 Task: Find a one-way flight from Hurghada to Jakarta for 2 adults in first class on June 29, using Emirates airline, with 1 carry-on bag, departing at 5:00 AM.
Action: Mouse pressed left at (378, 295)
Screenshot: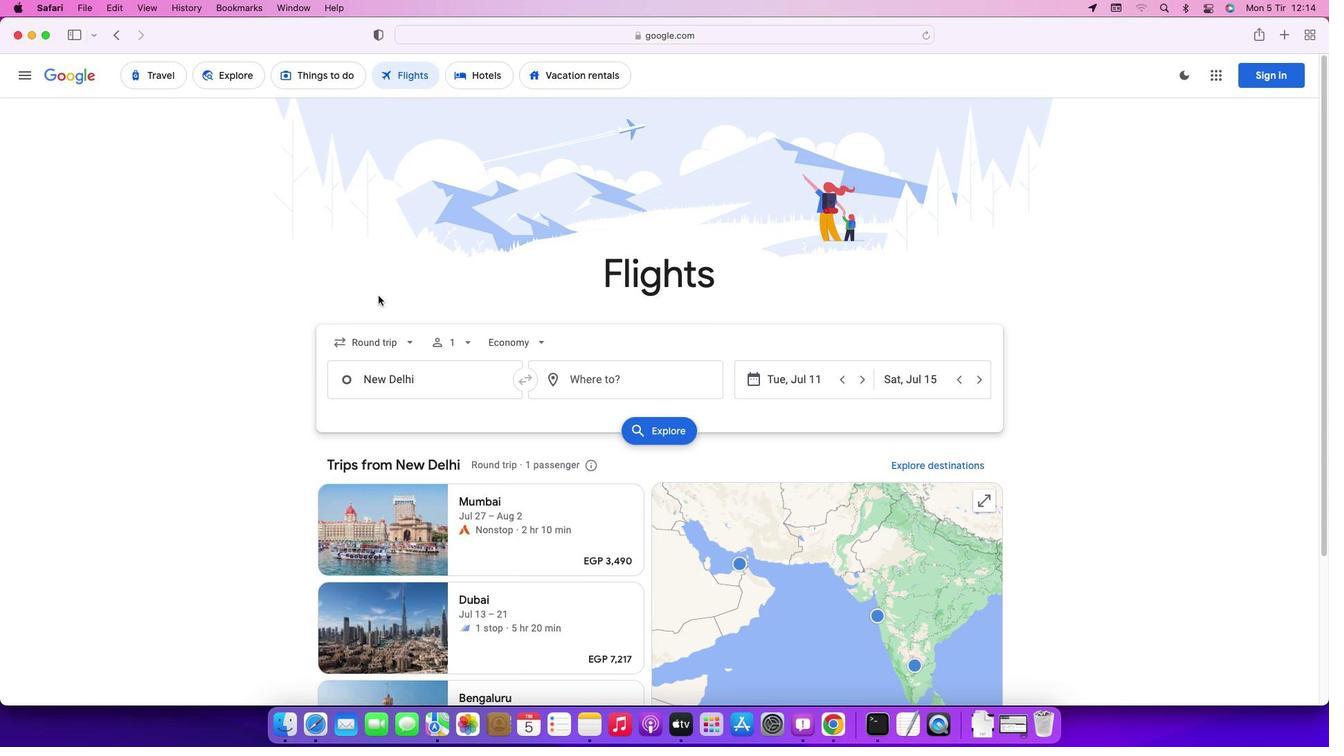 
Action: Mouse moved to (382, 346)
Screenshot: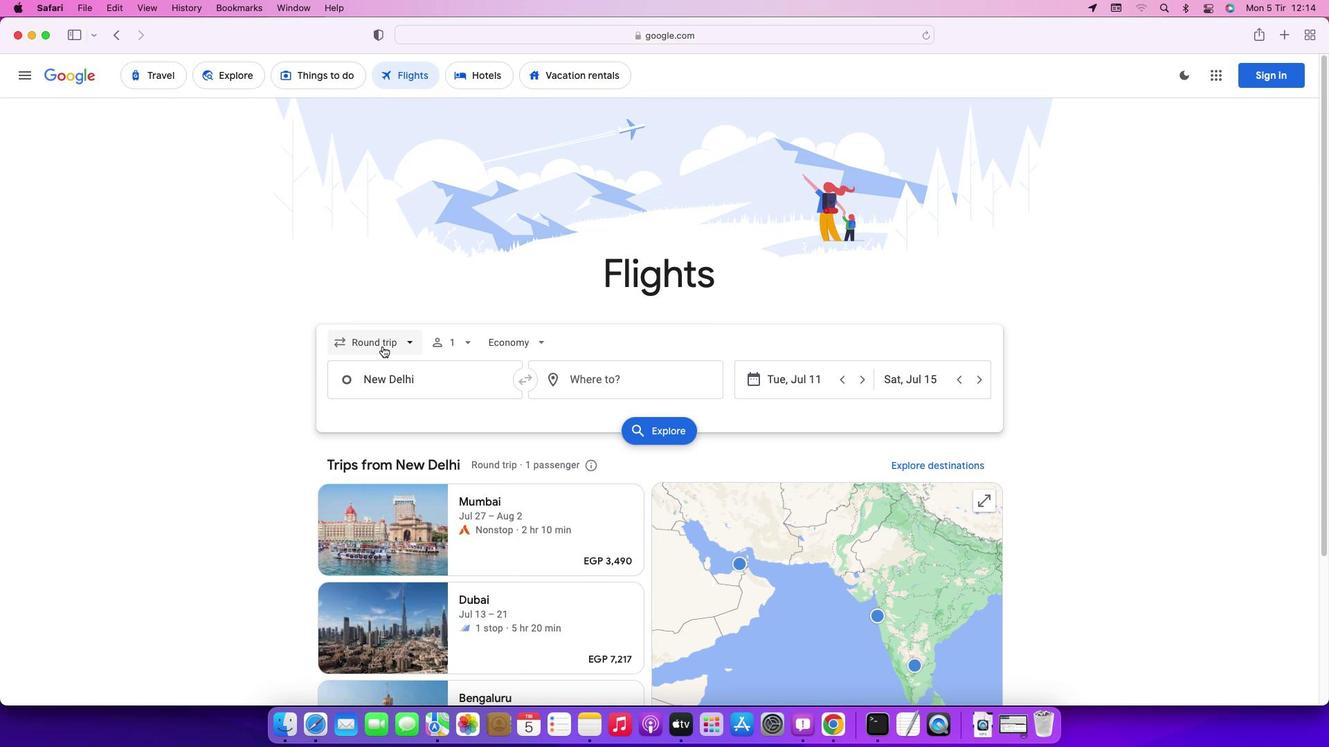 
Action: Mouse pressed left at (382, 346)
Screenshot: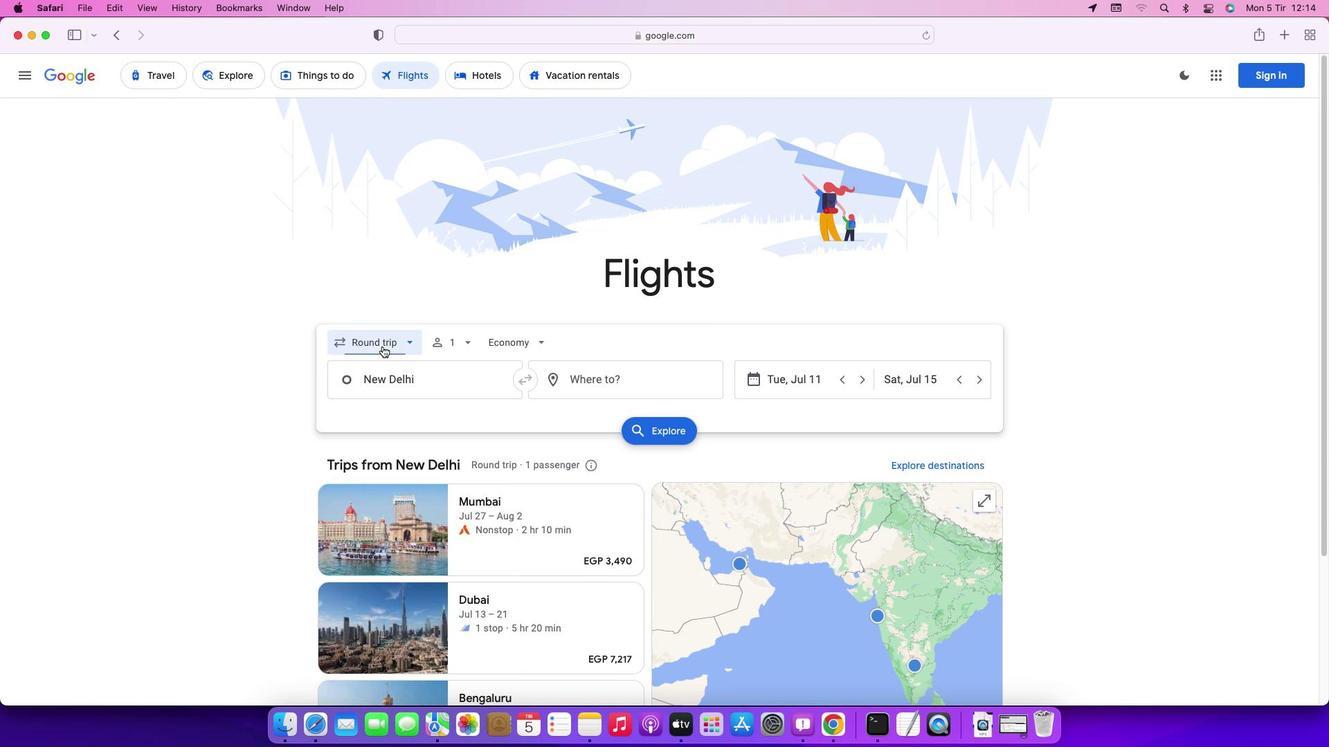 
Action: Mouse moved to (384, 408)
Screenshot: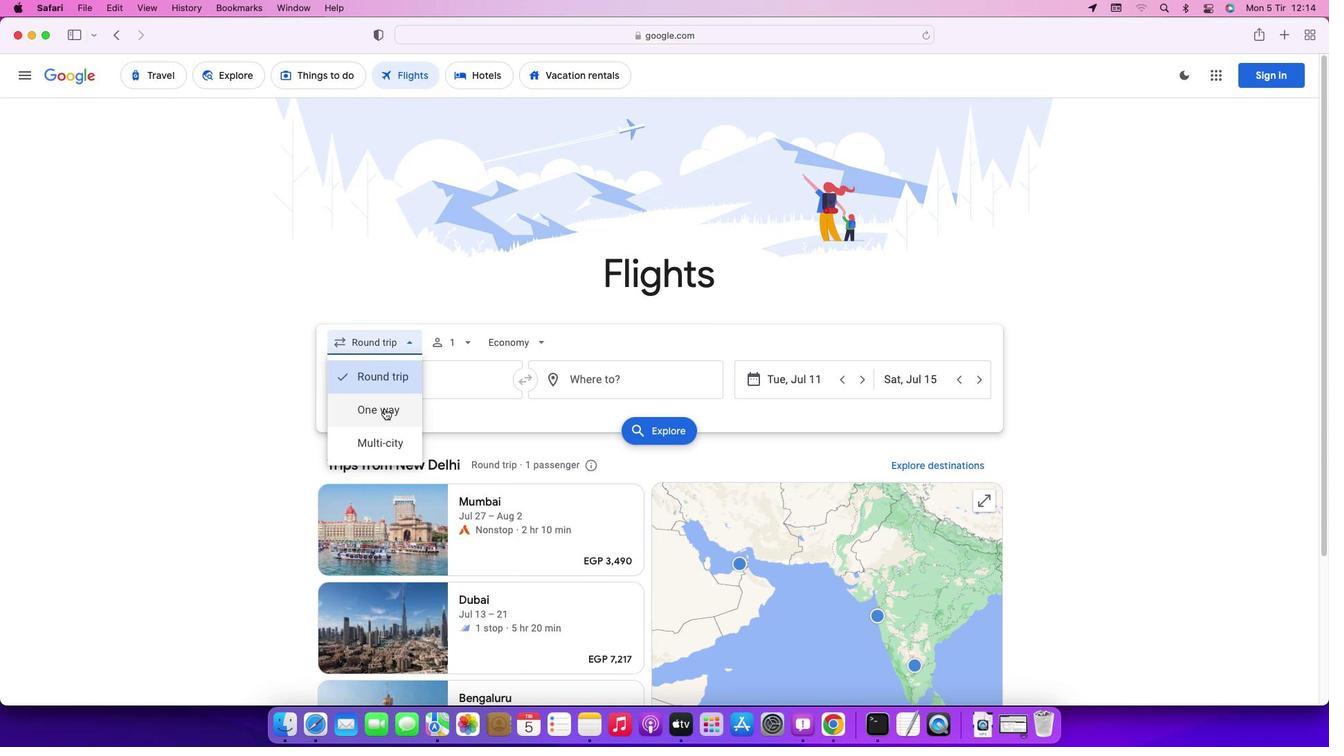 
Action: Mouse pressed left at (384, 408)
Screenshot: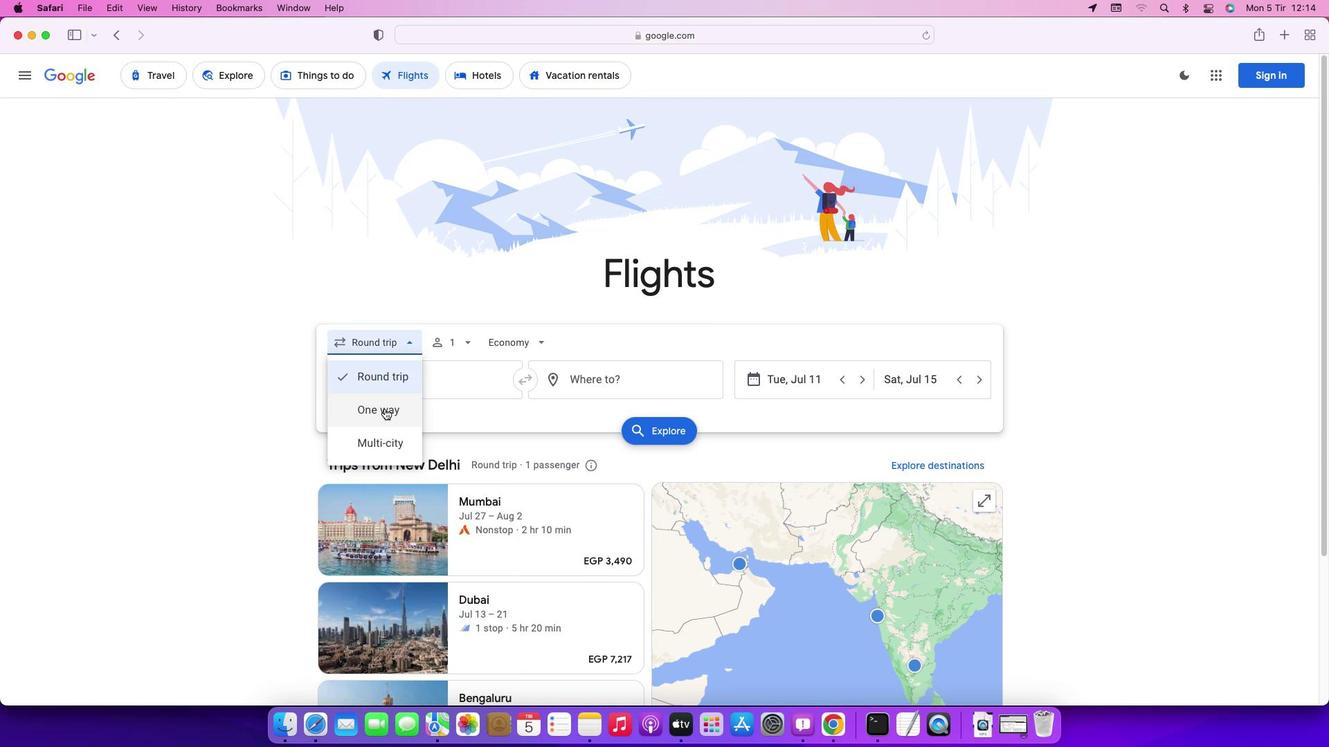 
Action: Mouse moved to (451, 344)
Screenshot: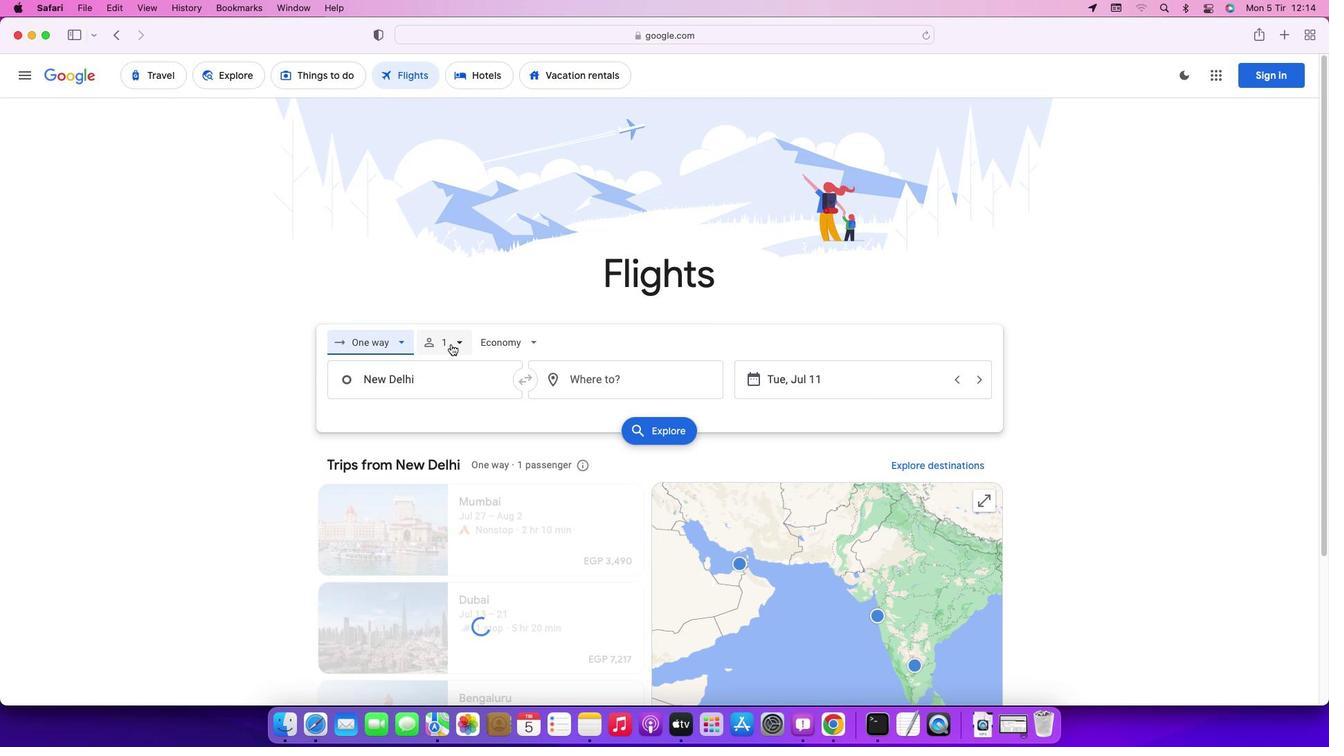 
Action: Mouse pressed left at (451, 344)
Screenshot: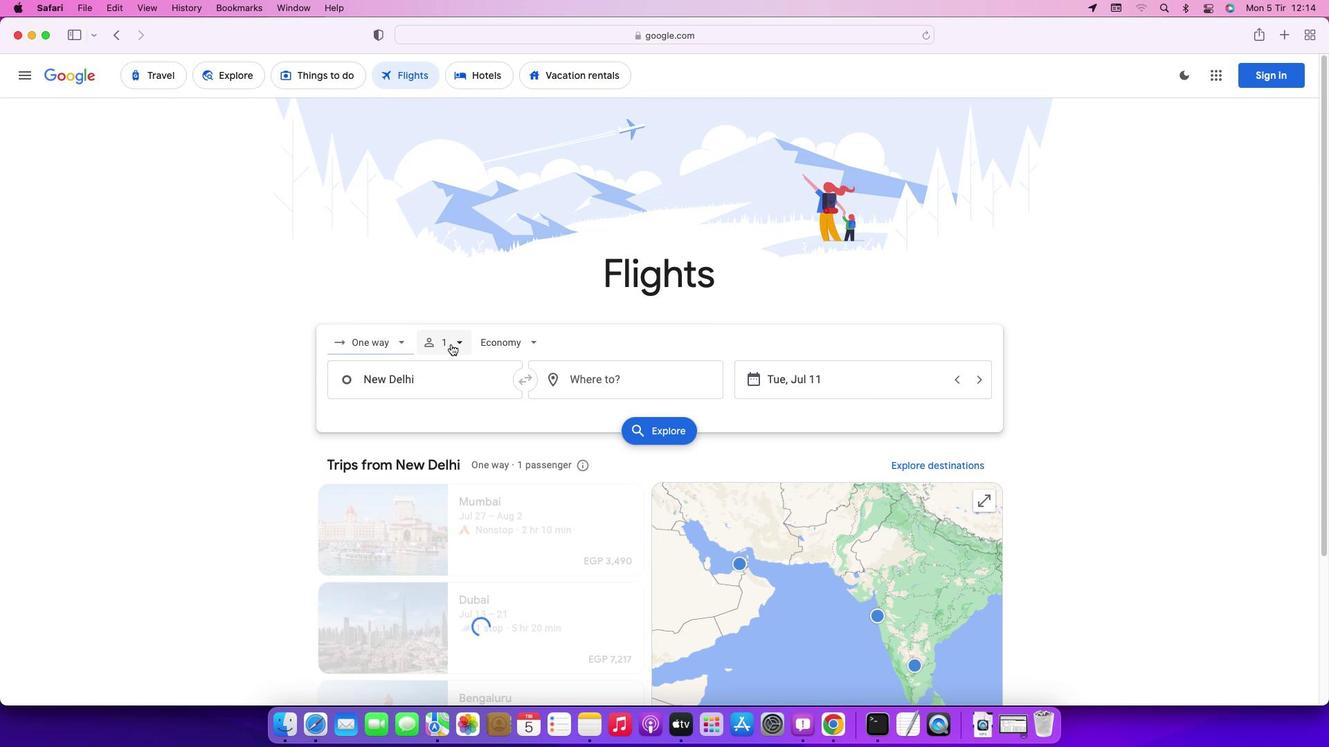 
Action: Mouse moved to (562, 376)
Screenshot: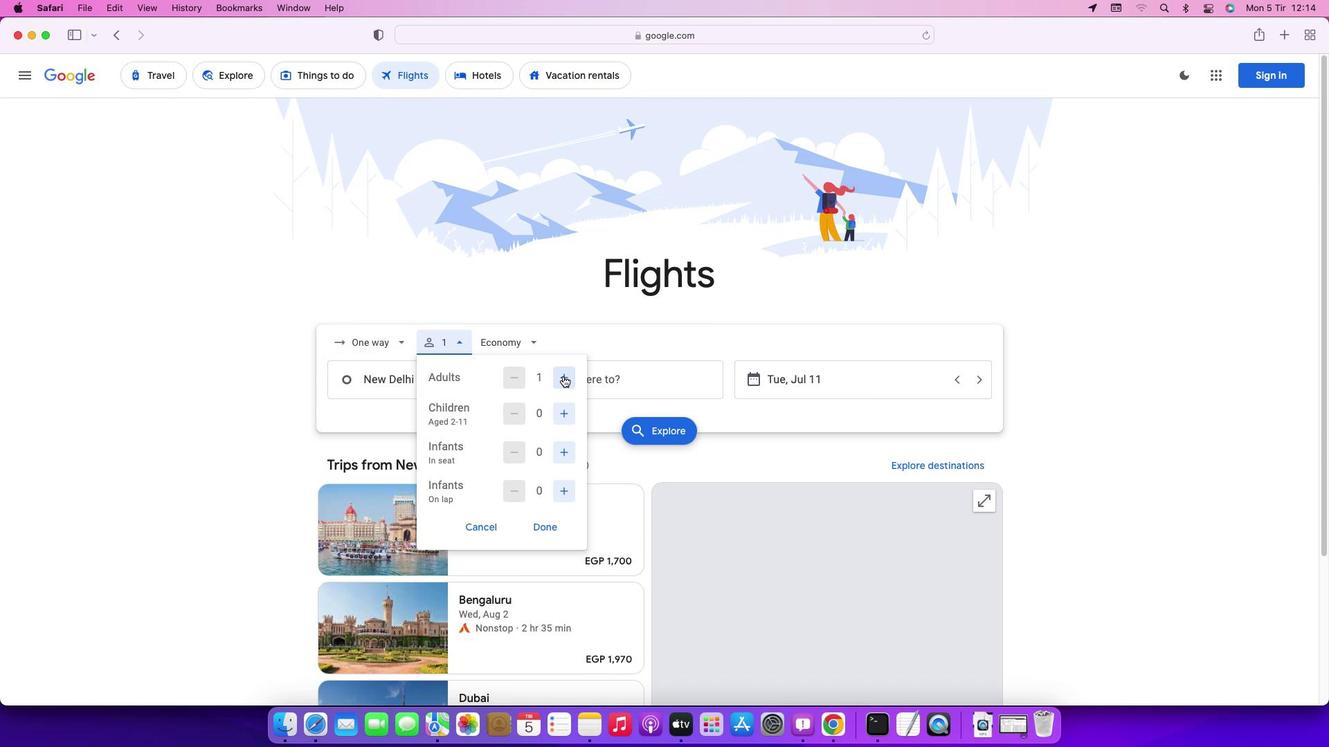 
Action: Mouse pressed left at (562, 376)
Screenshot: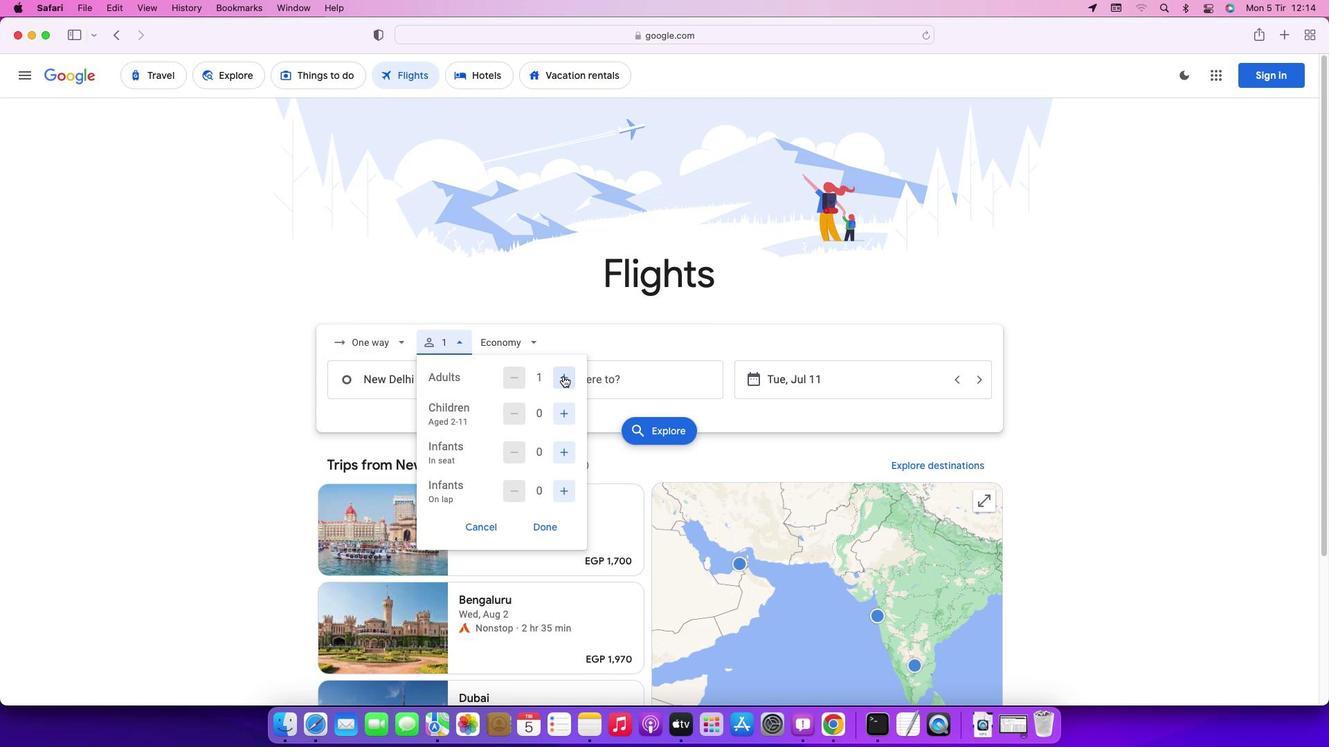 
Action: Mouse moved to (540, 526)
Screenshot: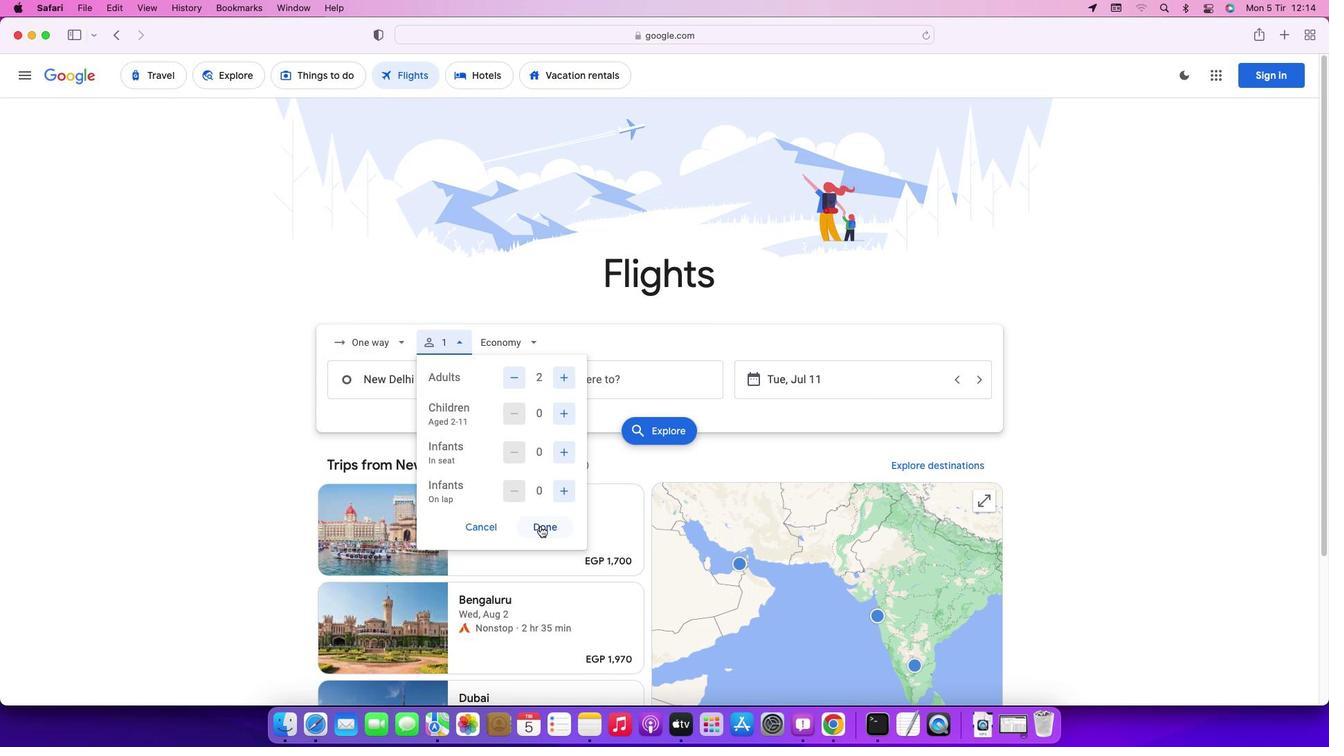 
Action: Mouse pressed left at (540, 526)
Screenshot: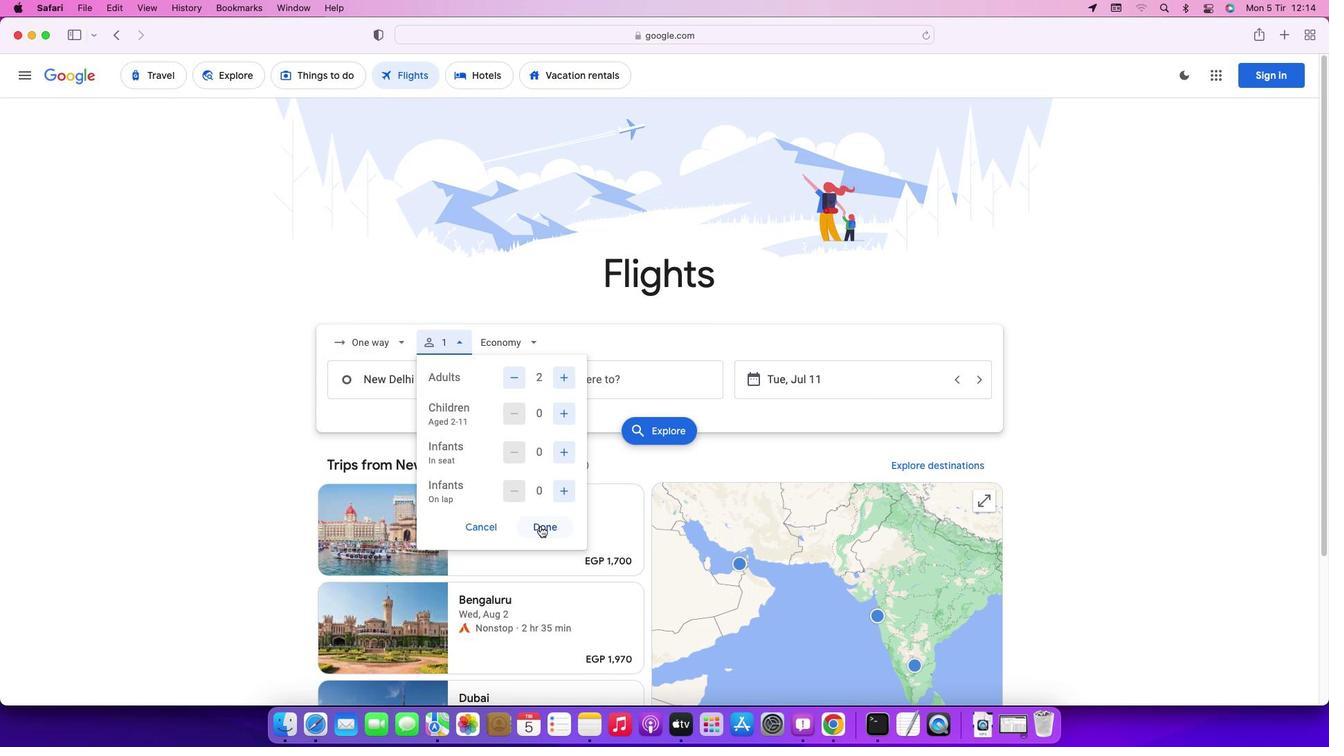 
Action: Mouse moved to (520, 340)
Screenshot: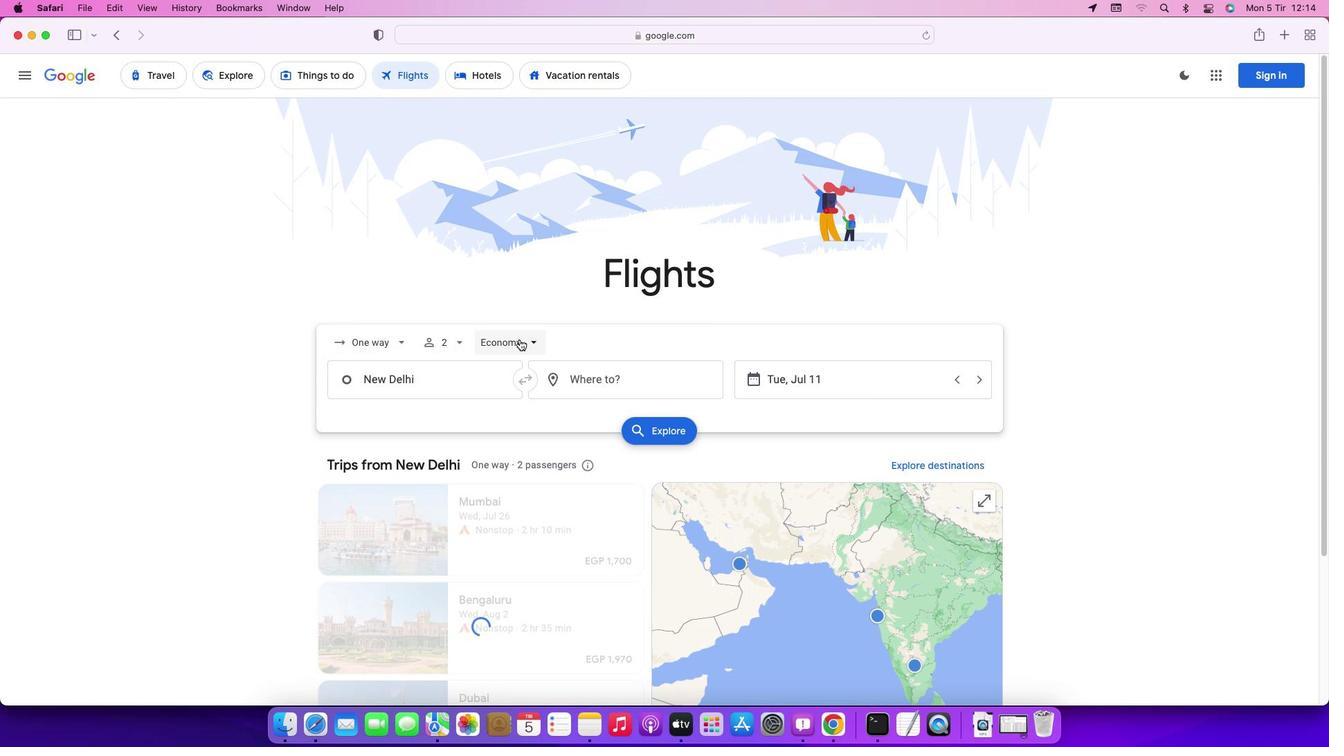 
Action: Mouse pressed left at (520, 340)
Screenshot: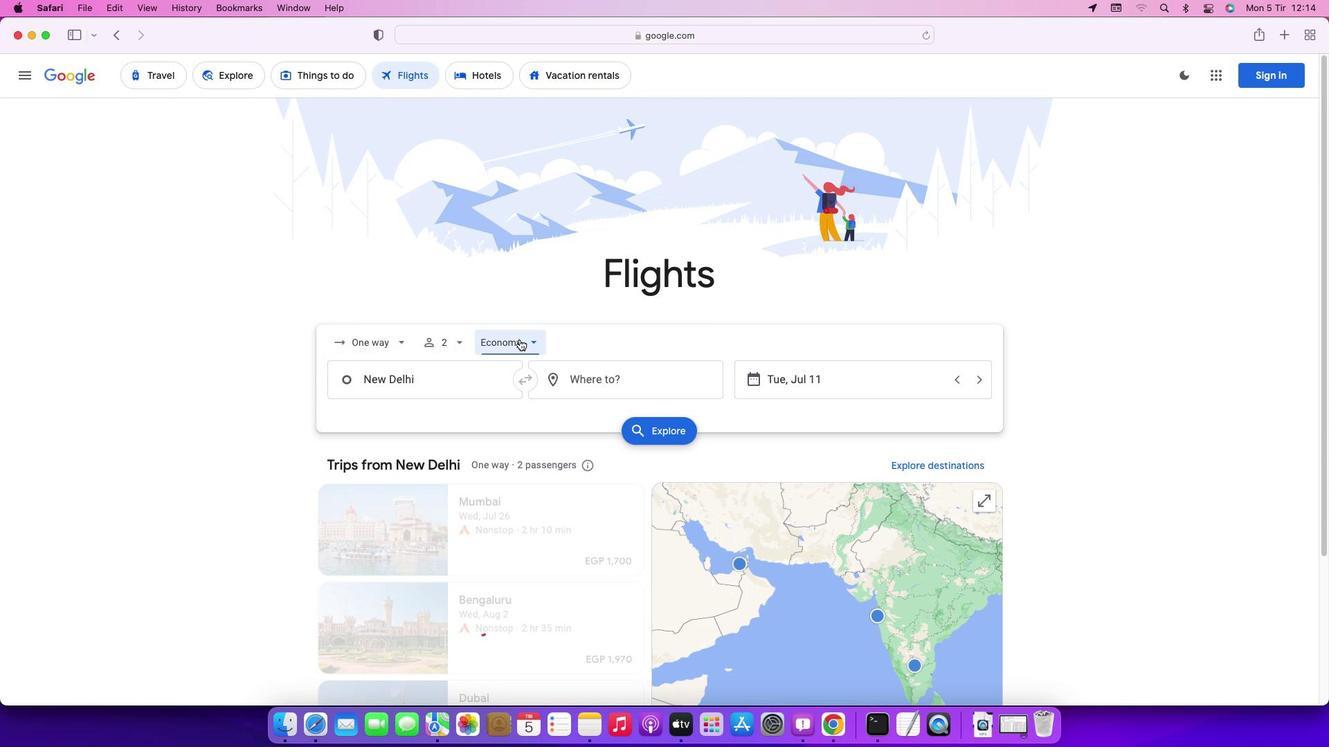 
Action: Mouse moved to (530, 488)
Screenshot: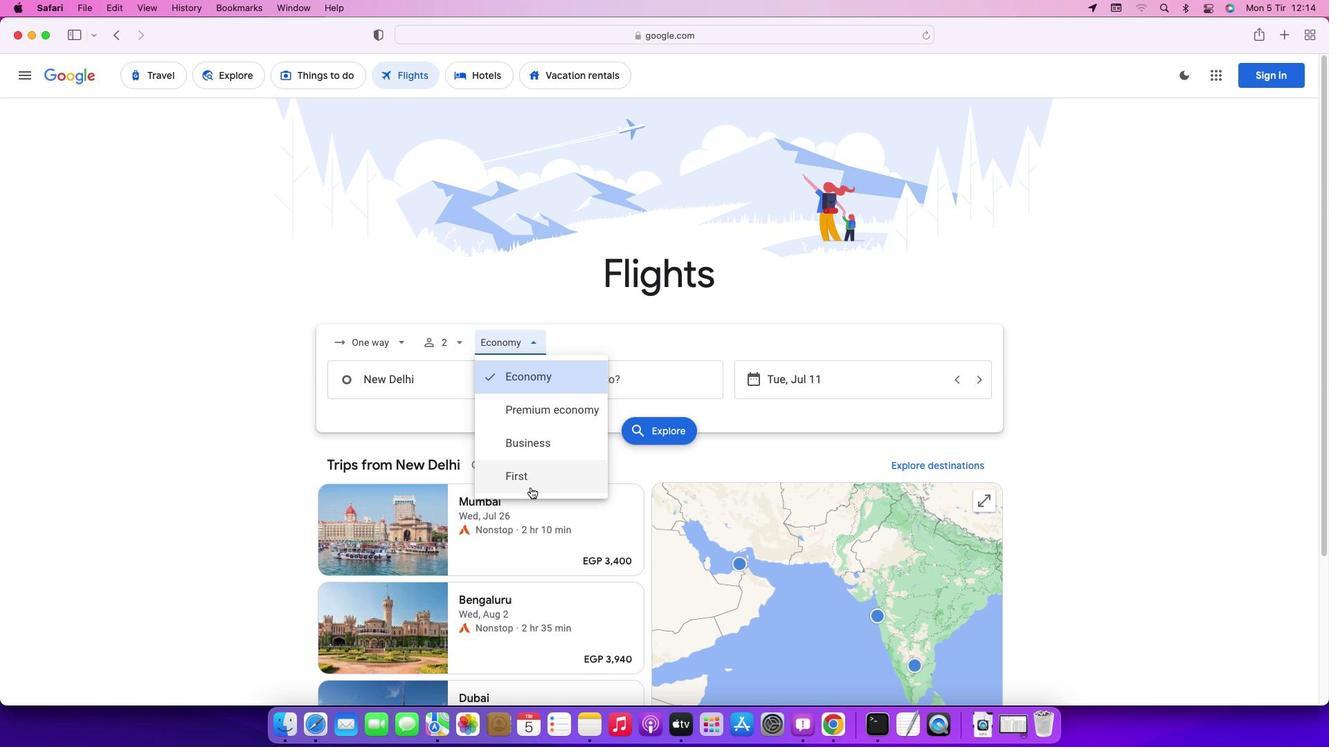 
Action: Mouse pressed left at (530, 488)
Screenshot: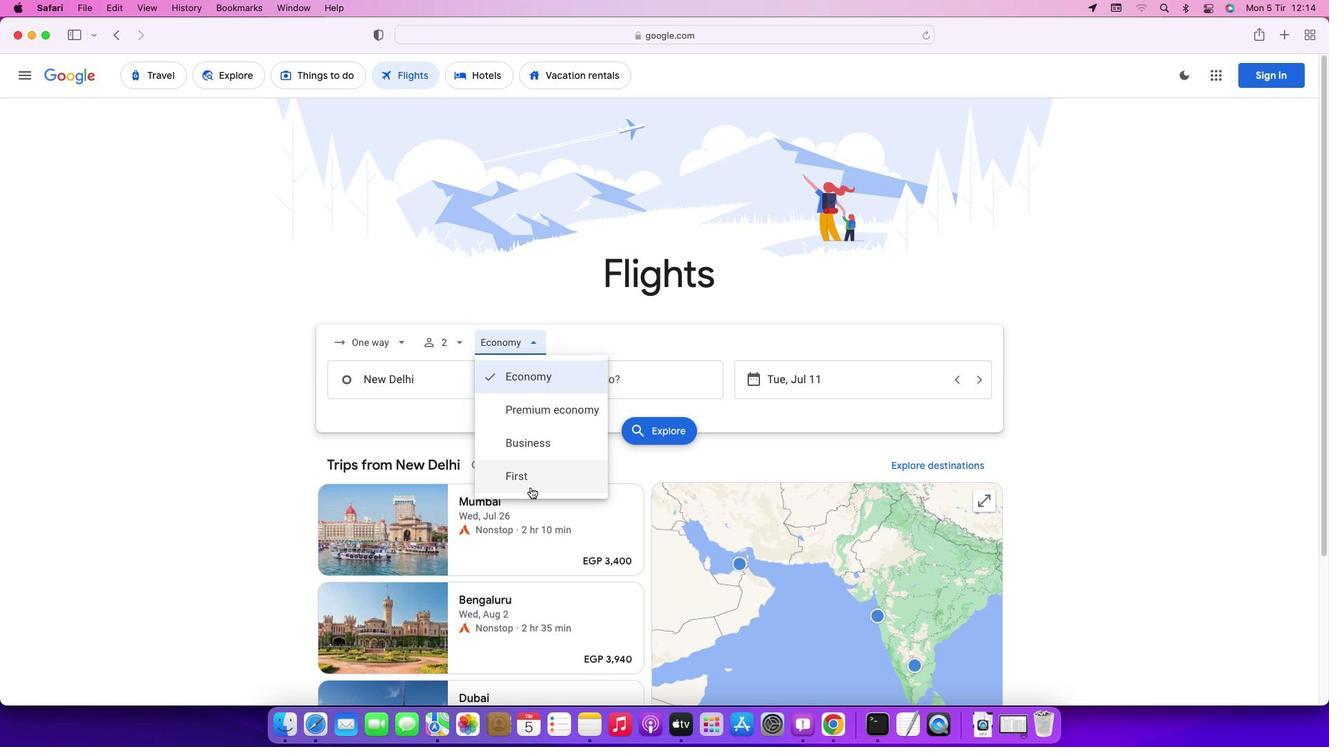 
Action: Mouse moved to (451, 386)
Screenshot: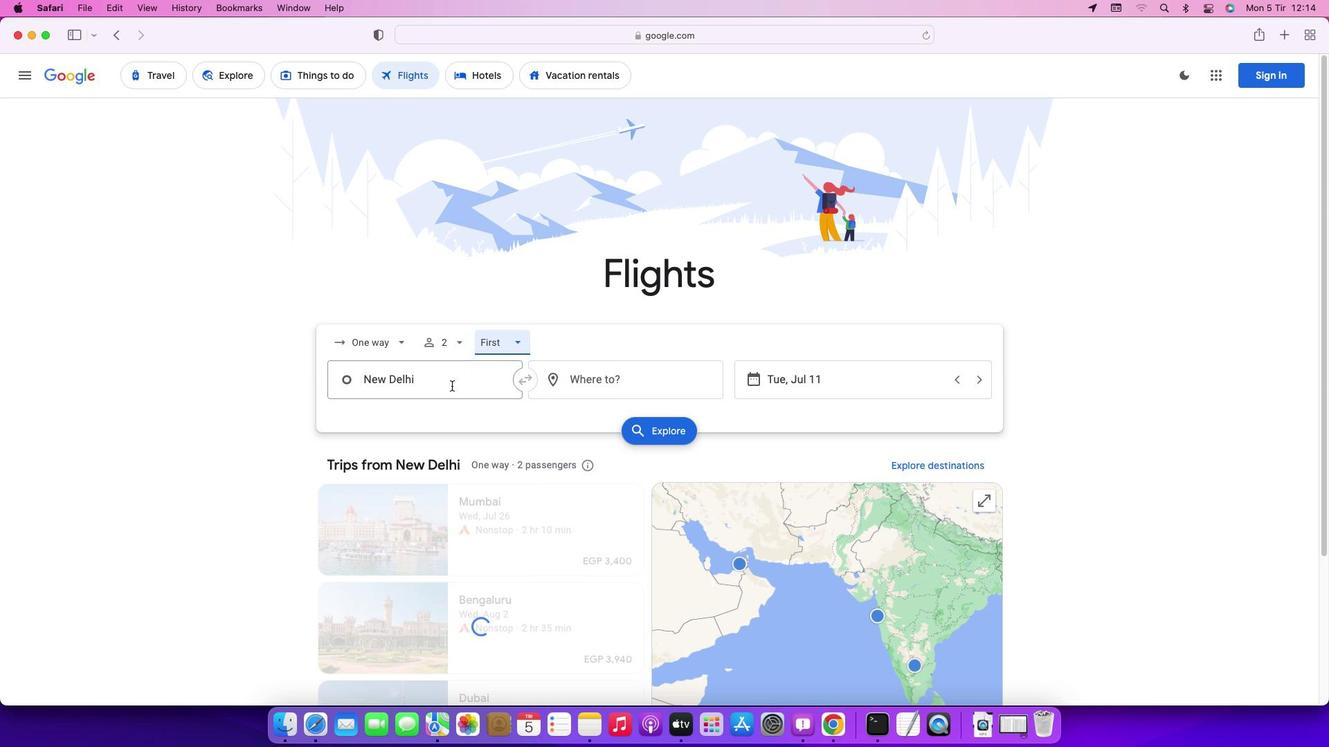 
Action: Mouse pressed left at (451, 386)
Screenshot: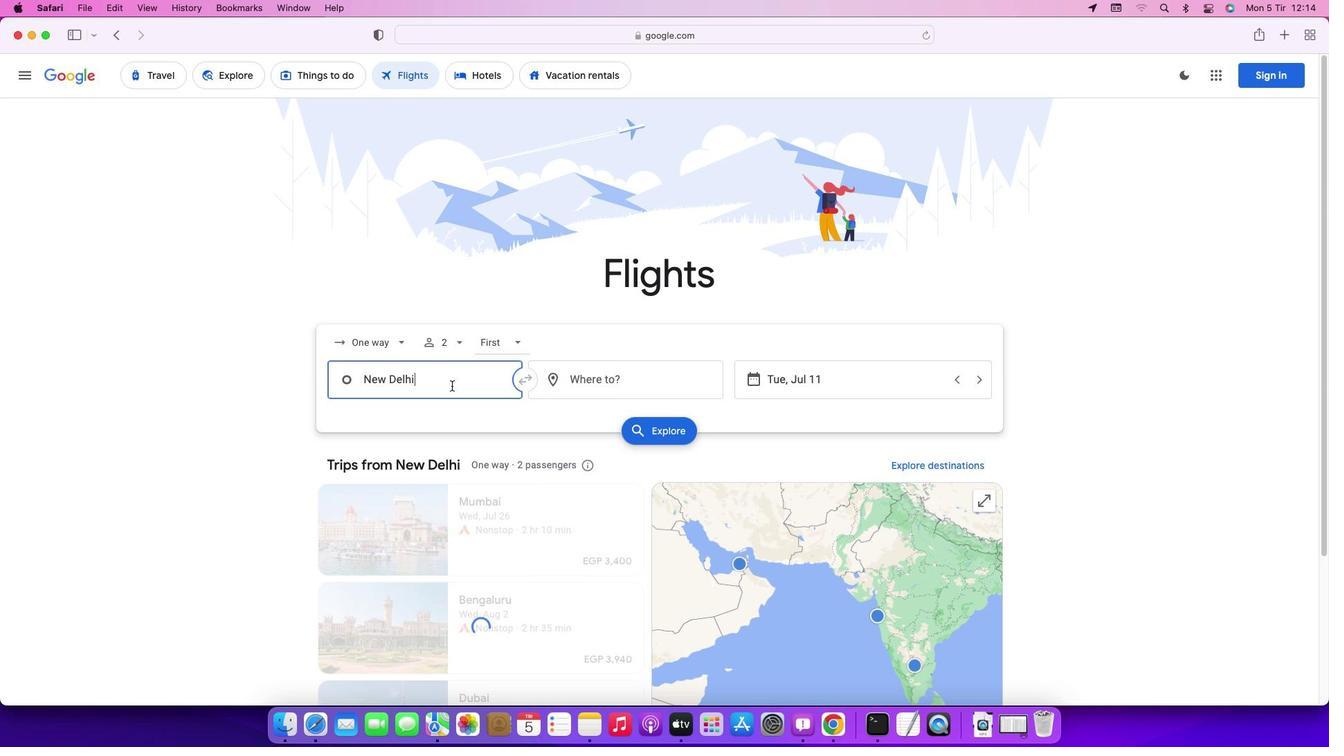 
Action: Key pressed Key.backspaceKey.caps_lock'H'Key.caps_lock'u''r''g''h''a''d''a'Key.enter
Screenshot: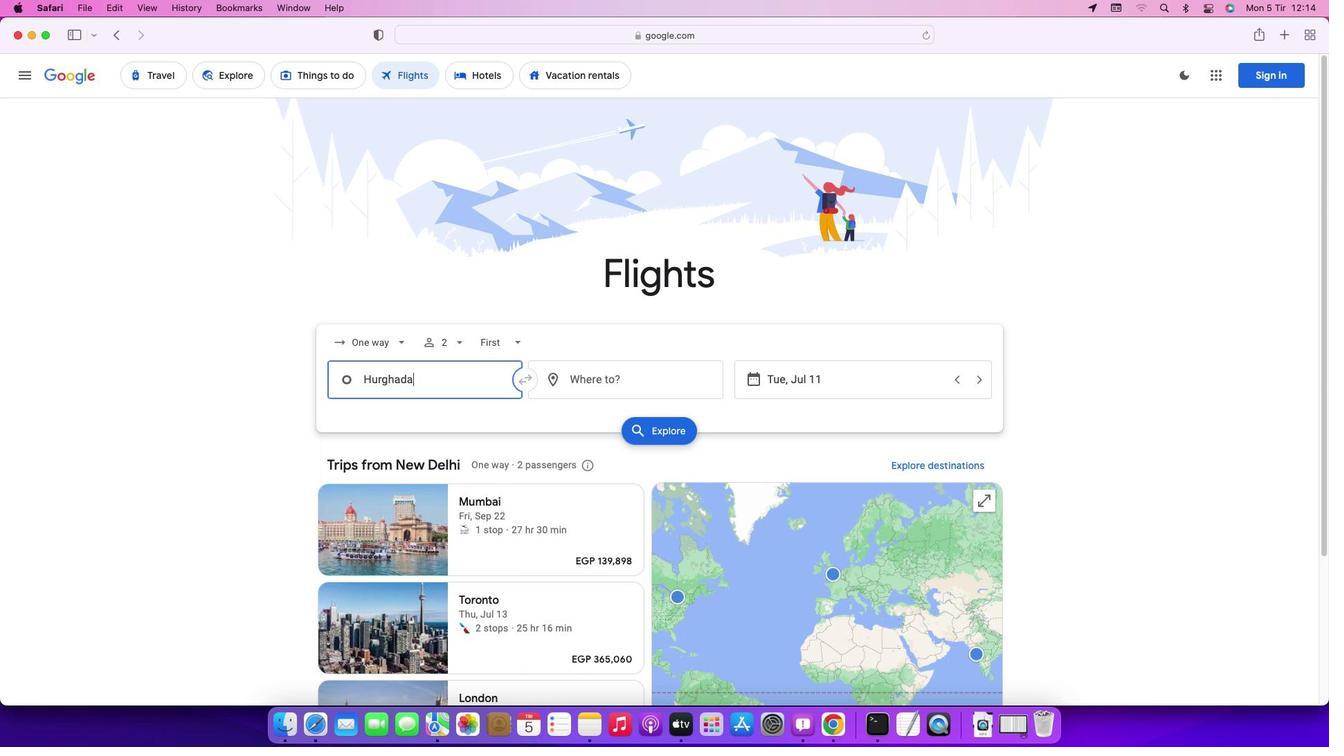 
Action: Mouse moved to (606, 385)
Screenshot: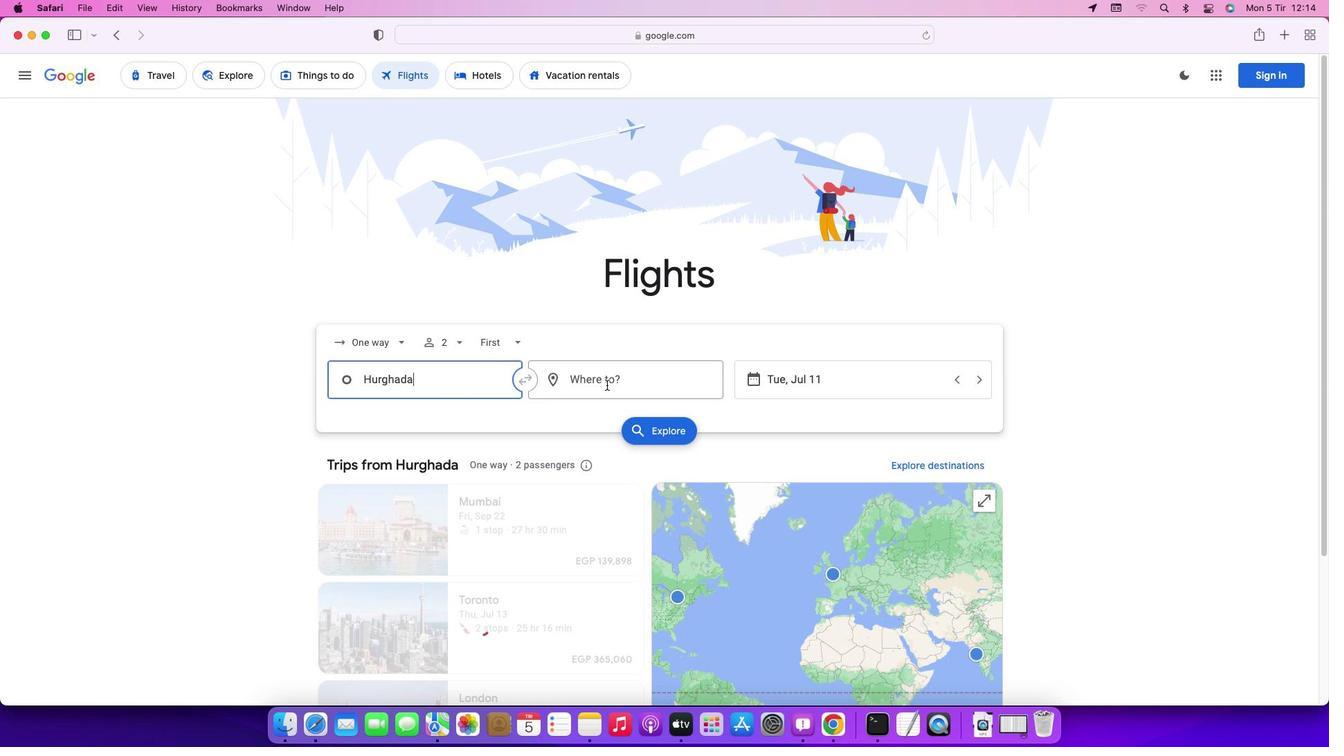 
Action: Mouse pressed left at (606, 385)
Screenshot: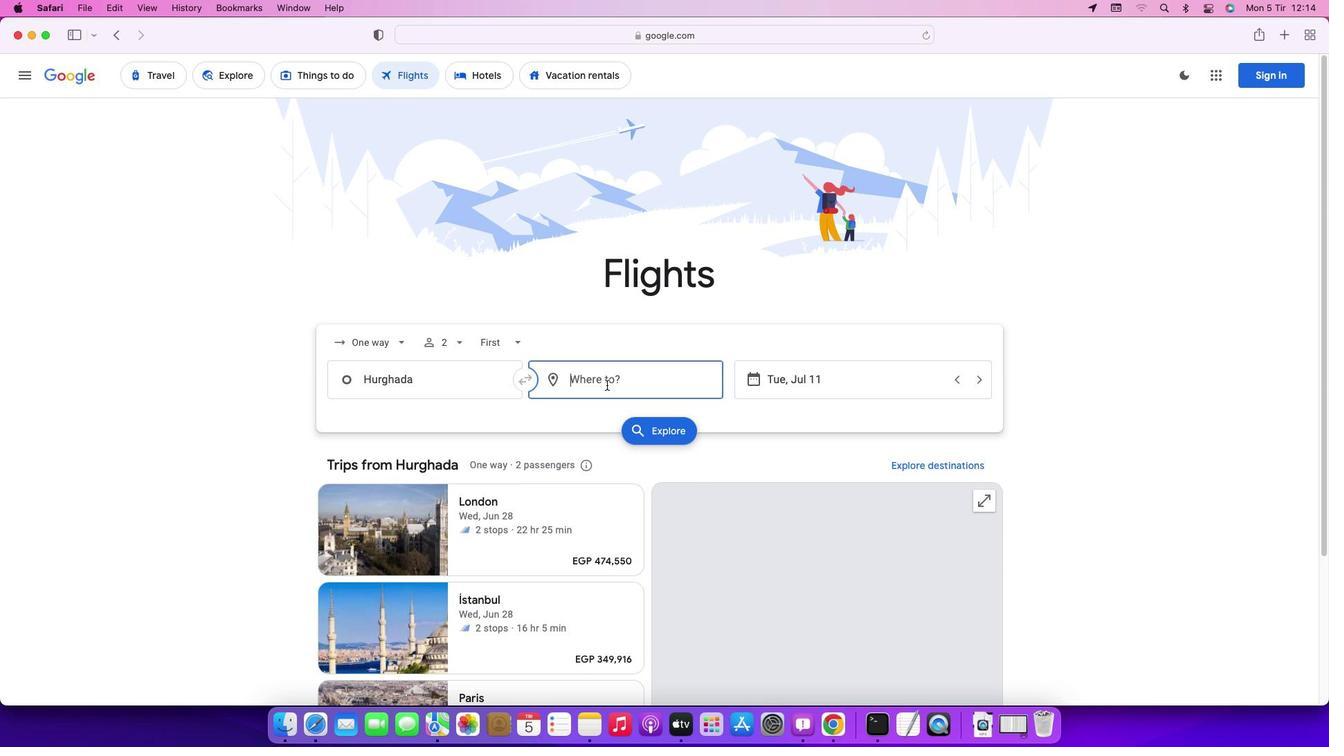 
Action: Key pressed Key.caps_lock'J'Key.caps_lock'a''k''a''r''t''a'Key.enter
Screenshot: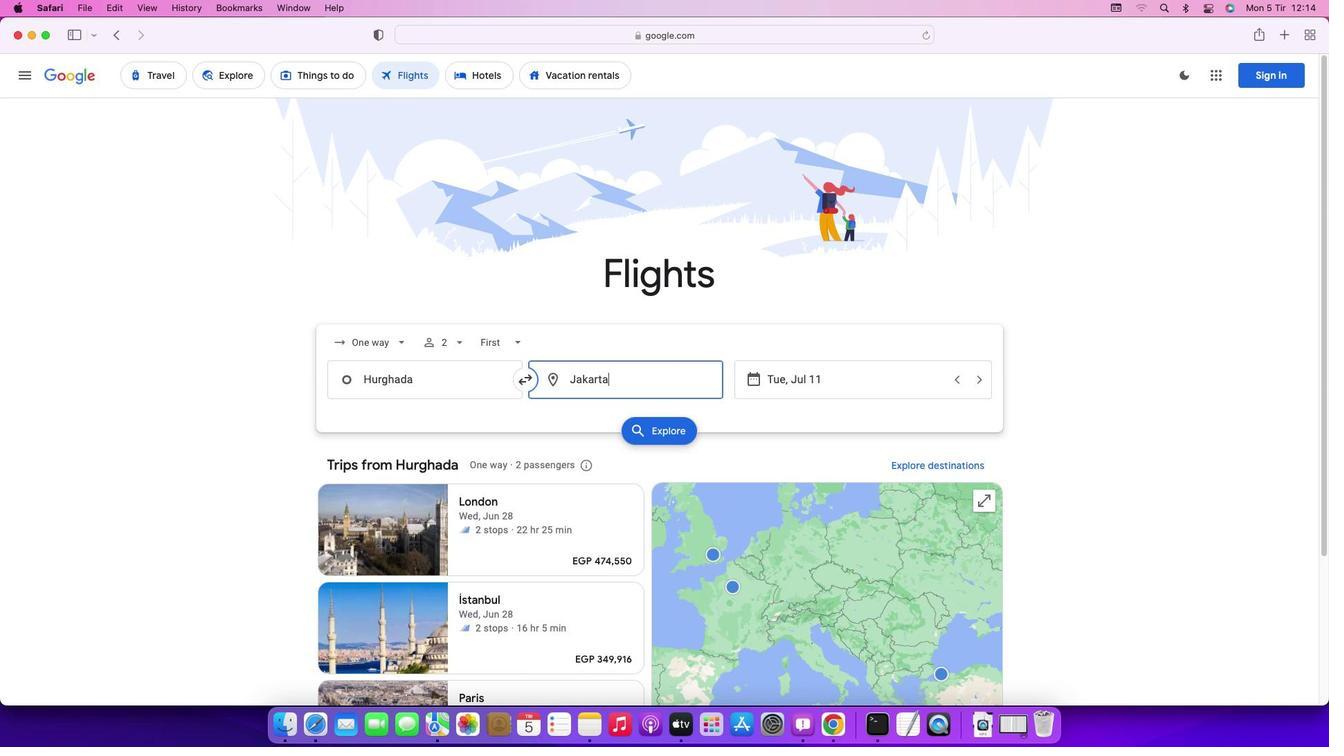 
Action: Mouse moved to (841, 382)
Screenshot: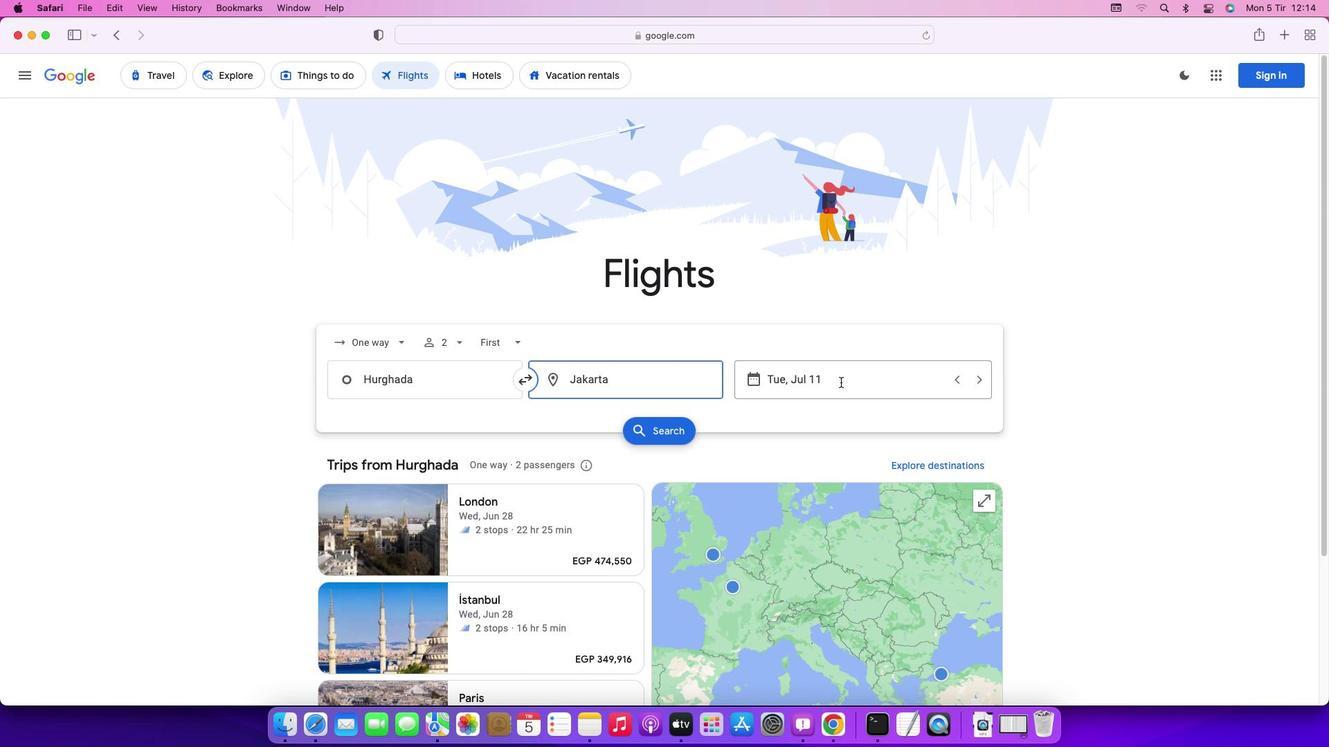 
Action: Mouse pressed left at (841, 382)
Screenshot: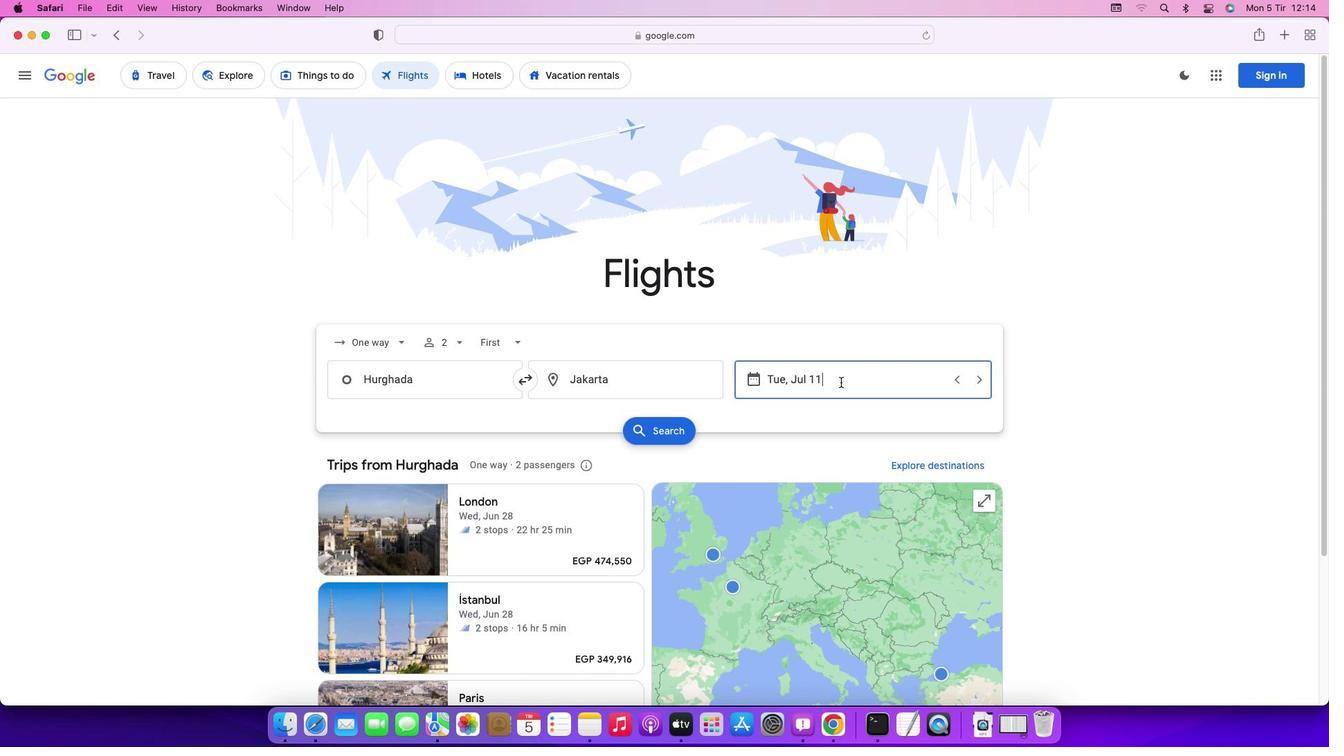 
Action: Mouse moved to (635, 600)
Screenshot: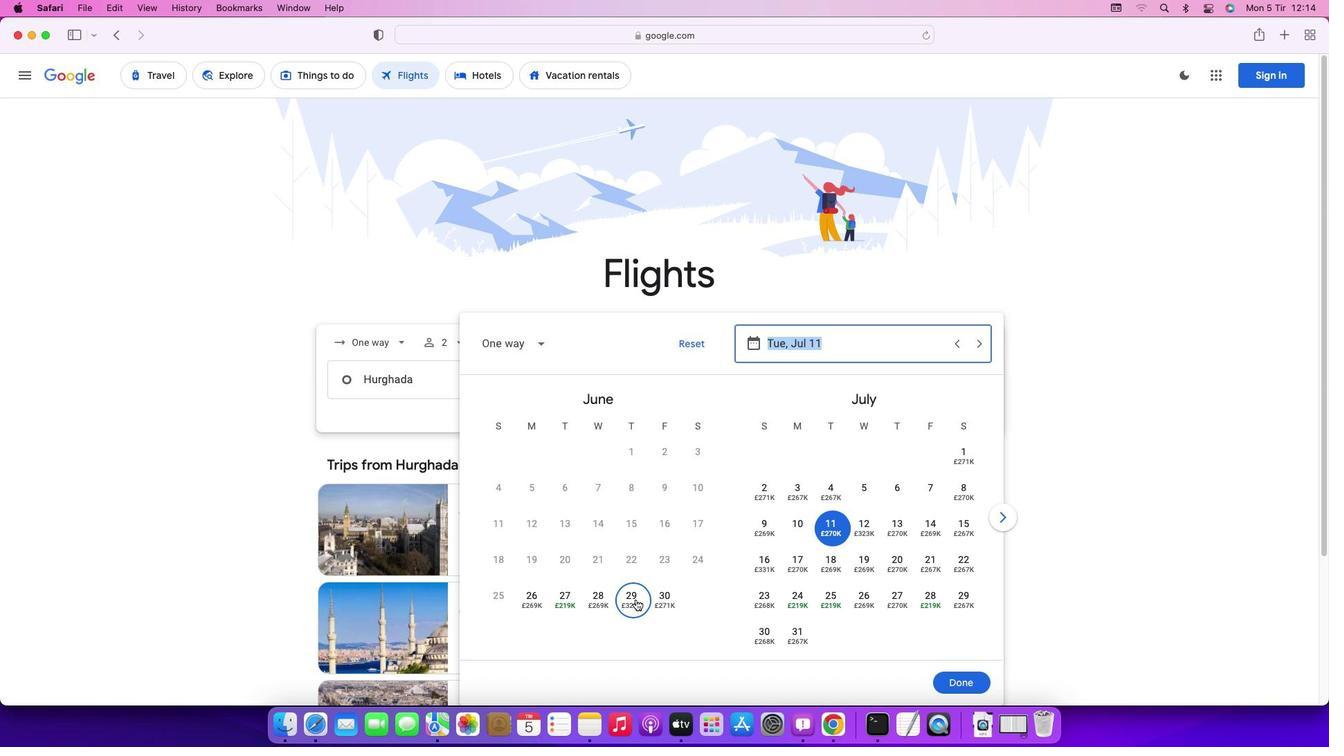 
Action: Mouse pressed left at (635, 600)
Screenshot: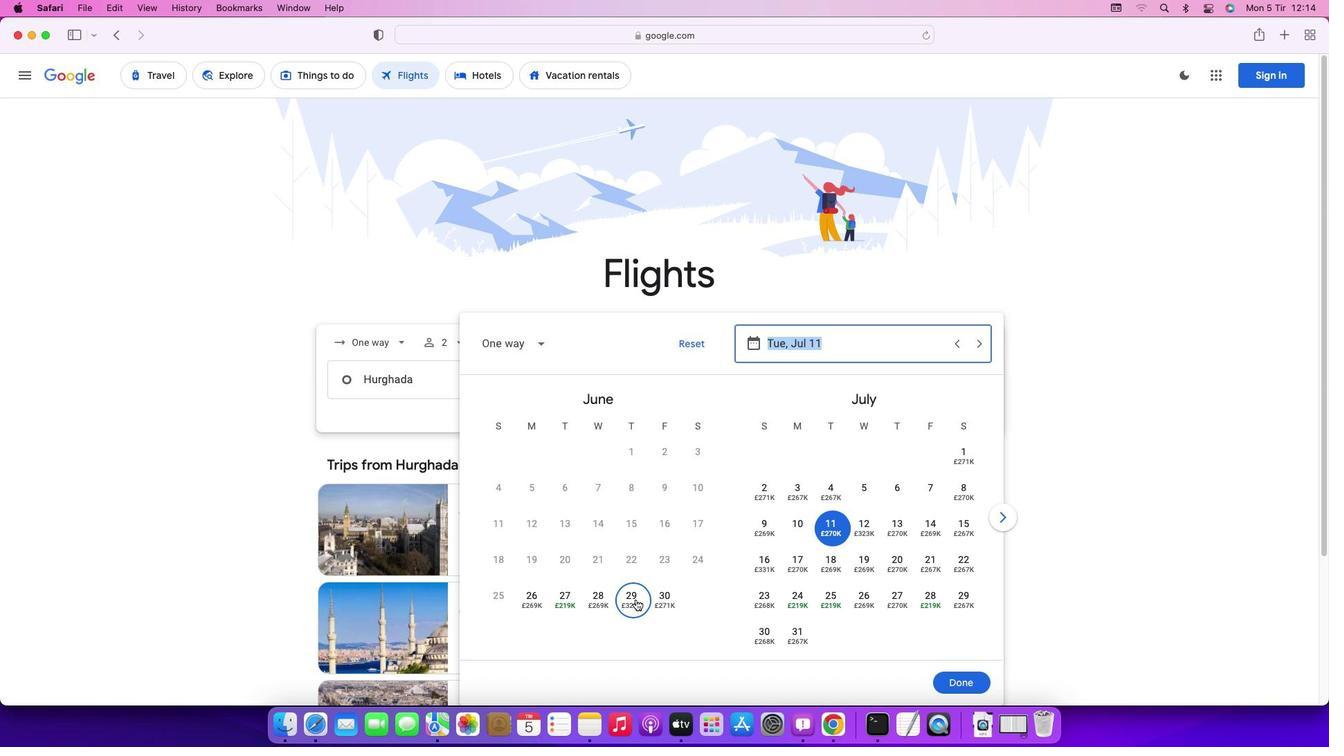 
Action: Mouse moved to (962, 680)
Screenshot: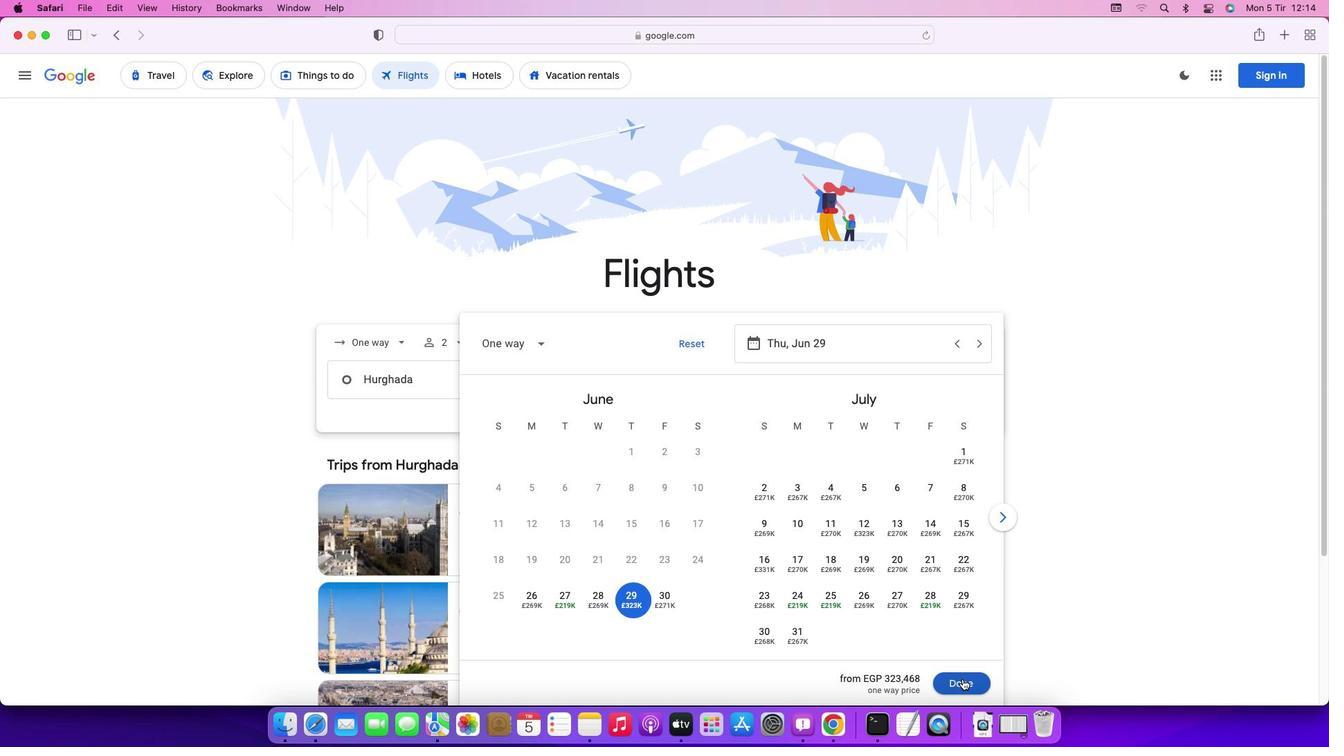 
Action: Mouse pressed left at (962, 680)
Screenshot: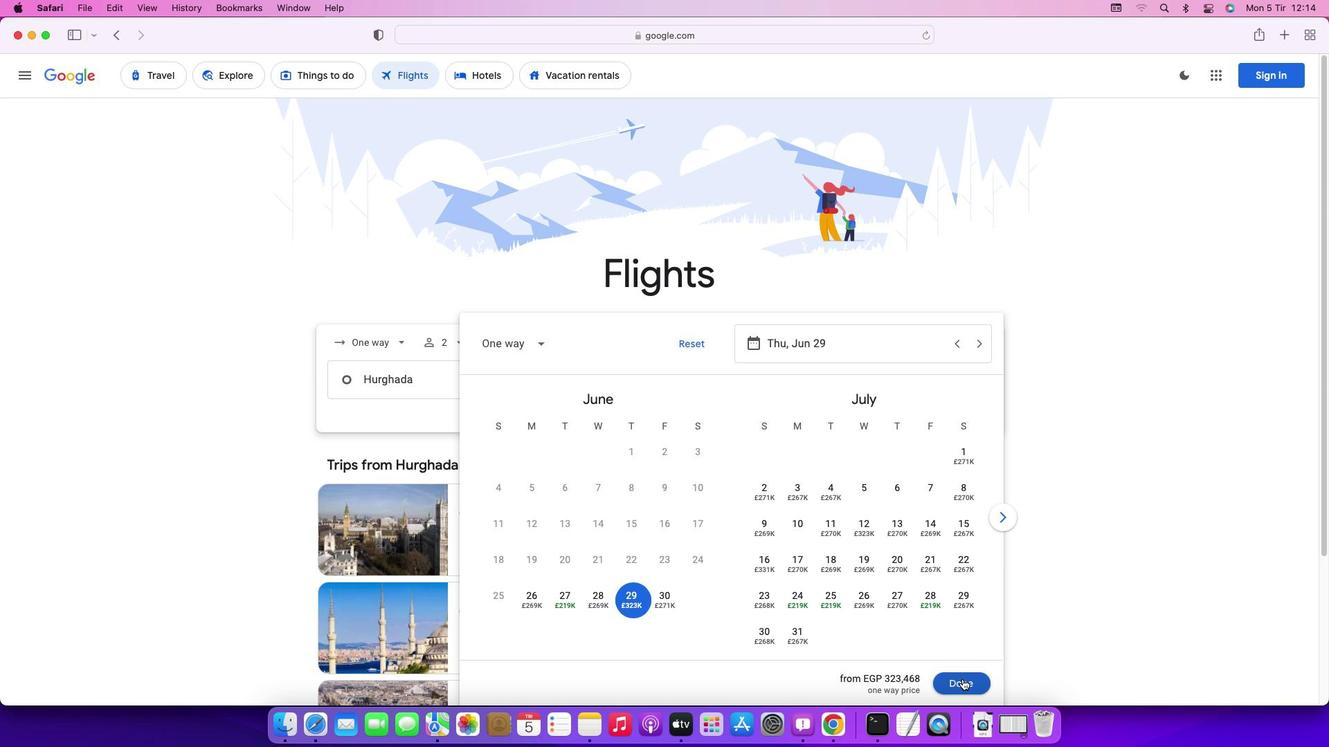 
Action: Mouse moved to (665, 433)
Screenshot: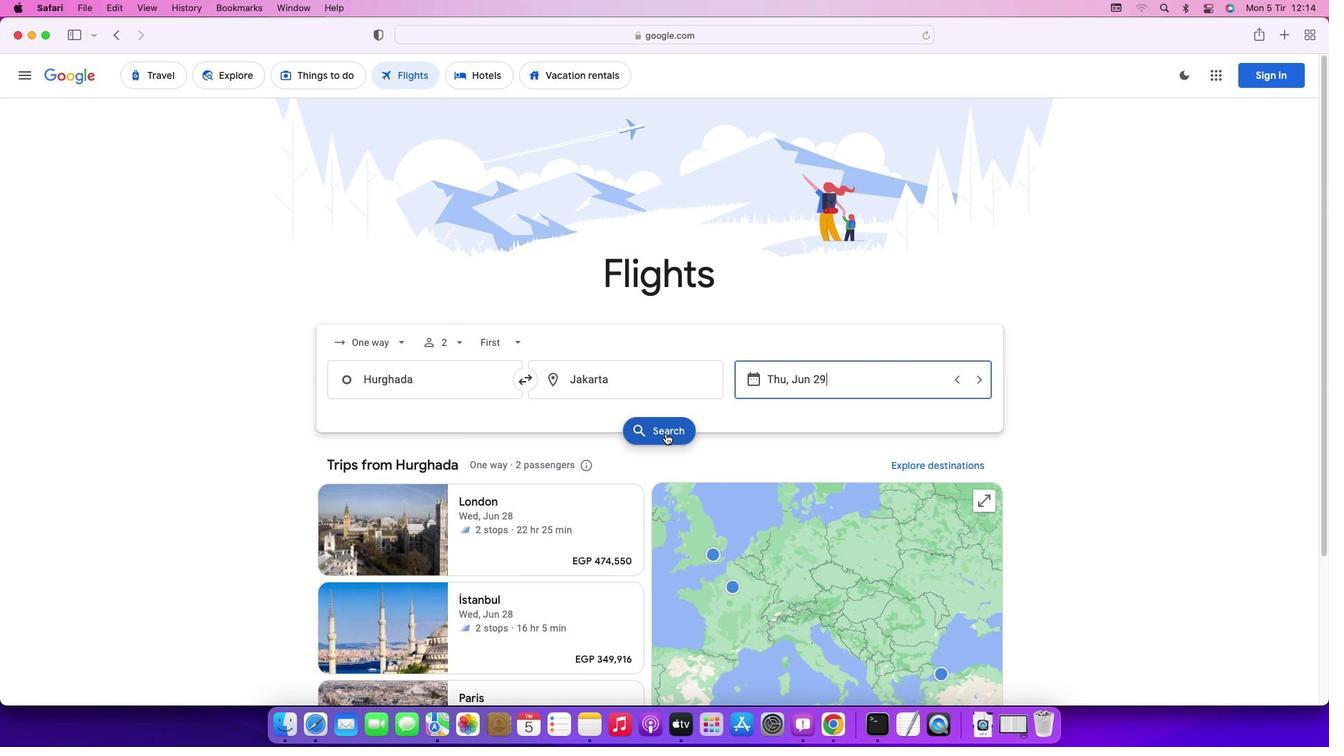 
Action: Mouse pressed left at (665, 433)
Screenshot: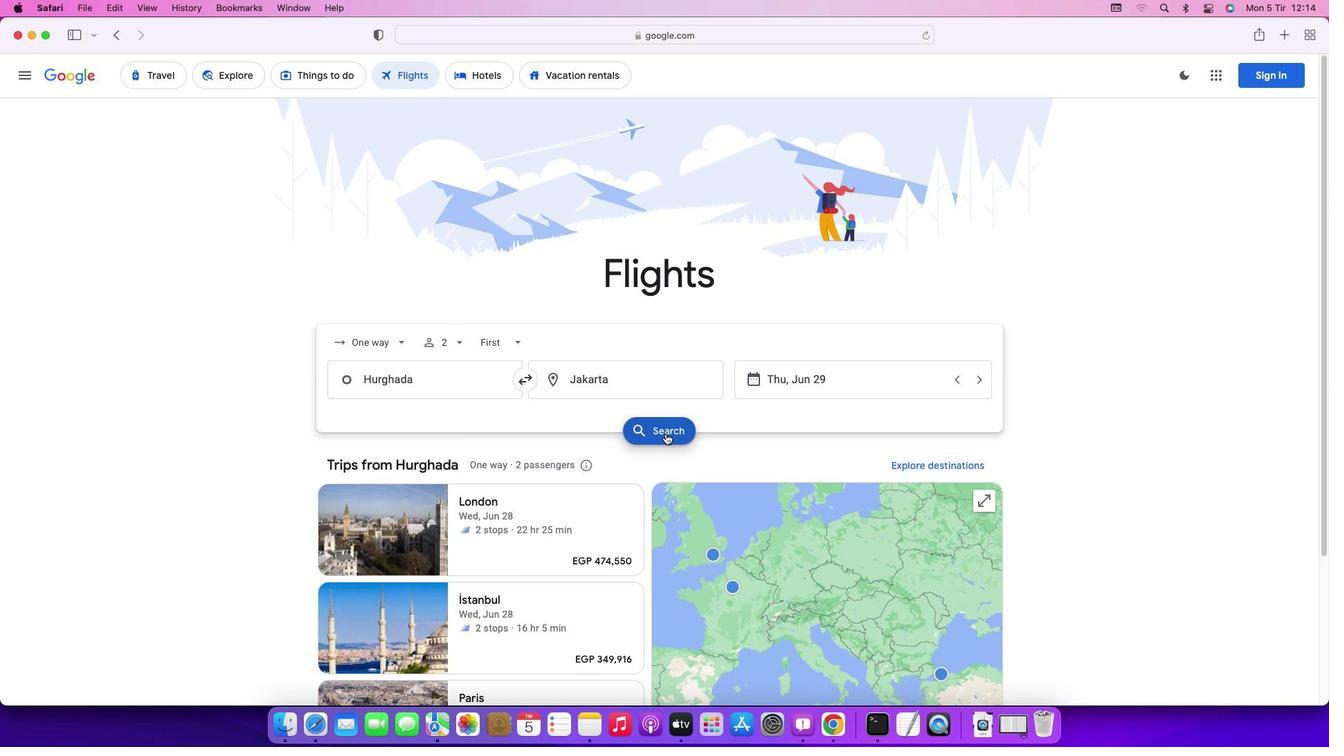 
Action: Mouse moved to (434, 207)
Screenshot: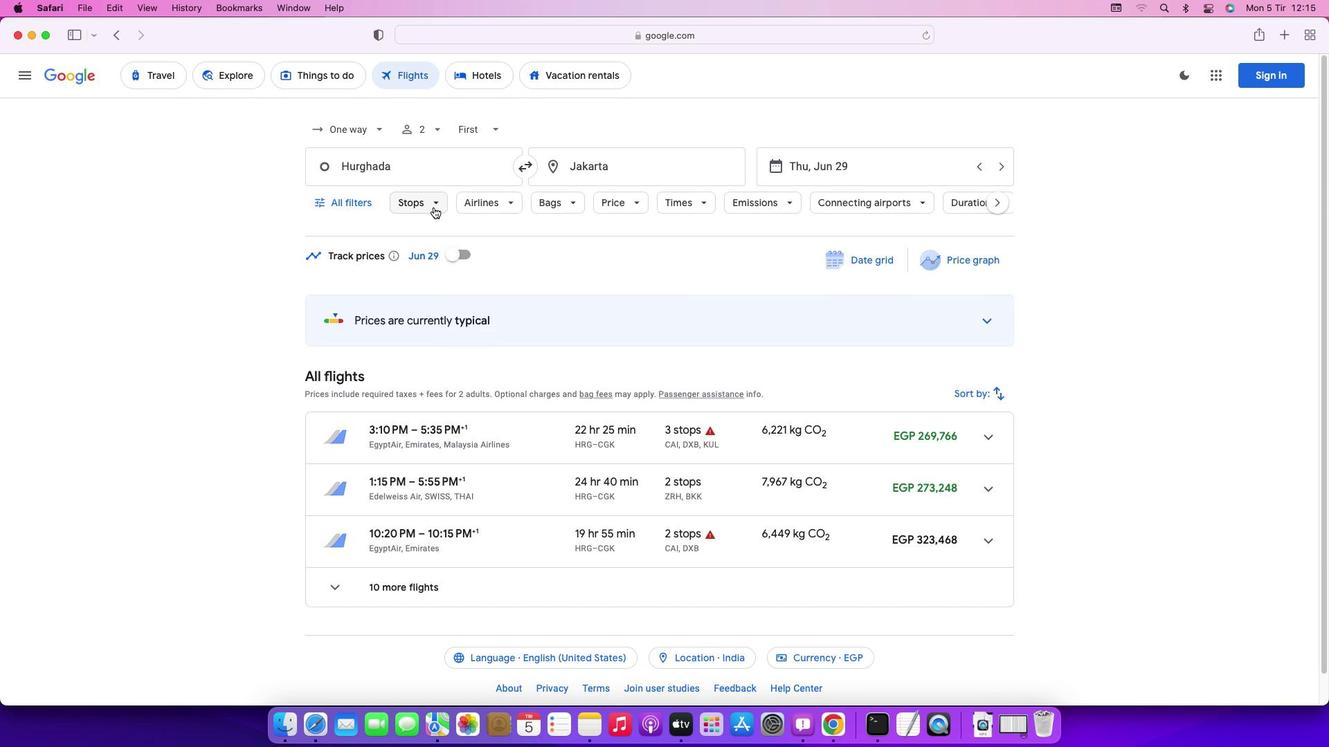 
Action: Mouse pressed left at (434, 207)
Screenshot: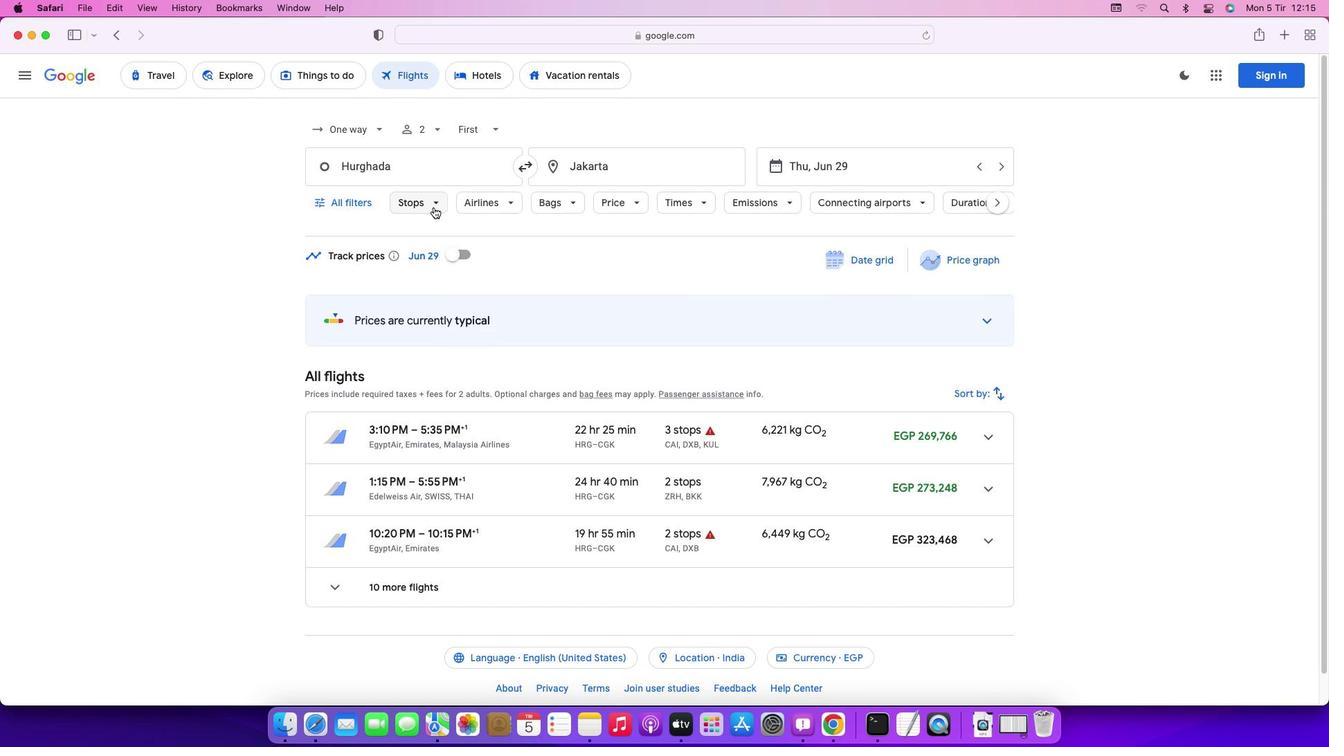 
Action: Mouse moved to (425, 276)
Screenshot: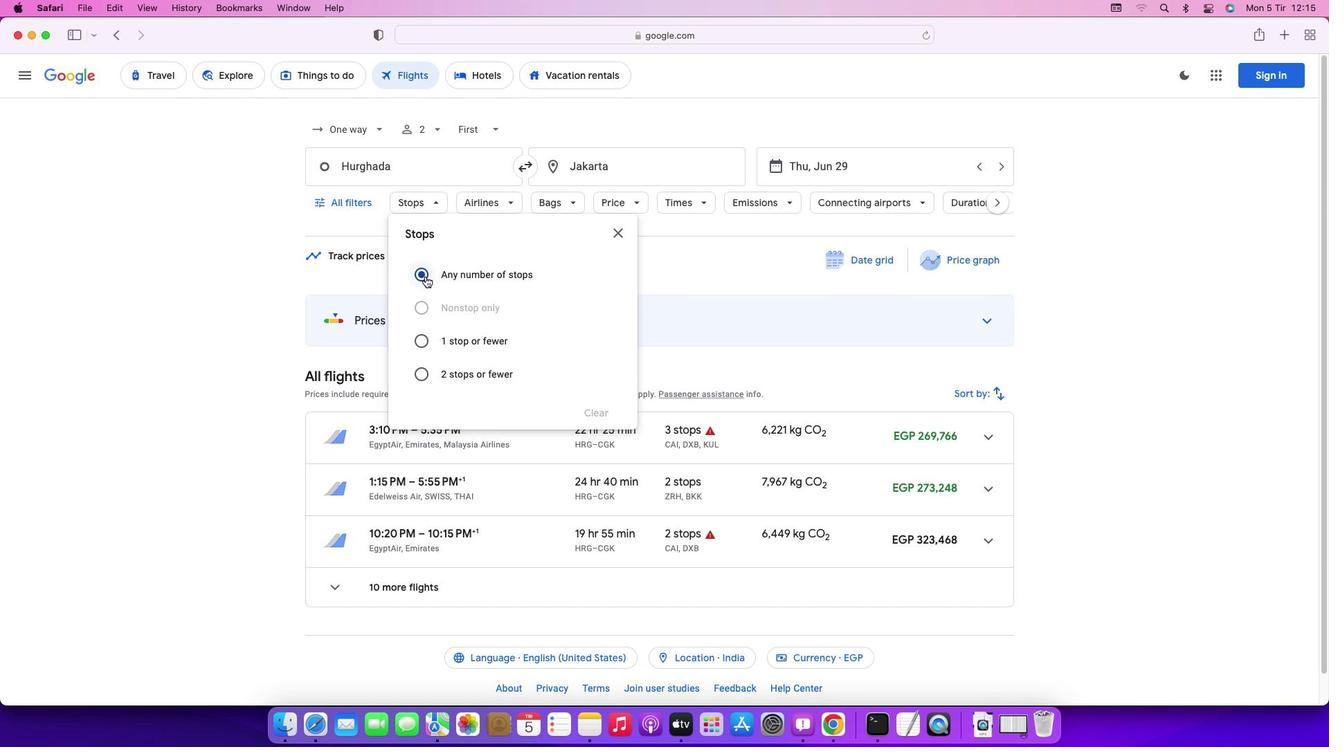 
Action: Mouse pressed left at (425, 276)
Screenshot: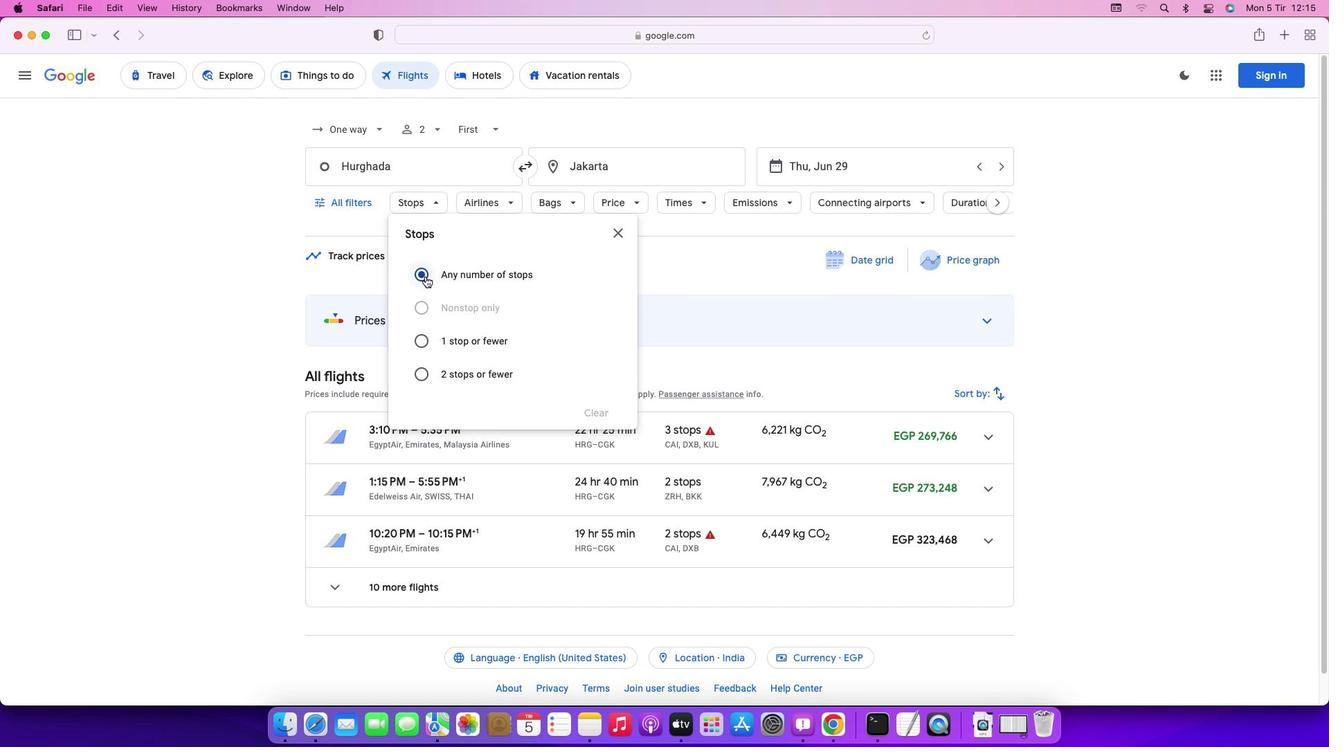 
Action: Mouse moved to (625, 231)
Screenshot: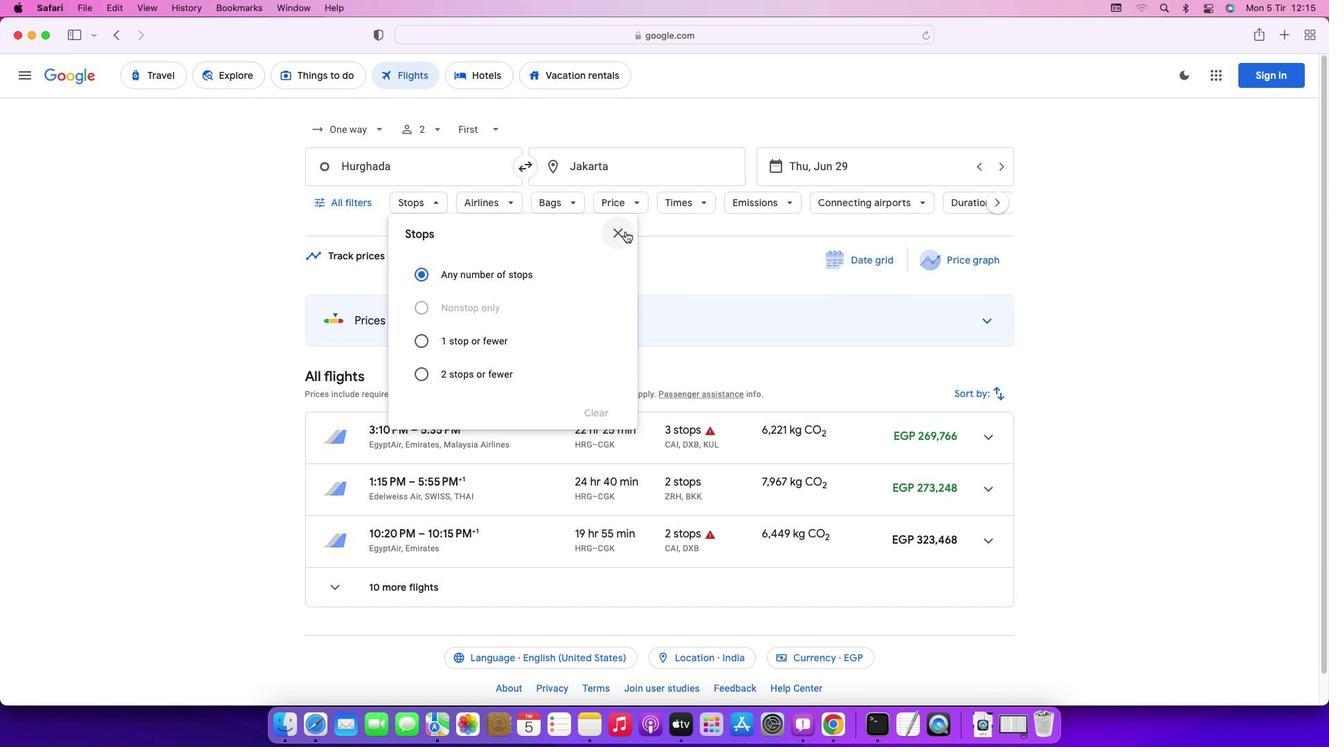 
Action: Mouse pressed left at (625, 231)
Screenshot: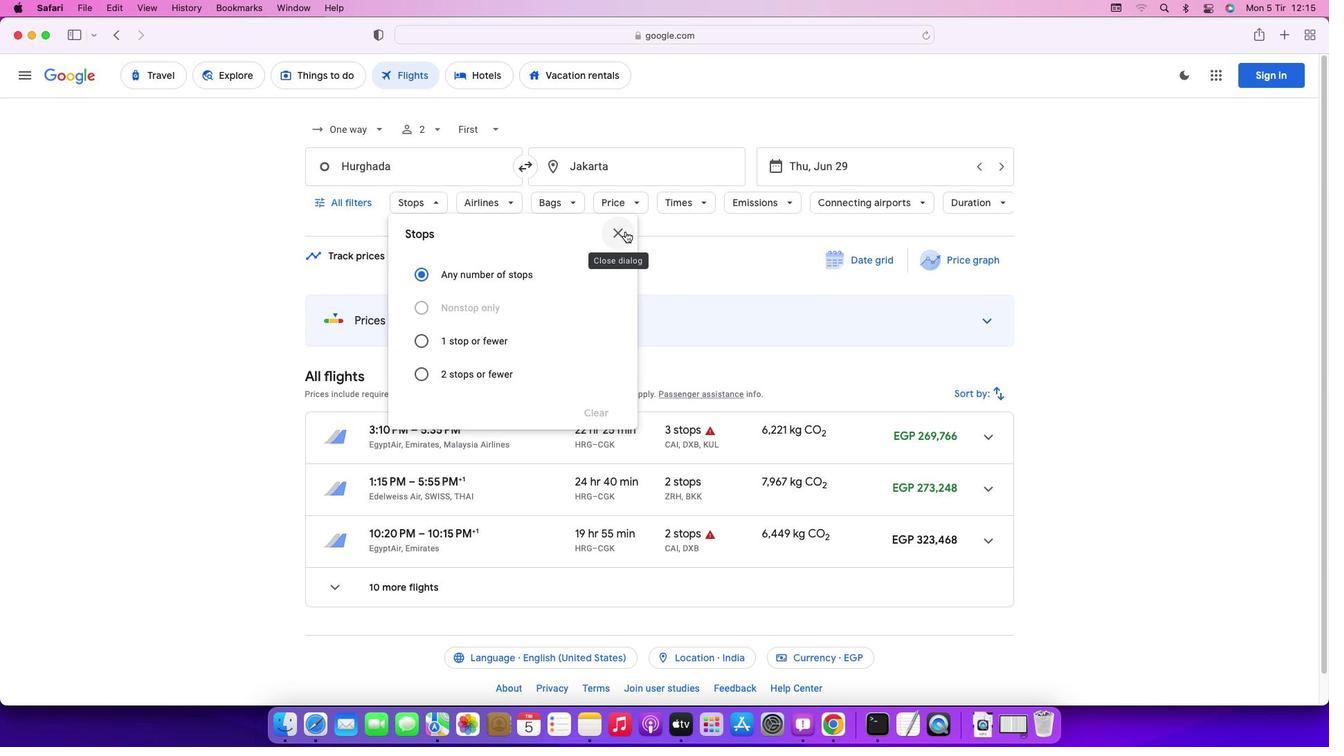 
Action: Mouse moved to (499, 204)
Screenshot: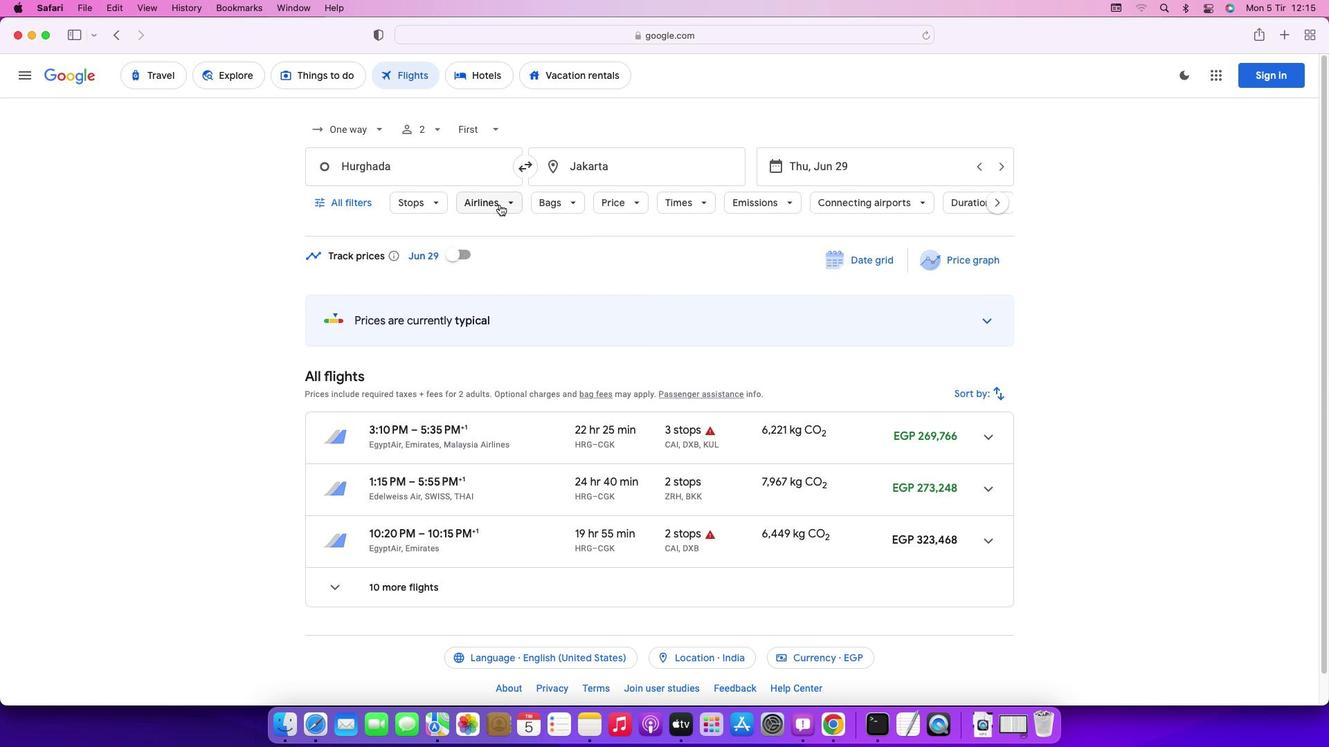 
Action: Mouse pressed left at (499, 204)
Screenshot: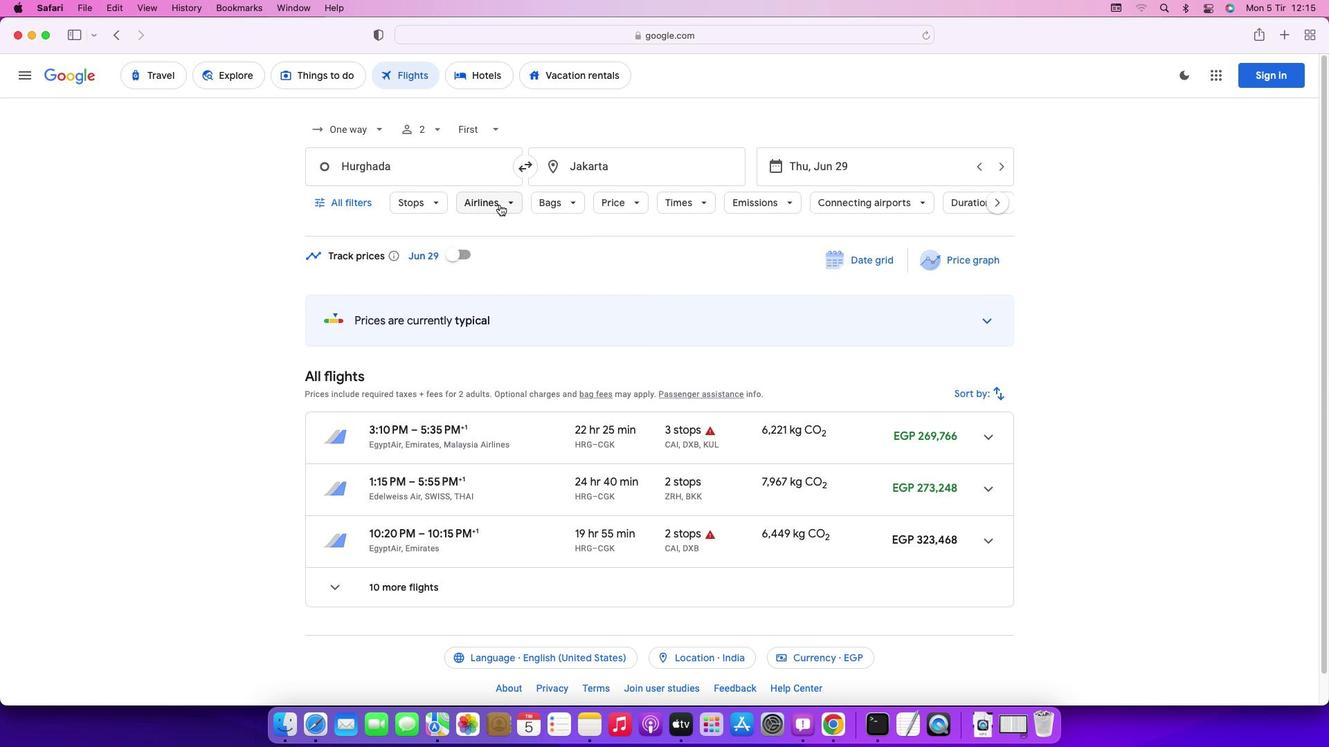 
Action: Mouse moved to (666, 275)
Screenshot: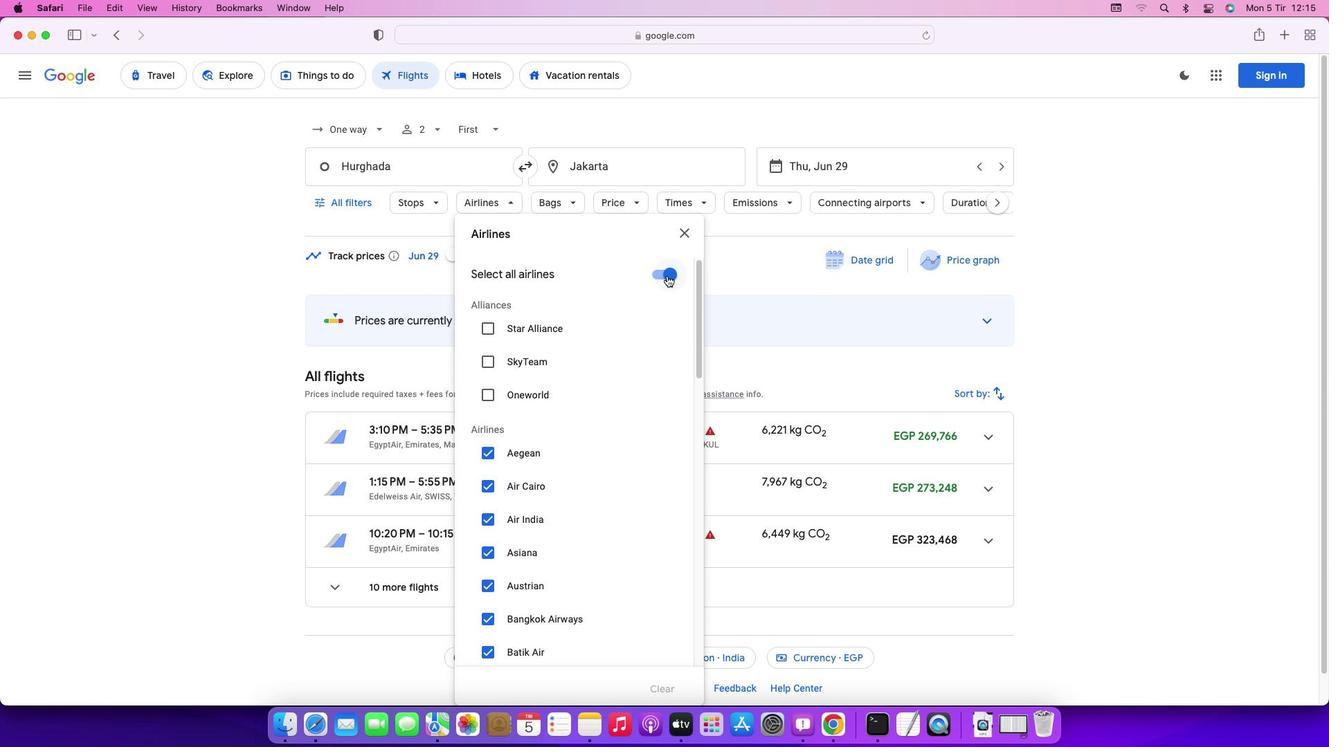 
Action: Mouse pressed left at (666, 275)
Screenshot: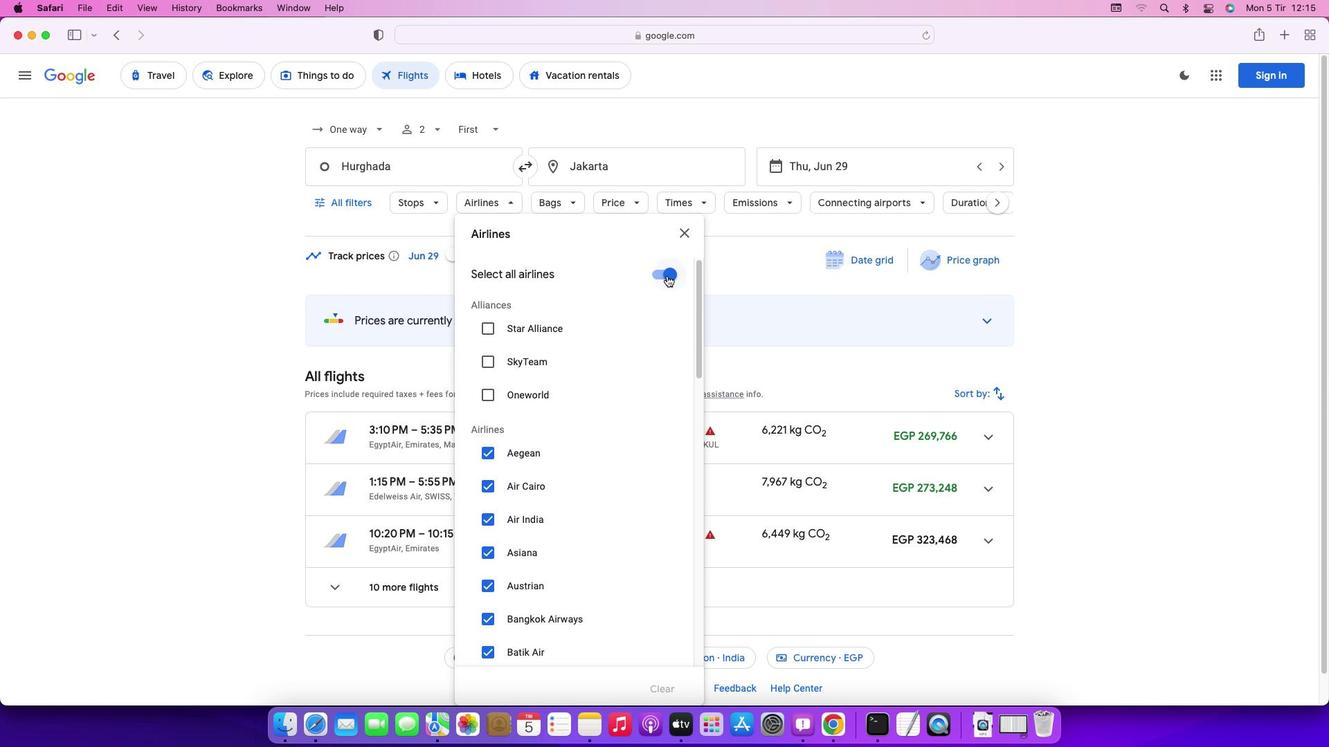
Action: Mouse moved to (592, 495)
Screenshot: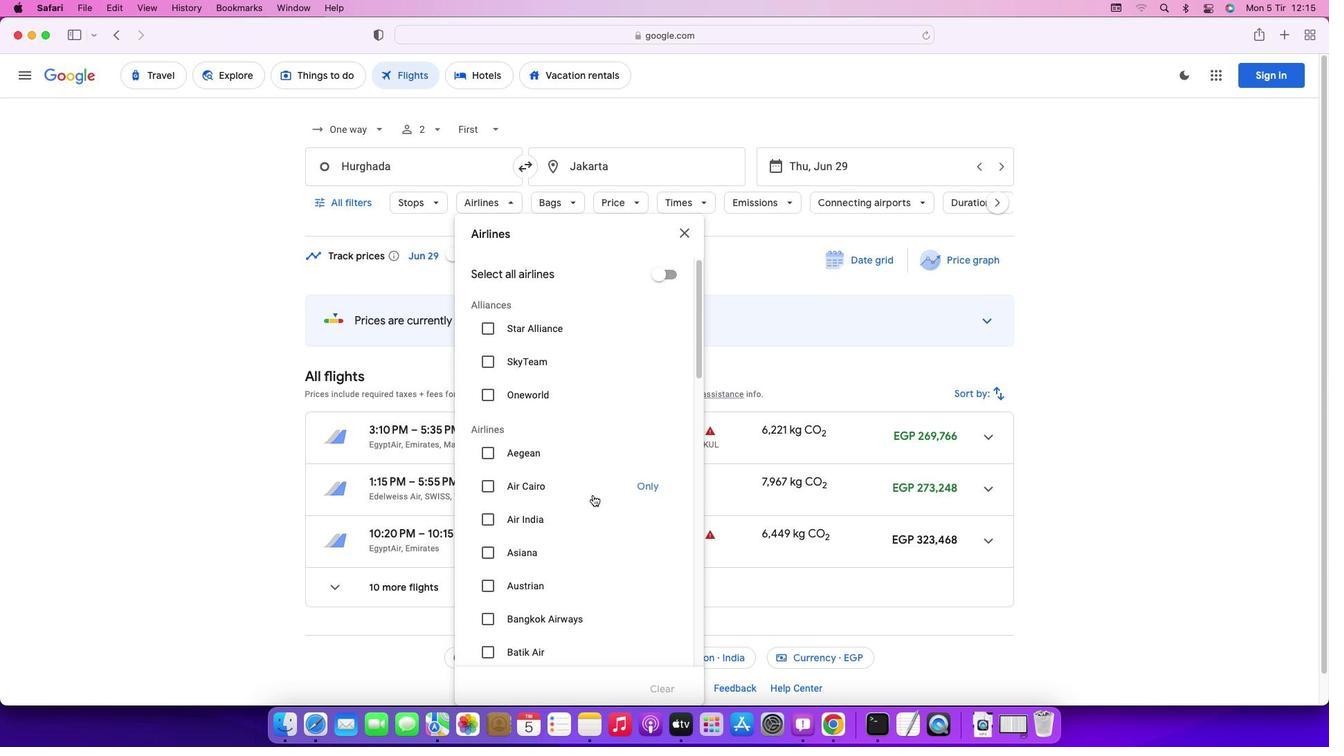 
Action: Mouse scrolled (592, 495) with delta (0, 0)
Screenshot: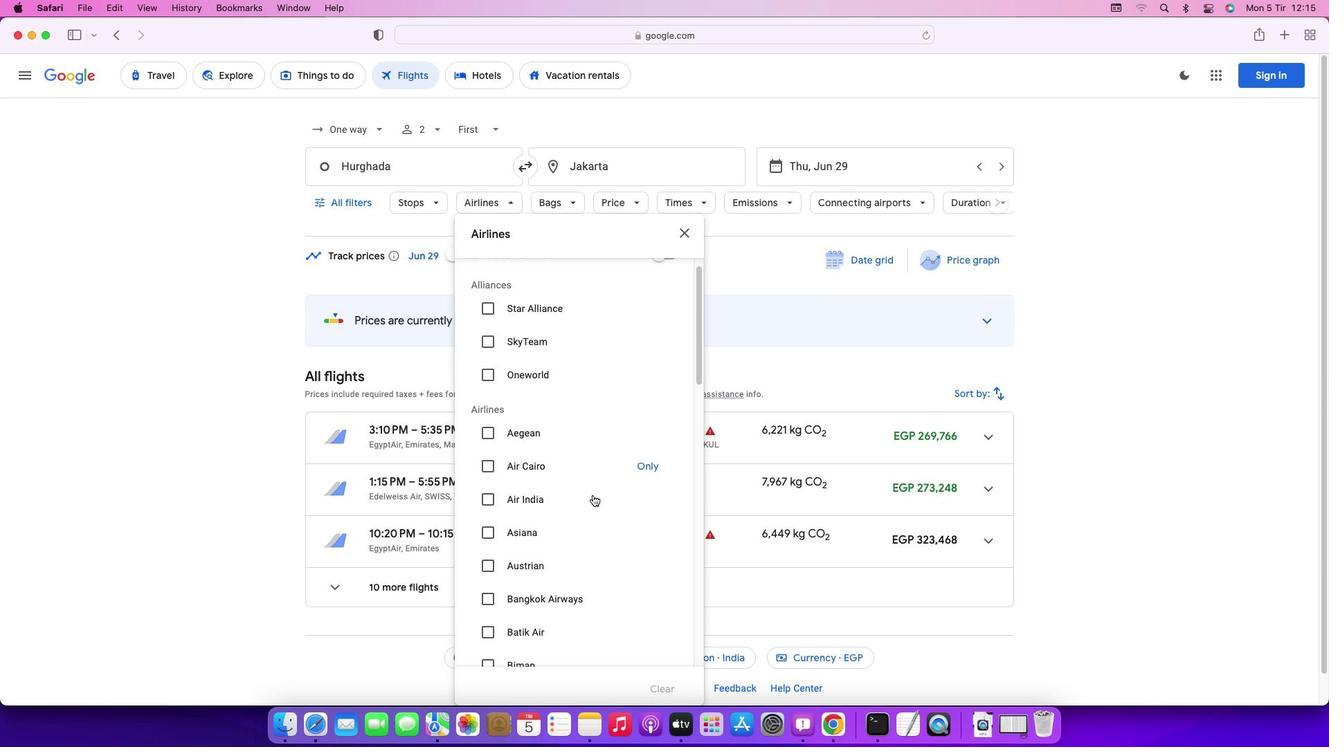 
Action: Mouse scrolled (592, 495) with delta (0, 0)
Screenshot: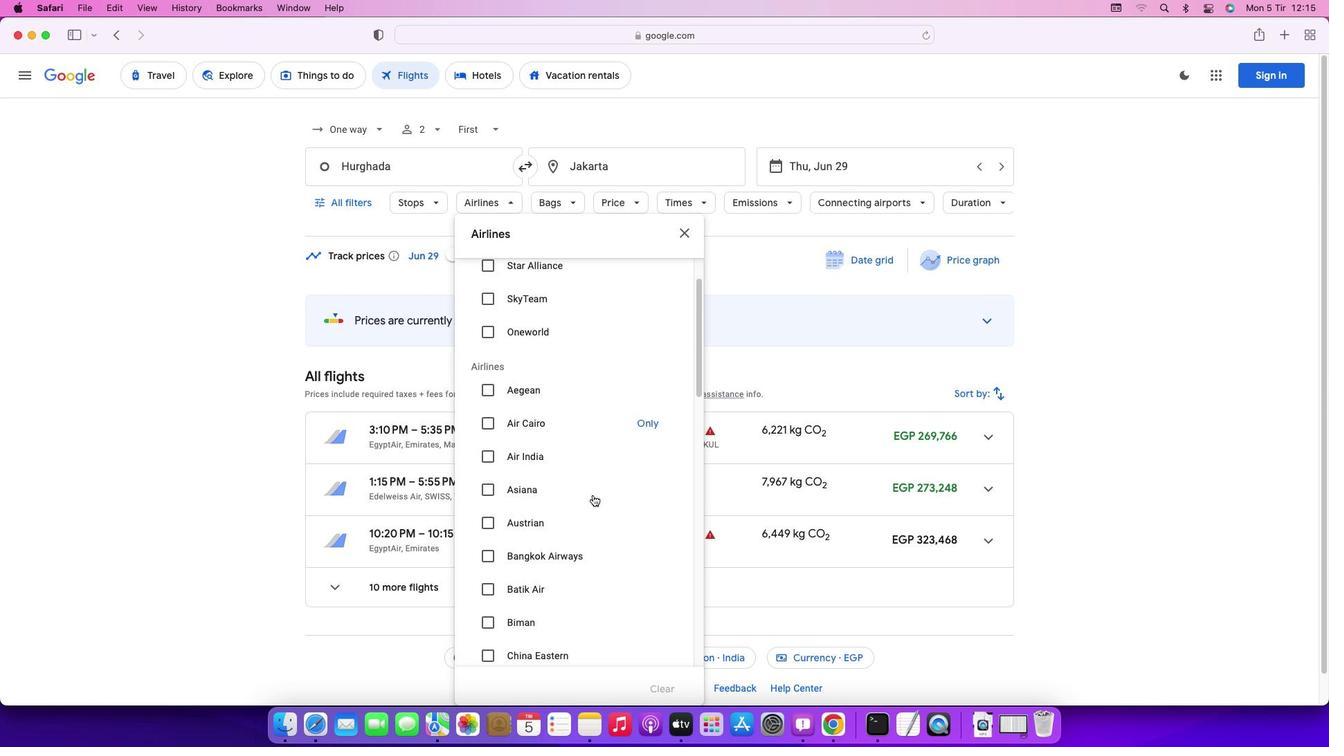 
Action: Mouse scrolled (592, 495) with delta (0, 0)
Screenshot: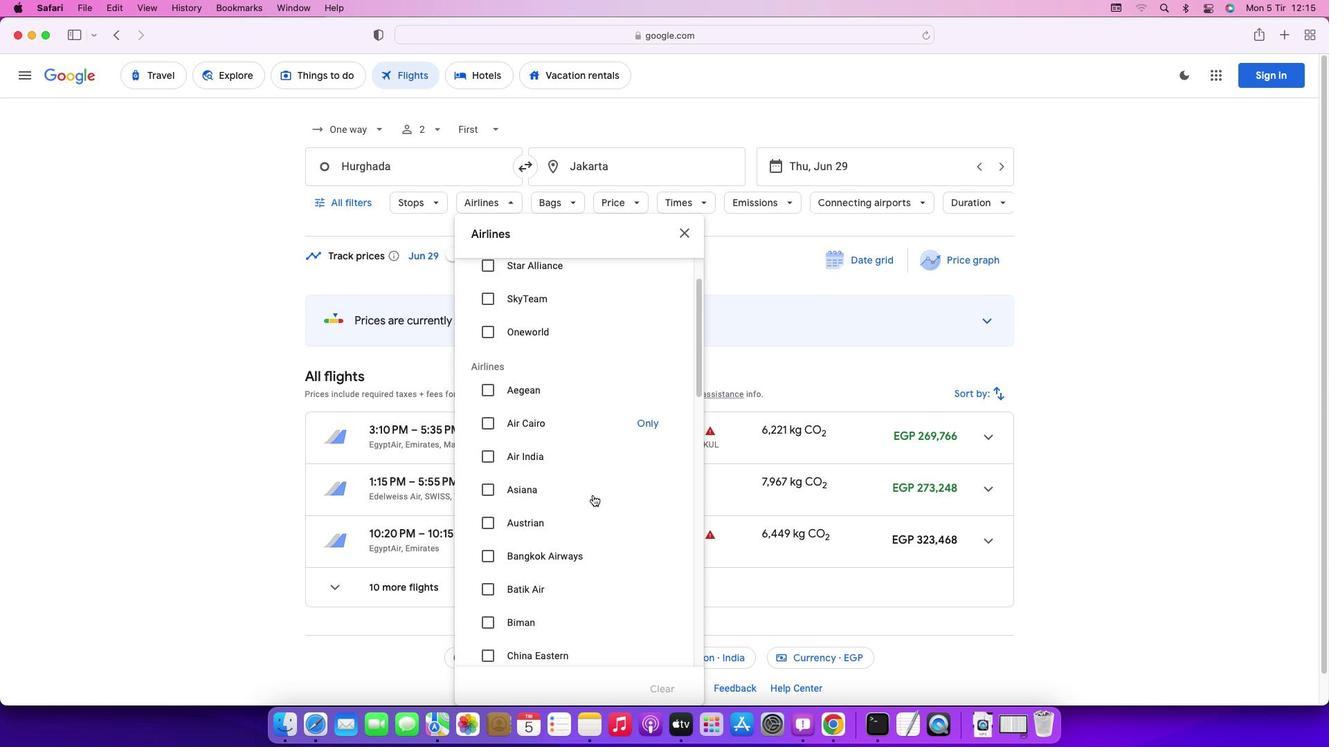 
Action: Mouse scrolled (592, 495) with delta (0, 0)
Screenshot: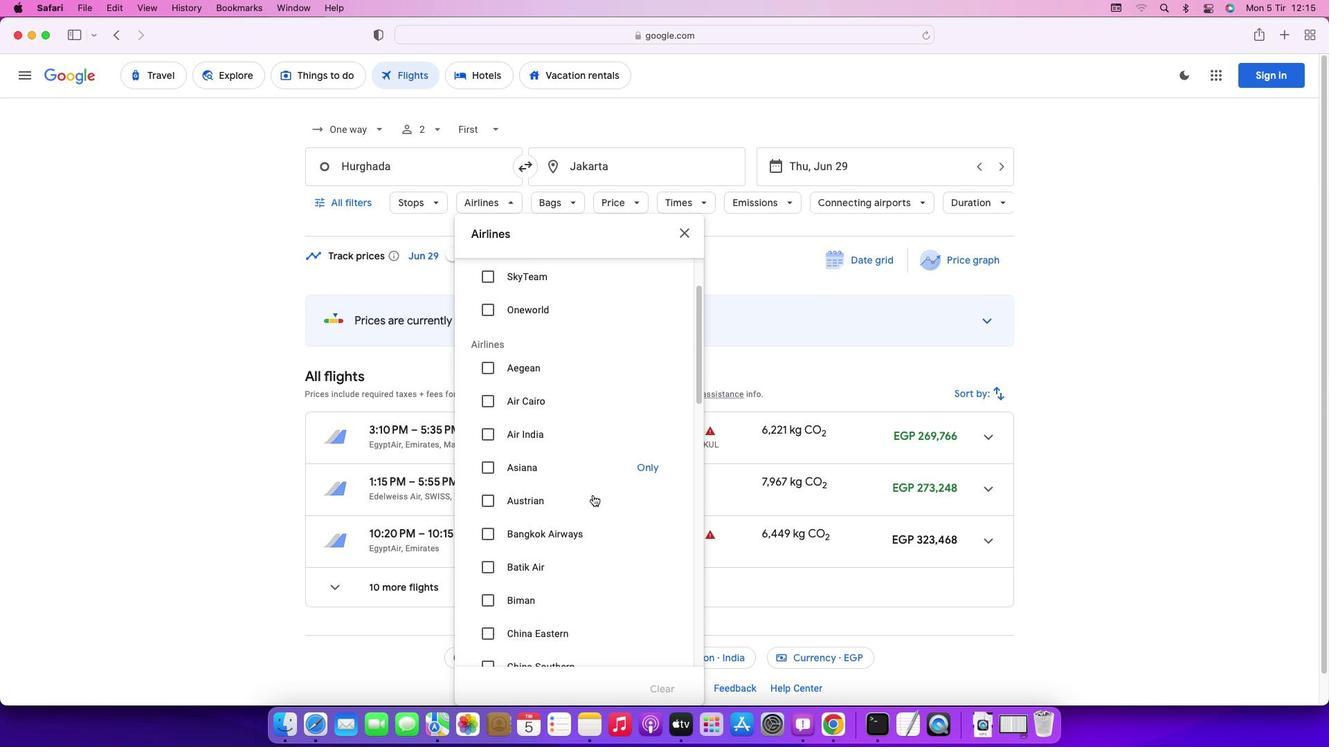 
Action: Mouse scrolled (592, 495) with delta (0, 0)
Screenshot: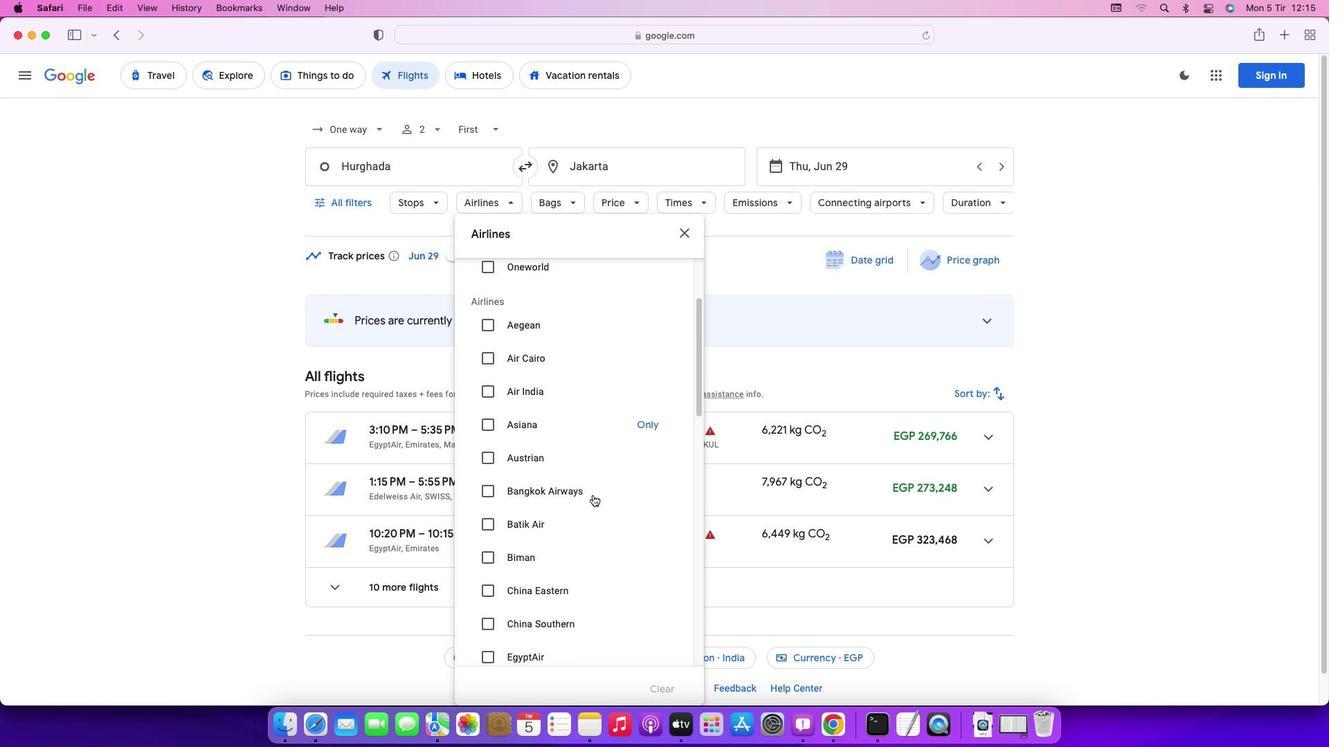 
Action: Mouse scrolled (592, 495) with delta (0, 0)
Screenshot: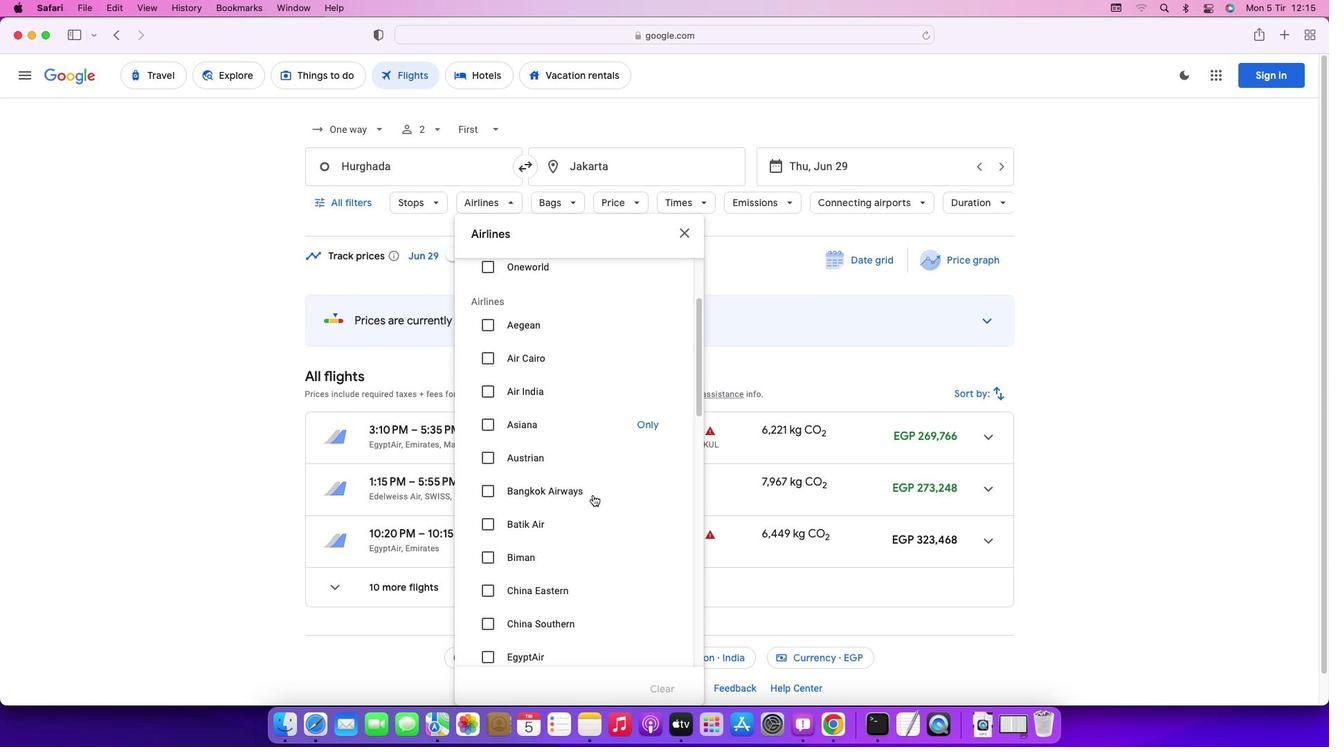 
Action: Mouse scrolled (592, 495) with delta (0, 0)
Screenshot: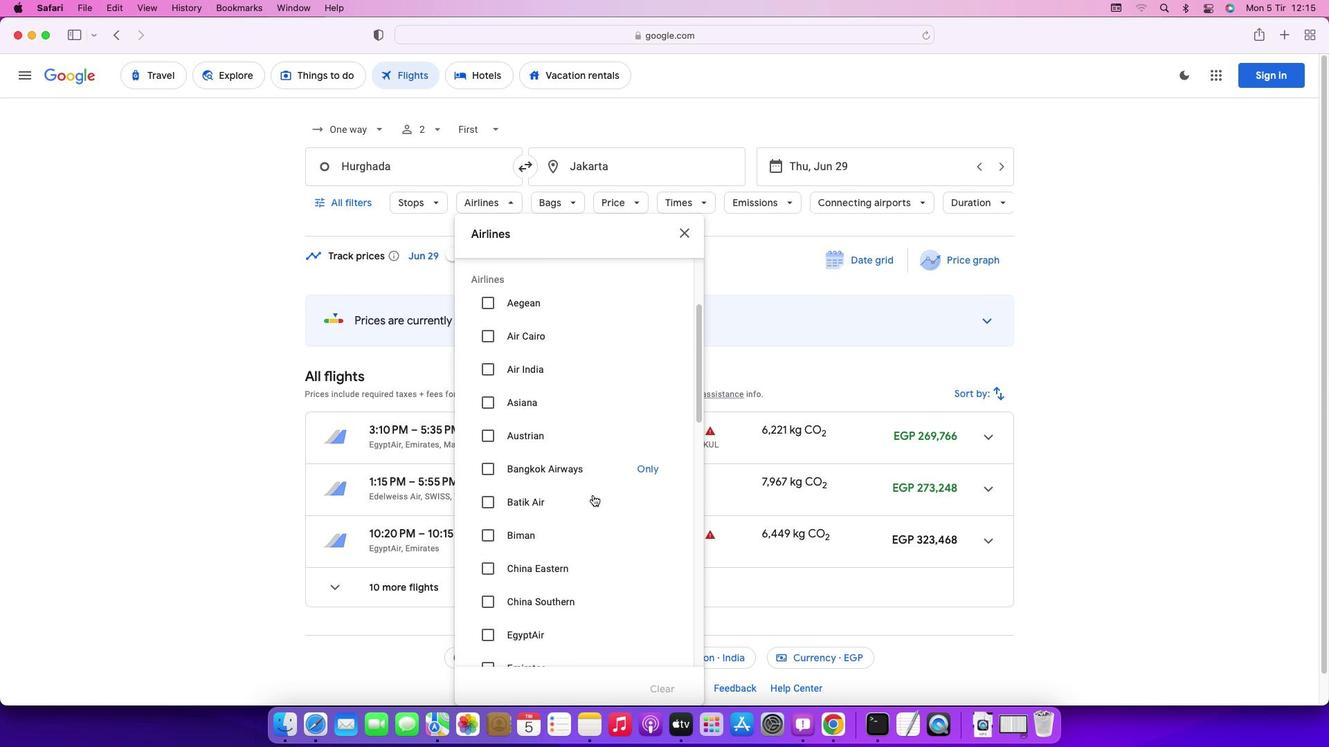 
Action: Mouse scrolled (592, 495) with delta (0, 0)
Screenshot: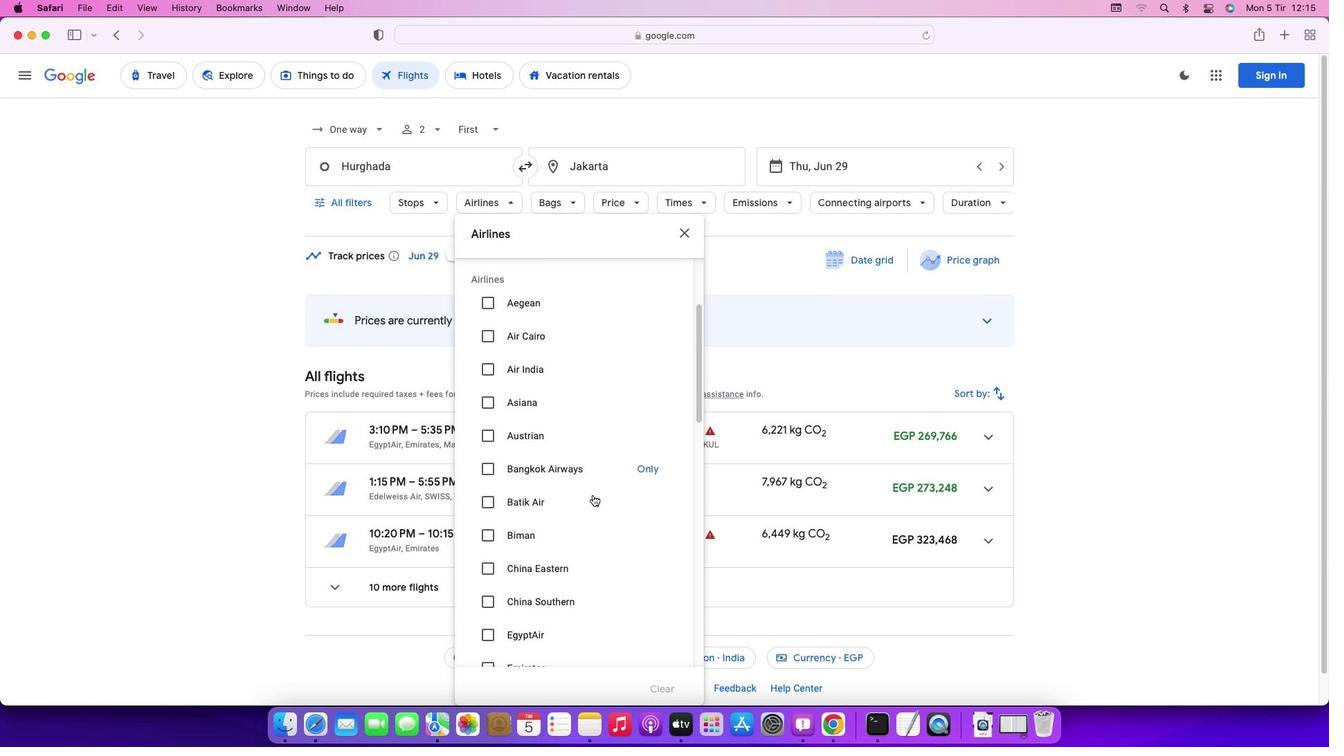 
Action: Mouse scrolled (592, 495) with delta (0, 0)
Screenshot: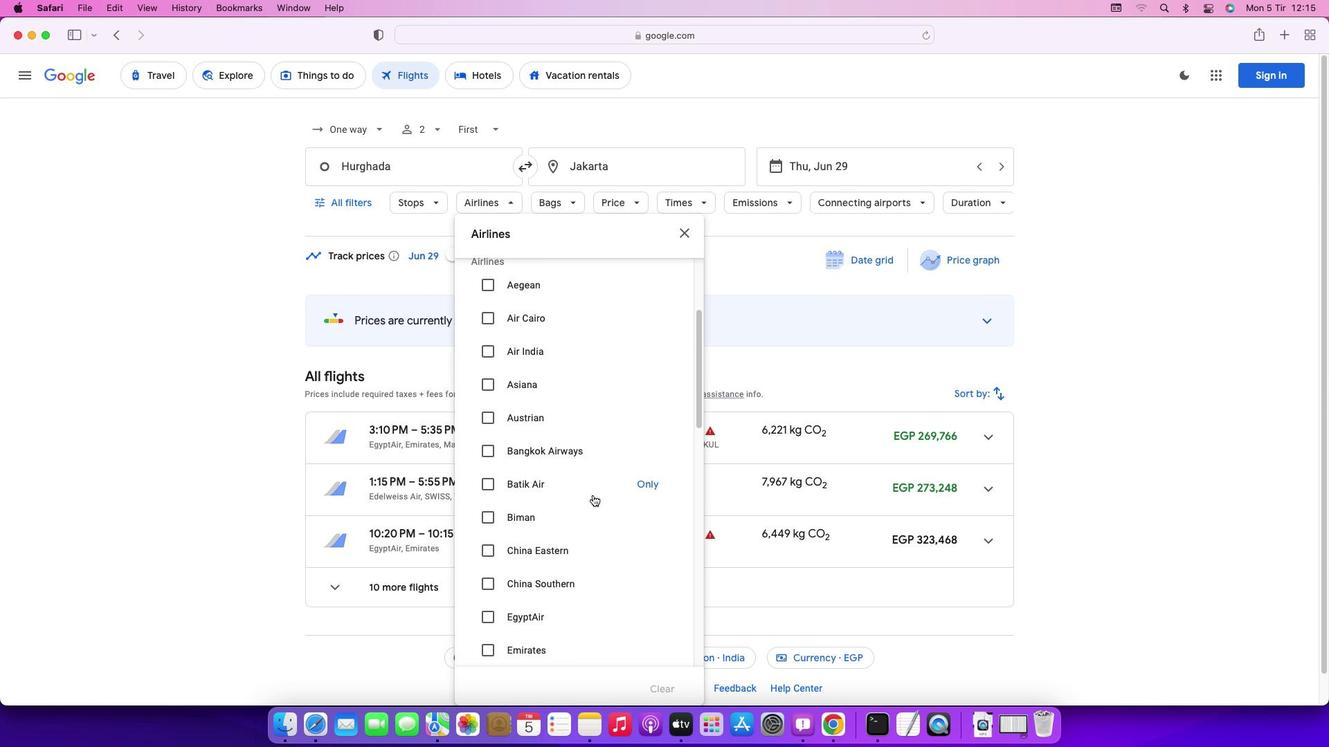
Action: Mouse scrolled (592, 495) with delta (0, 0)
Screenshot: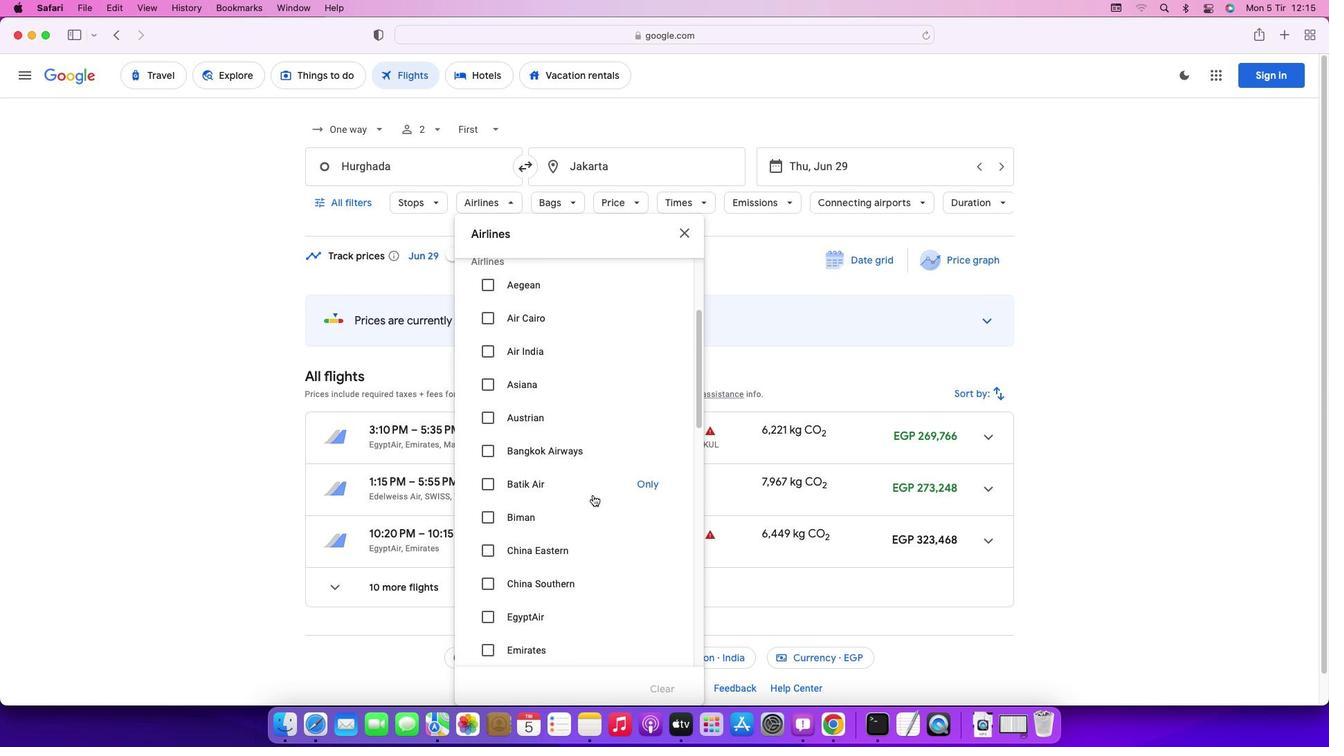 
Action: Mouse scrolled (592, 495) with delta (0, 0)
Screenshot: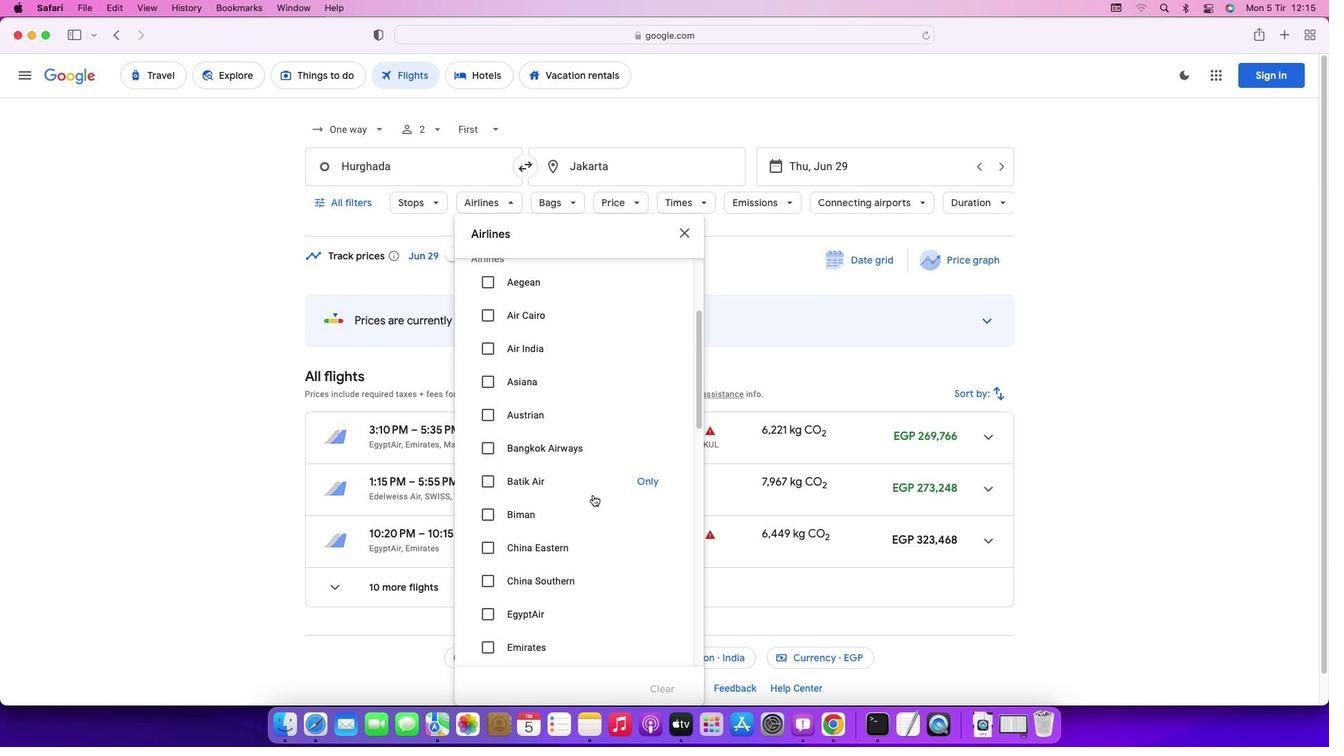 
Action: Mouse moved to (490, 647)
Screenshot: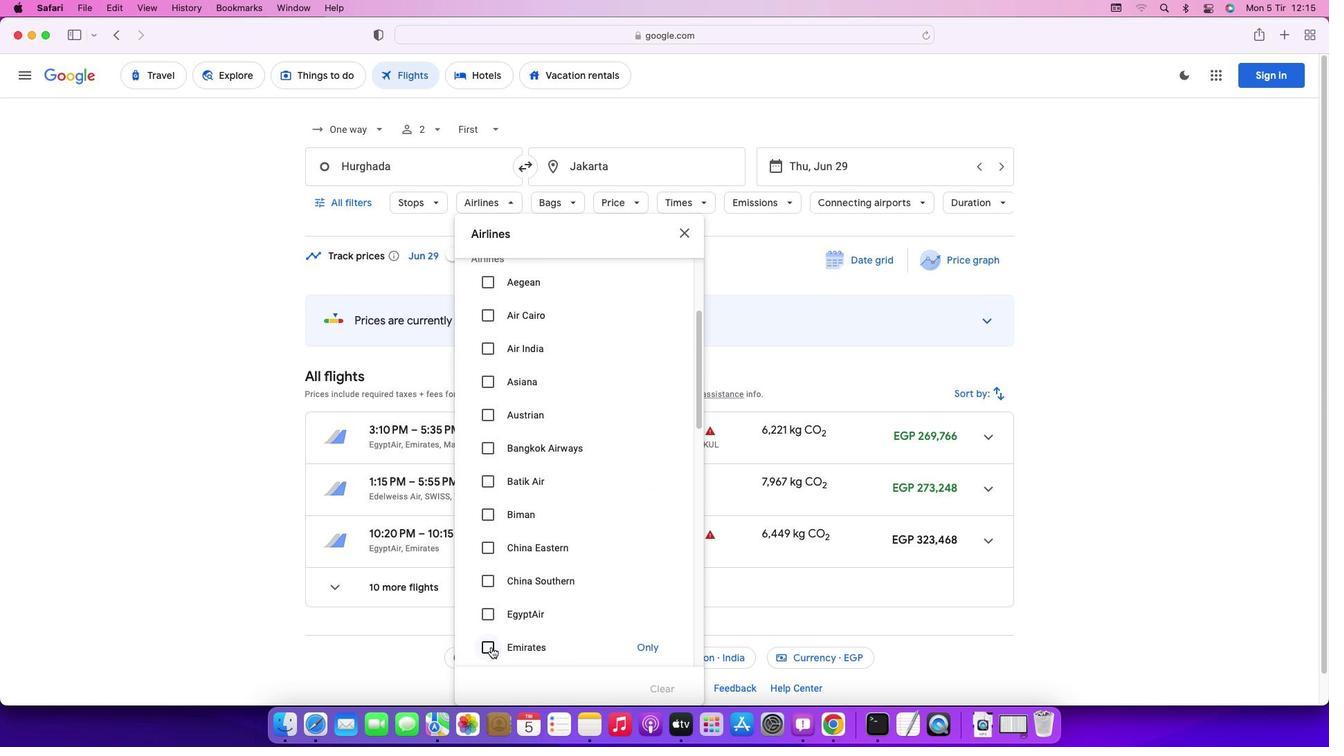 
Action: Mouse pressed left at (490, 647)
Screenshot: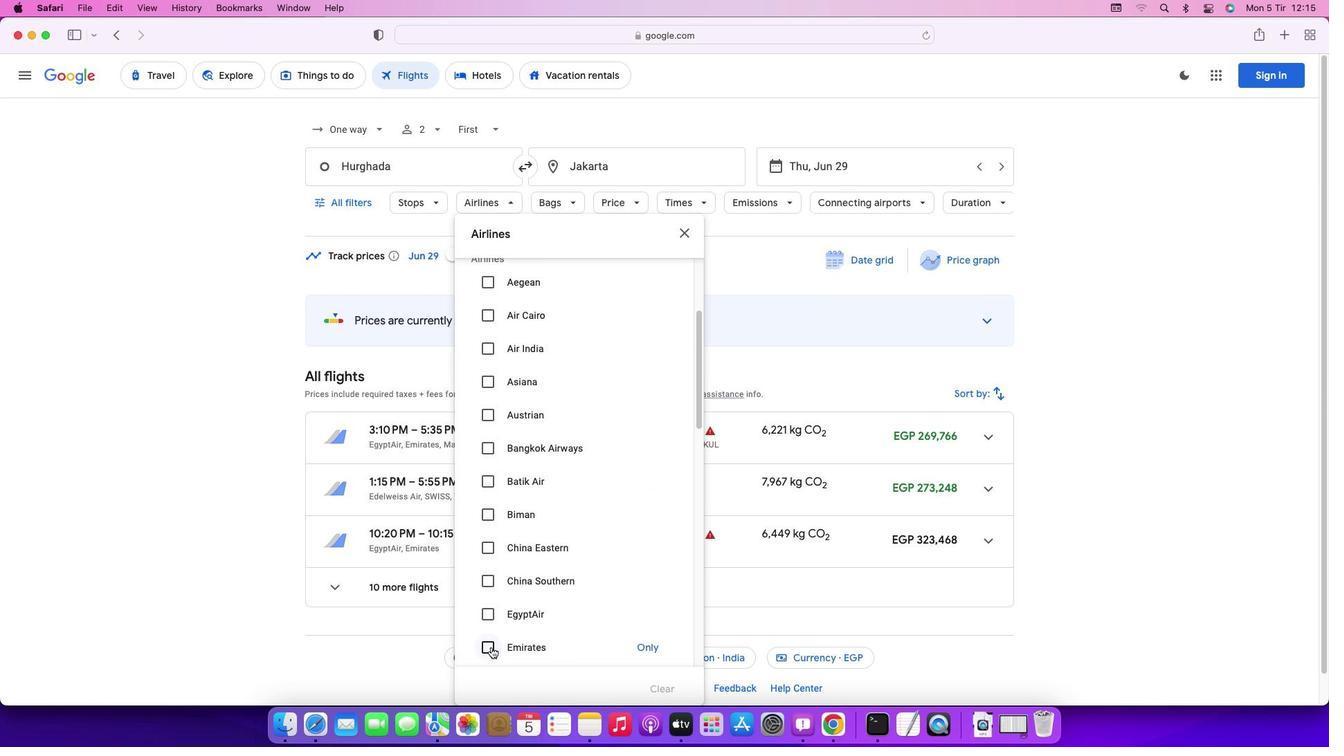 
Action: Mouse moved to (682, 236)
Screenshot: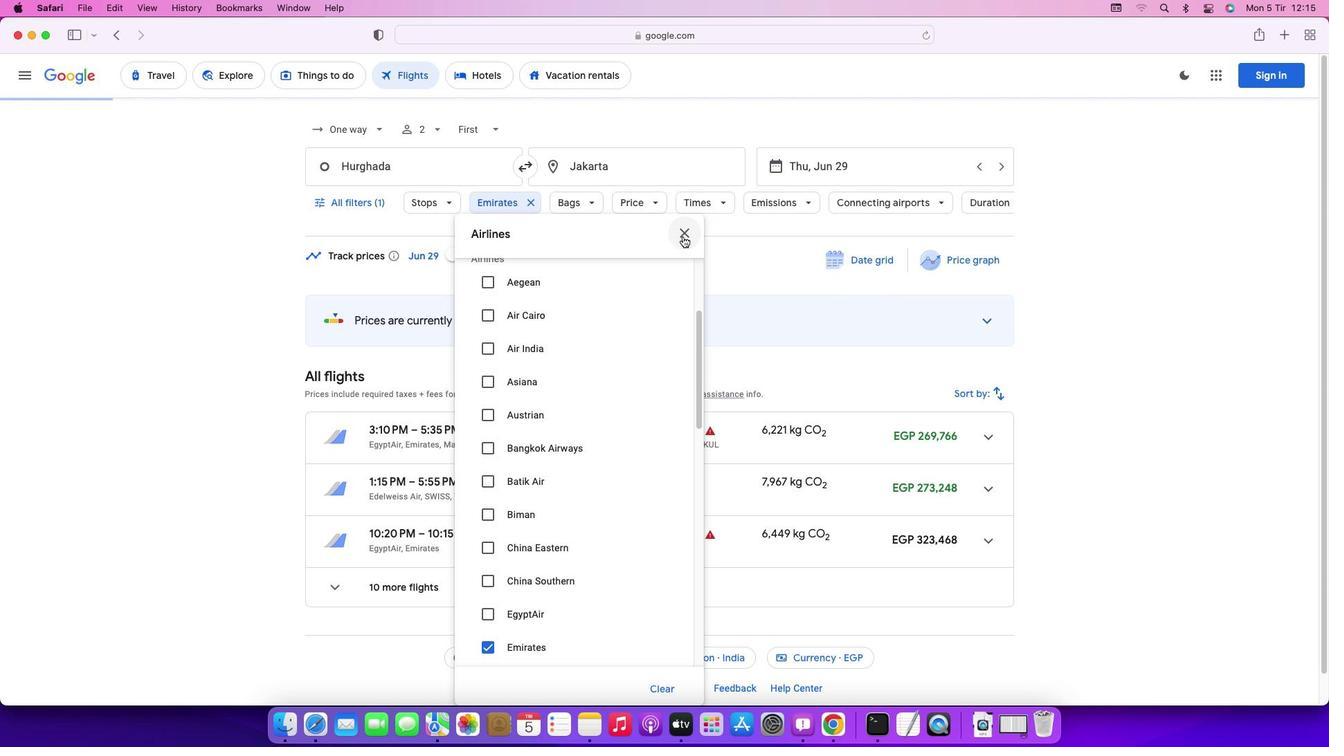 
Action: Mouse pressed left at (682, 236)
Screenshot: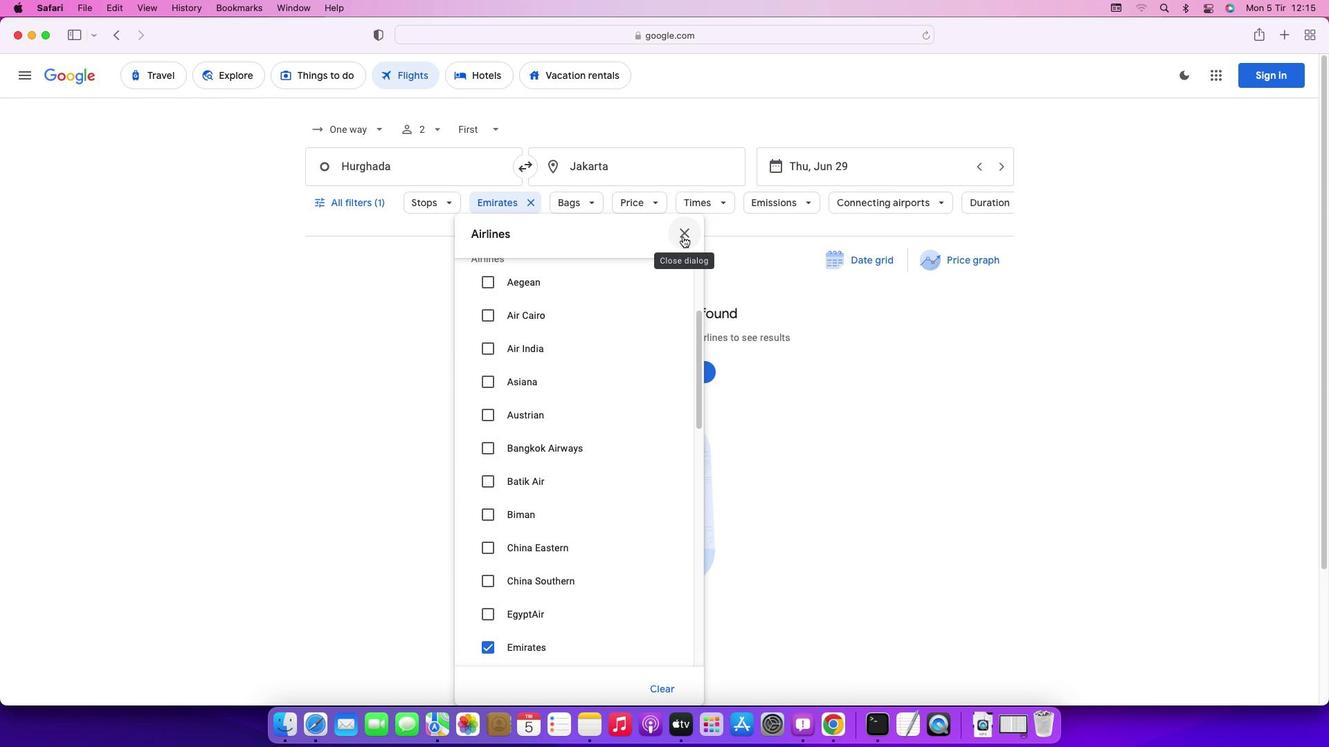 
Action: Mouse moved to (581, 209)
Screenshot: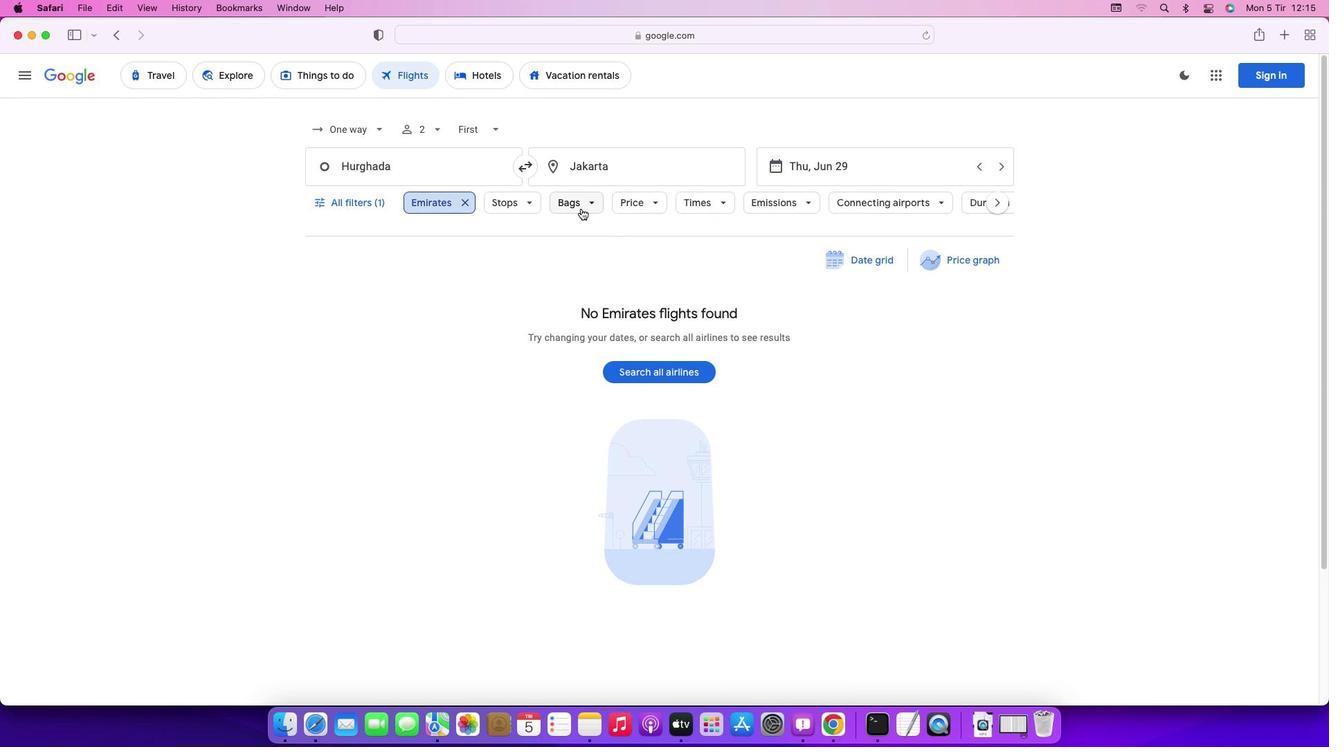 
Action: Mouse pressed left at (581, 209)
Screenshot: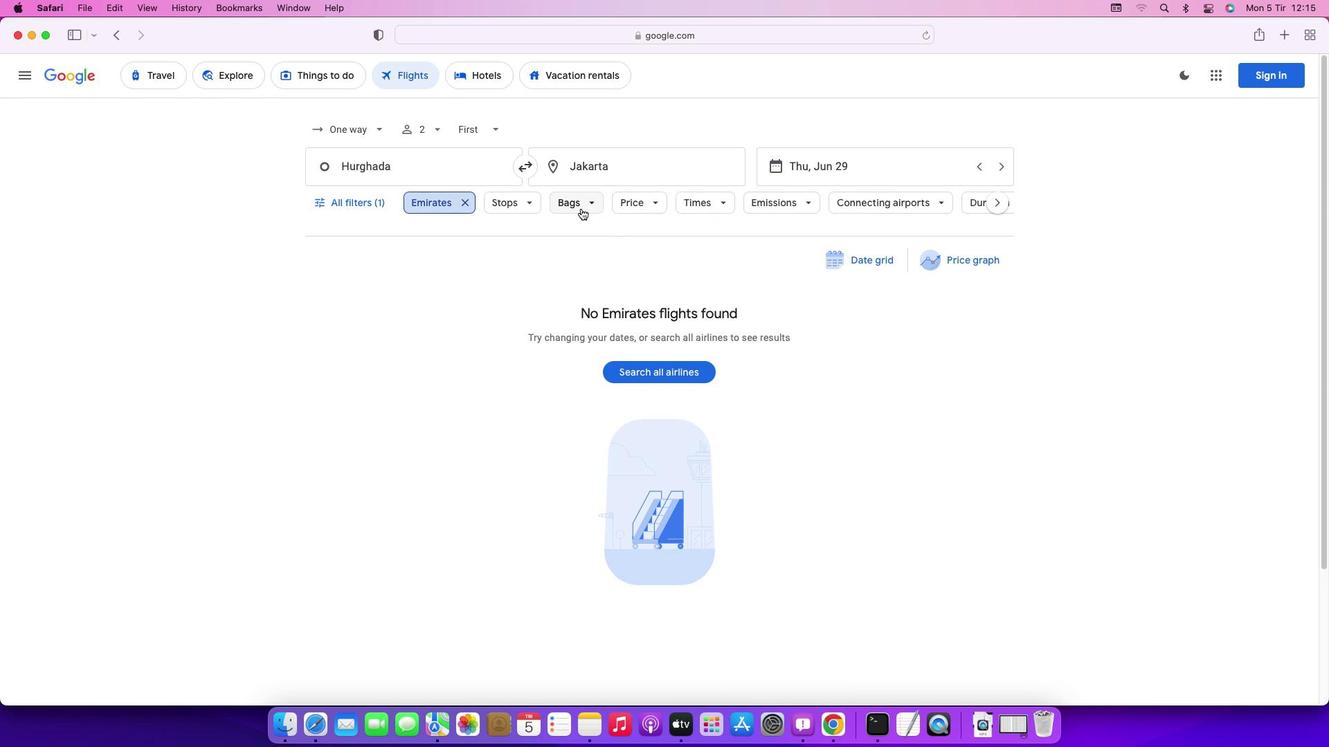 
Action: Mouse moved to (768, 272)
Screenshot: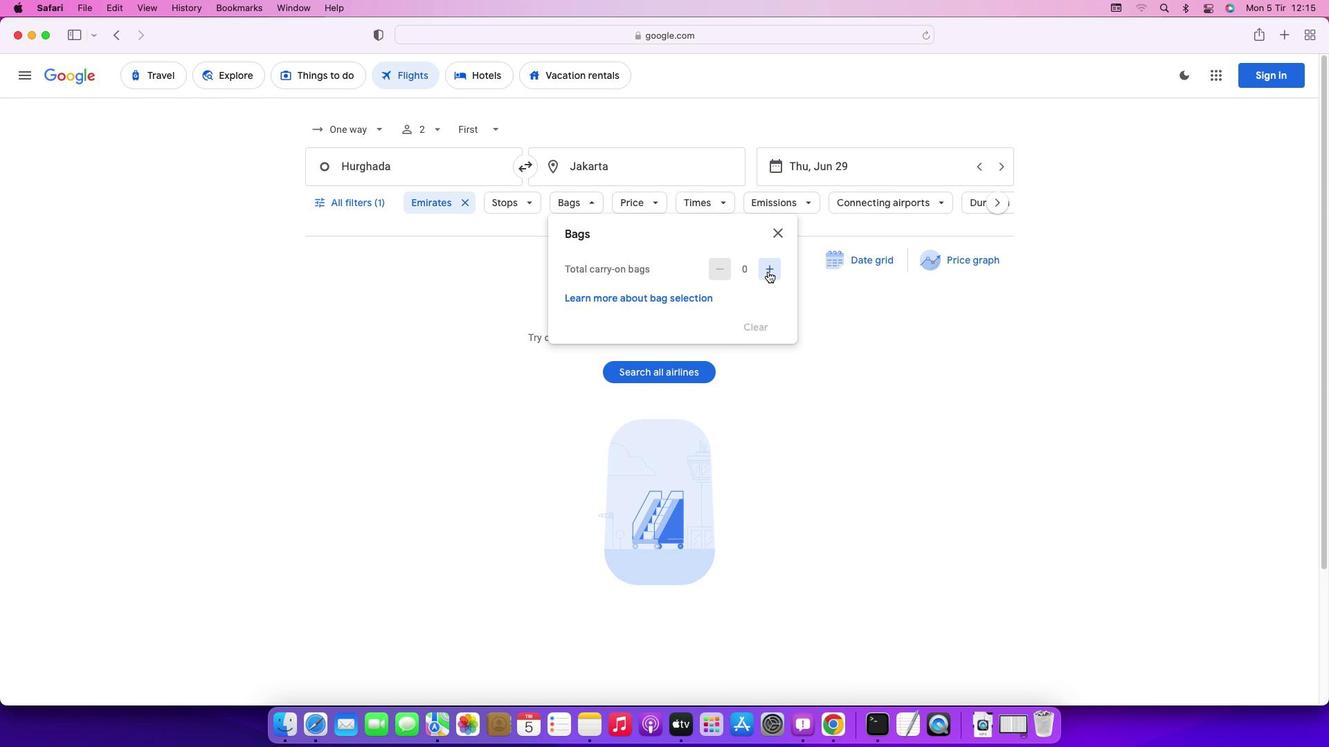 
Action: Mouse pressed left at (768, 272)
Screenshot: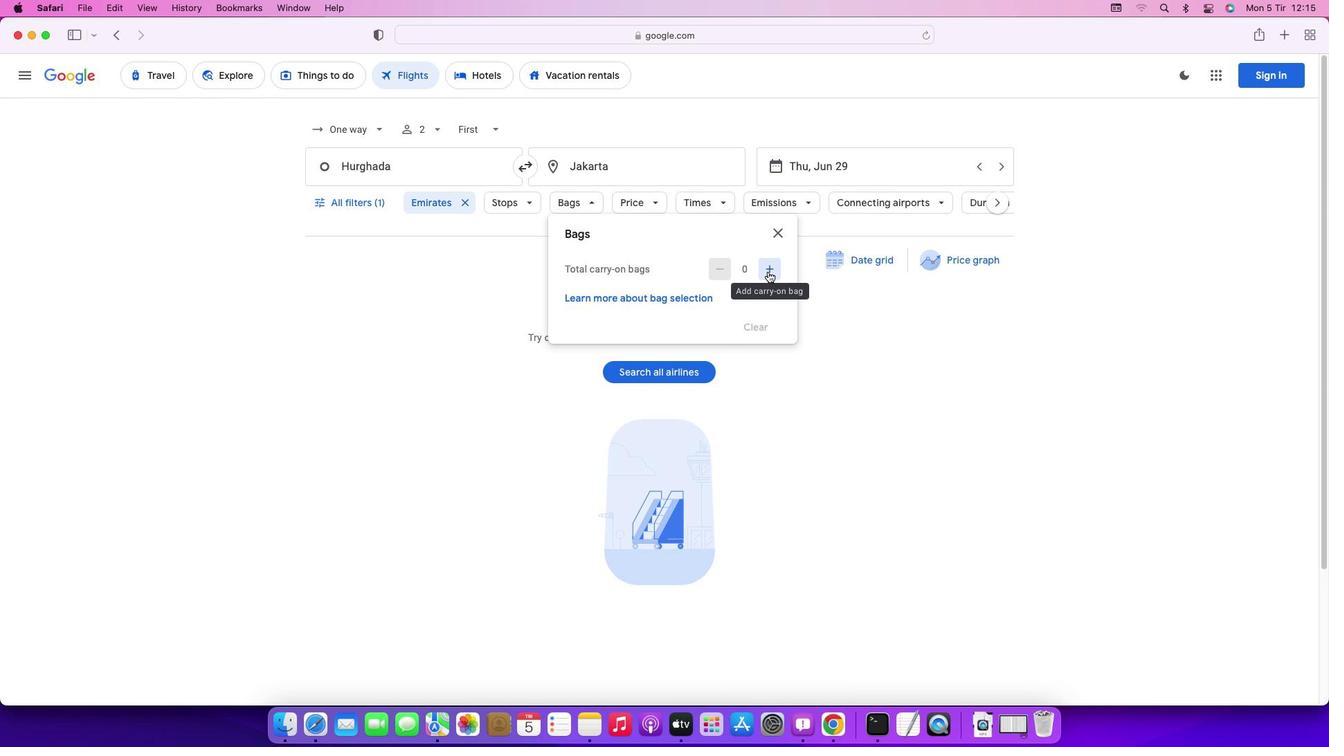 
Action: Mouse moved to (776, 238)
Screenshot: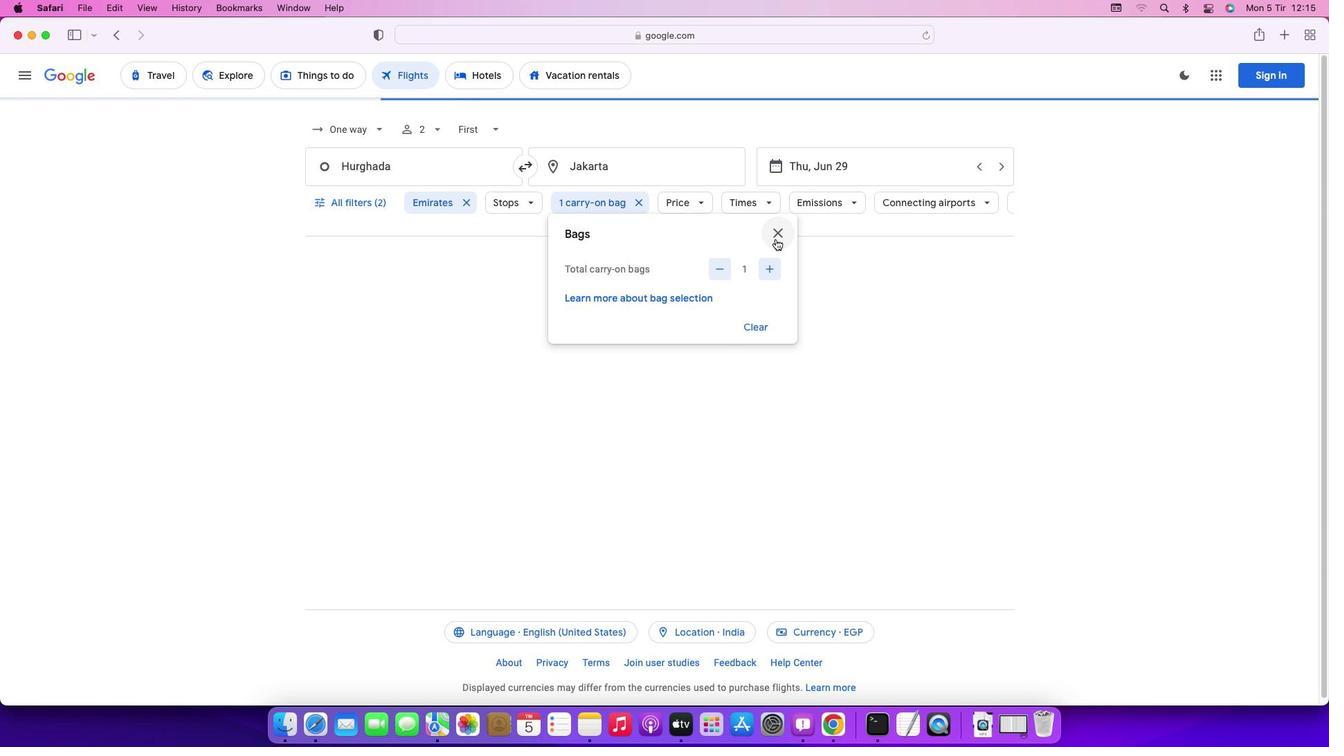 
Action: Mouse pressed left at (776, 238)
Screenshot: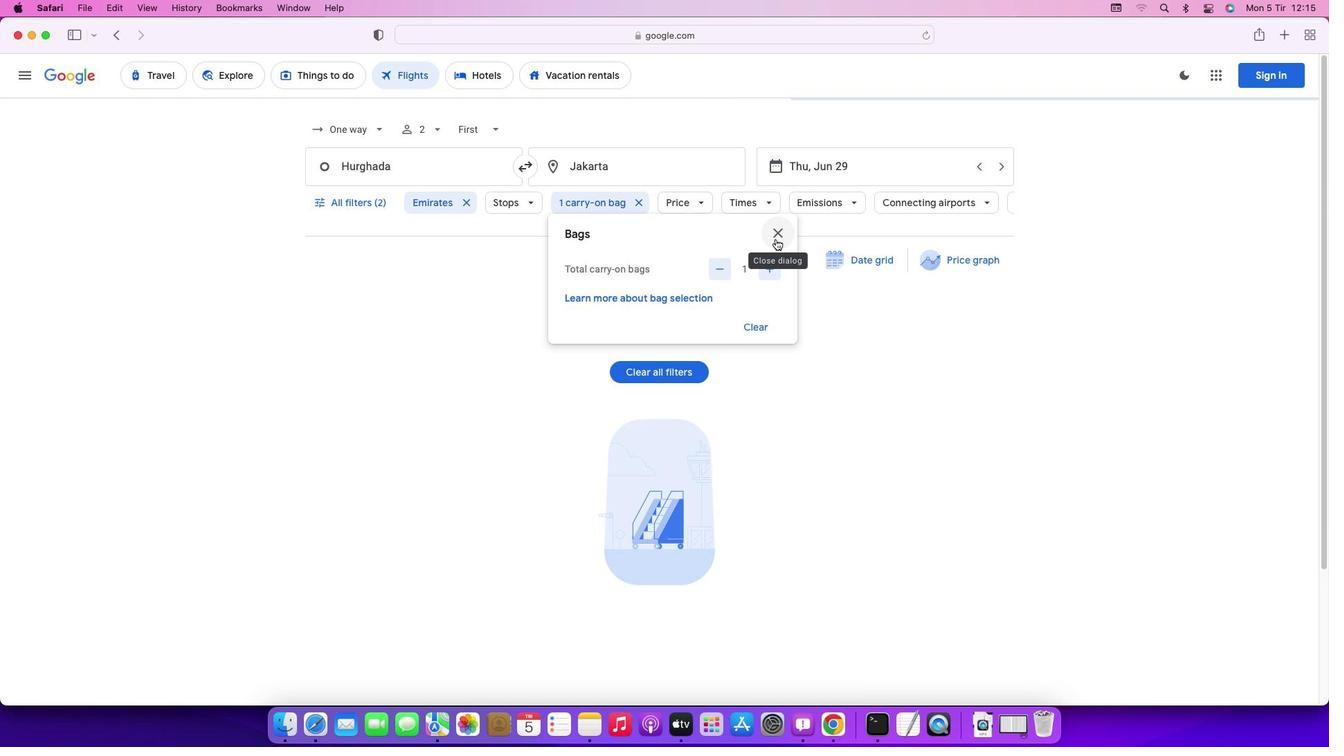 
Action: Mouse moved to (686, 202)
Screenshot: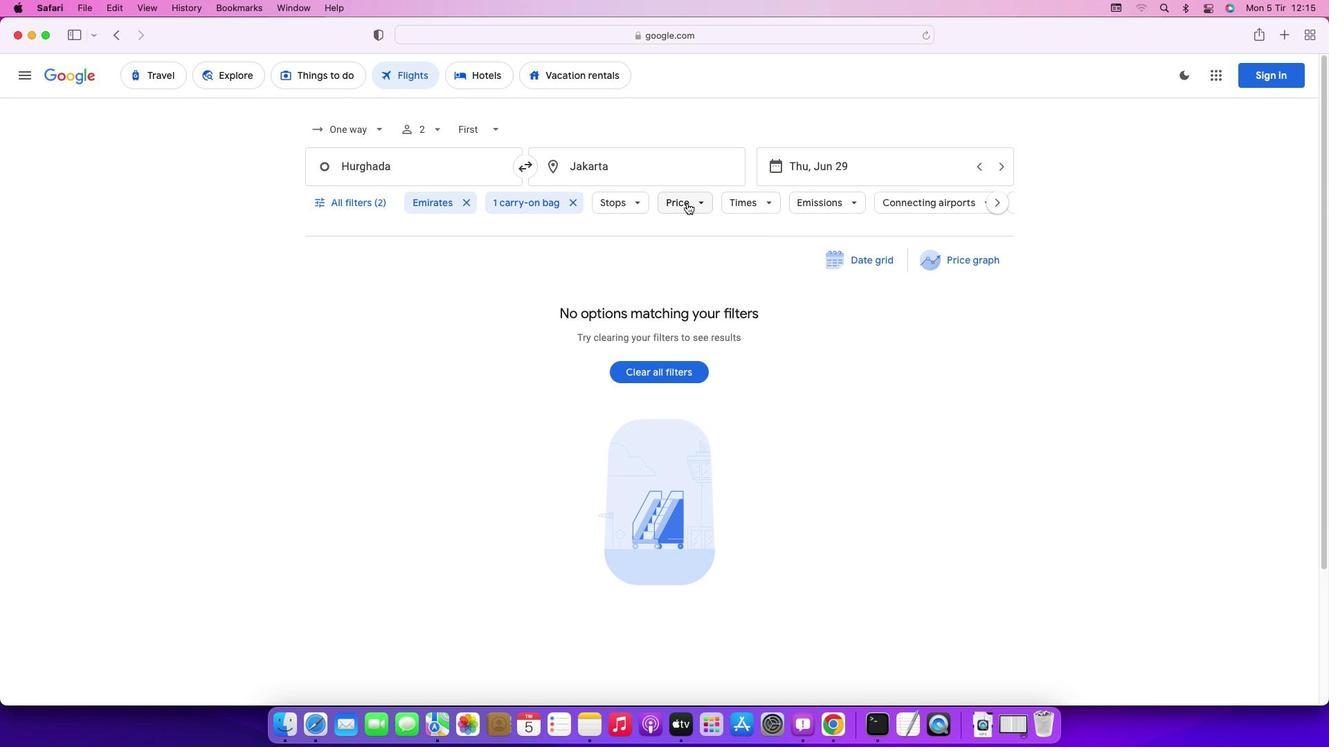 
Action: Mouse pressed left at (686, 202)
Screenshot: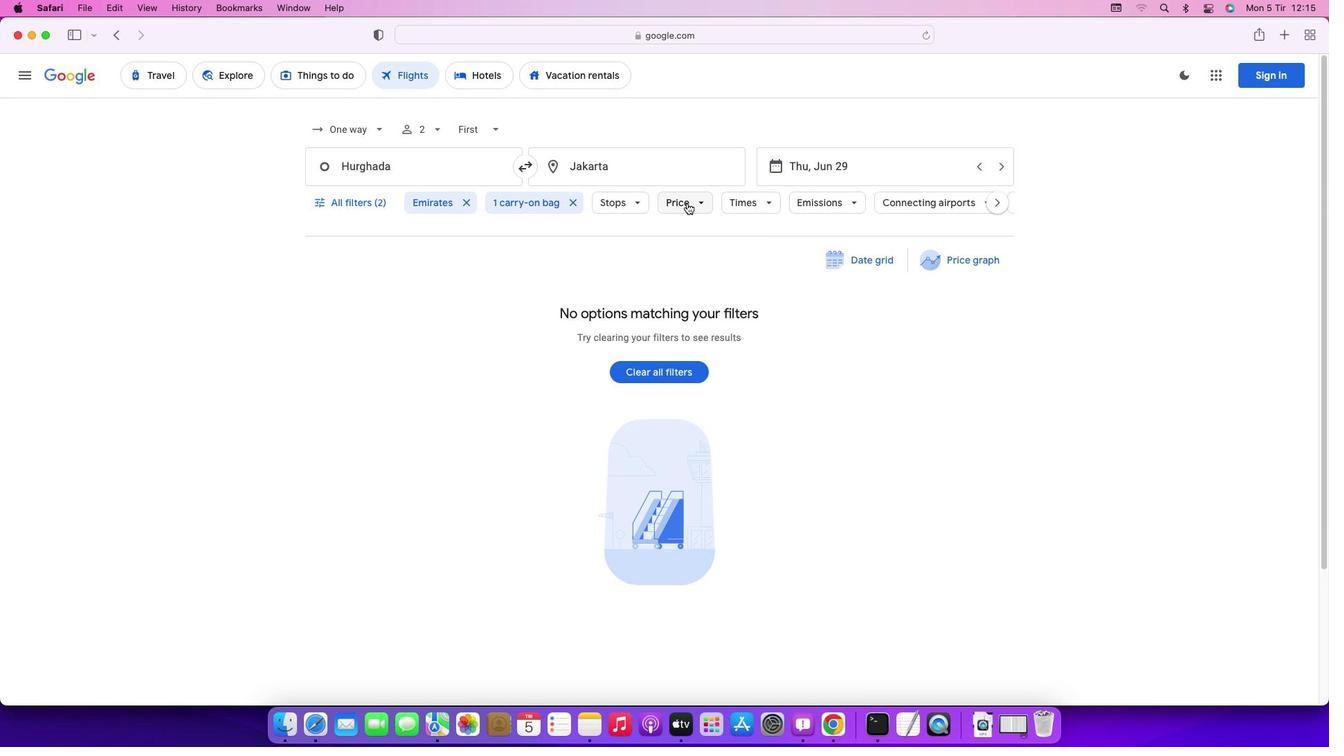 
Action: Mouse moved to (882, 297)
Screenshot: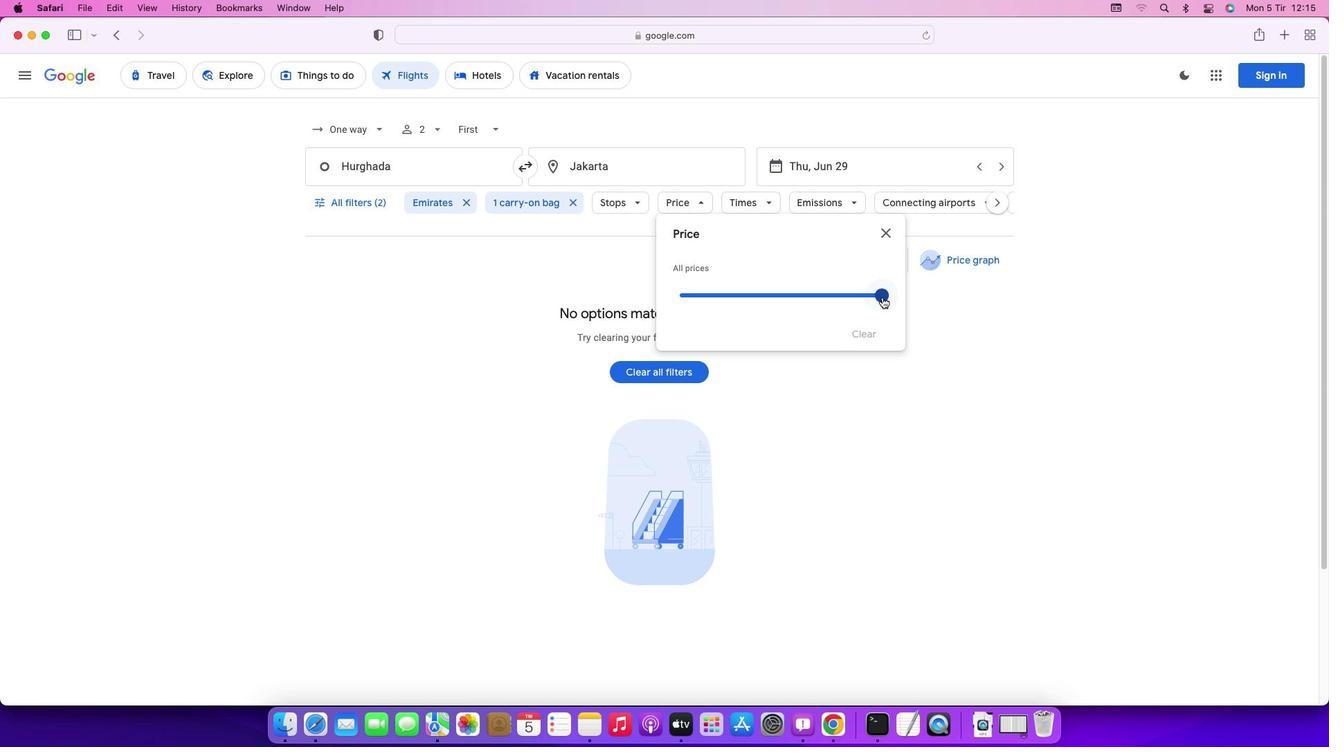 
Action: Mouse pressed left at (882, 297)
Screenshot: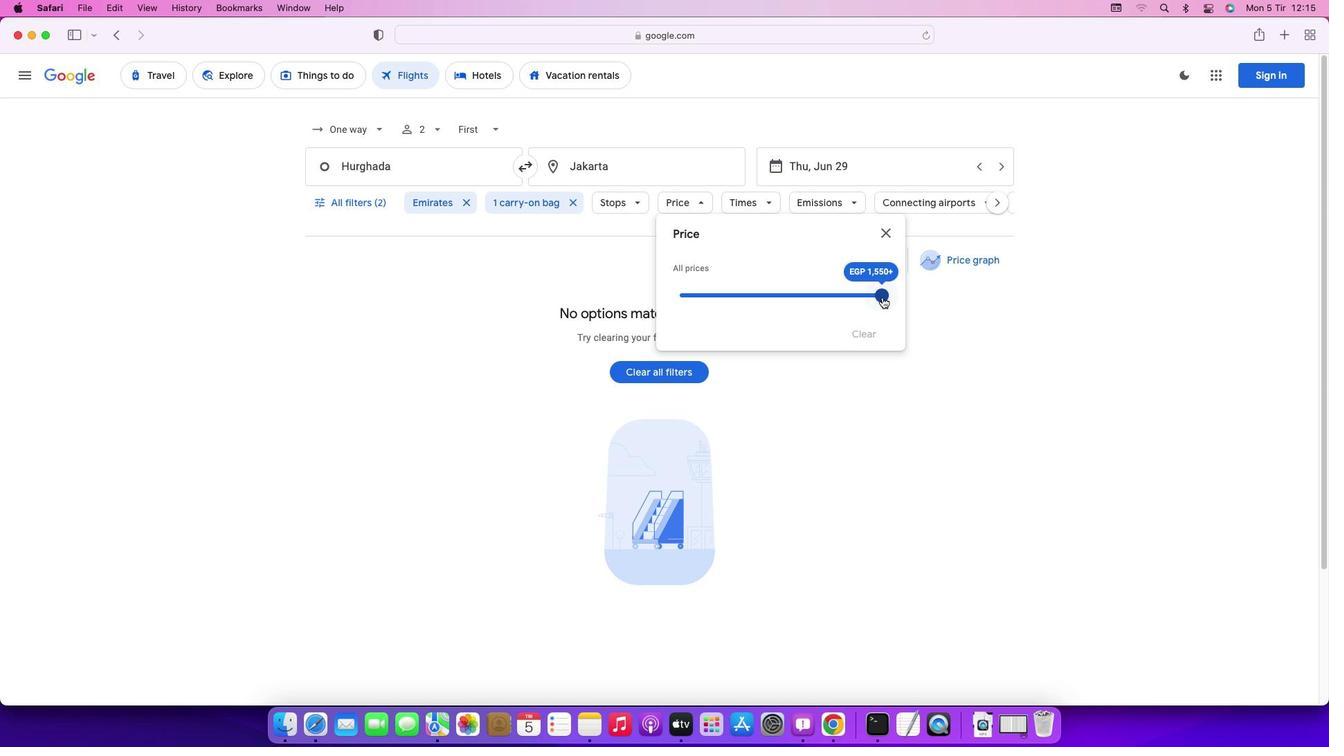 
Action: Mouse moved to (890, 231)
Screenshot: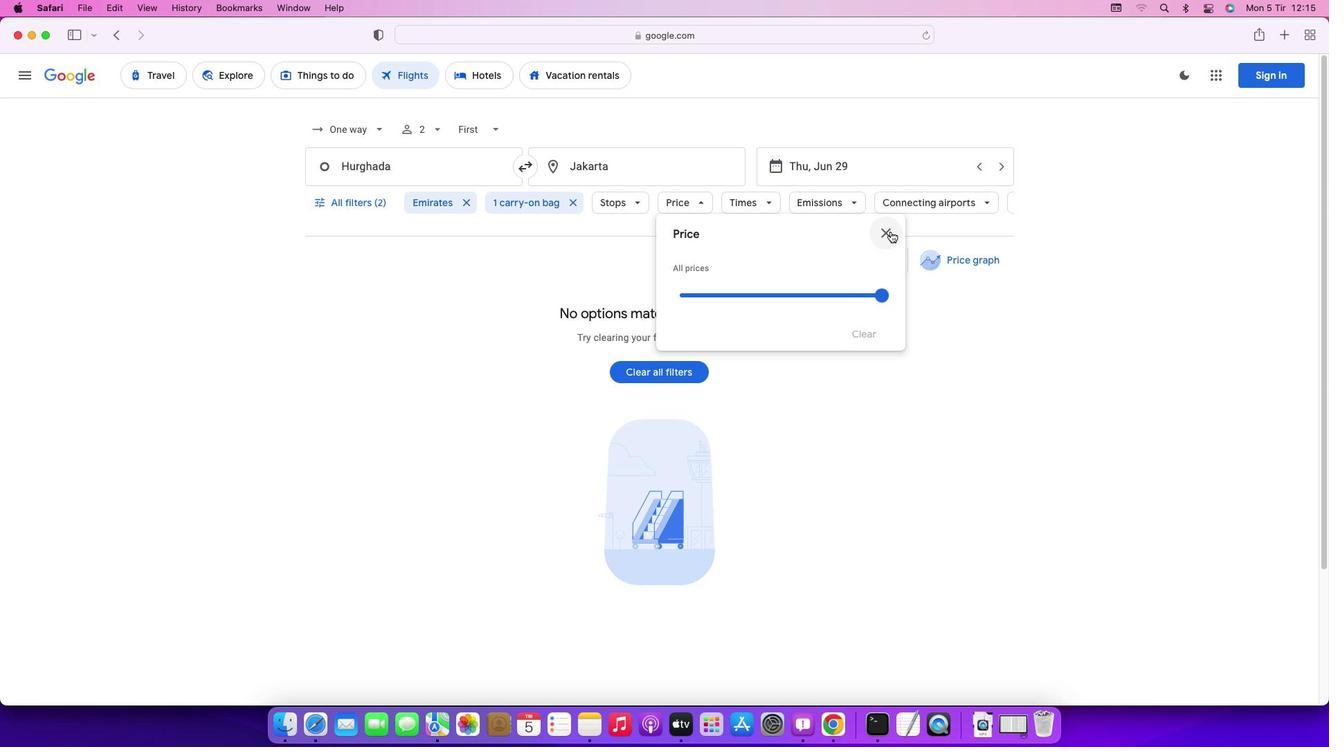 
Action: Mouse pressed left at (890, 231)
Screenshot: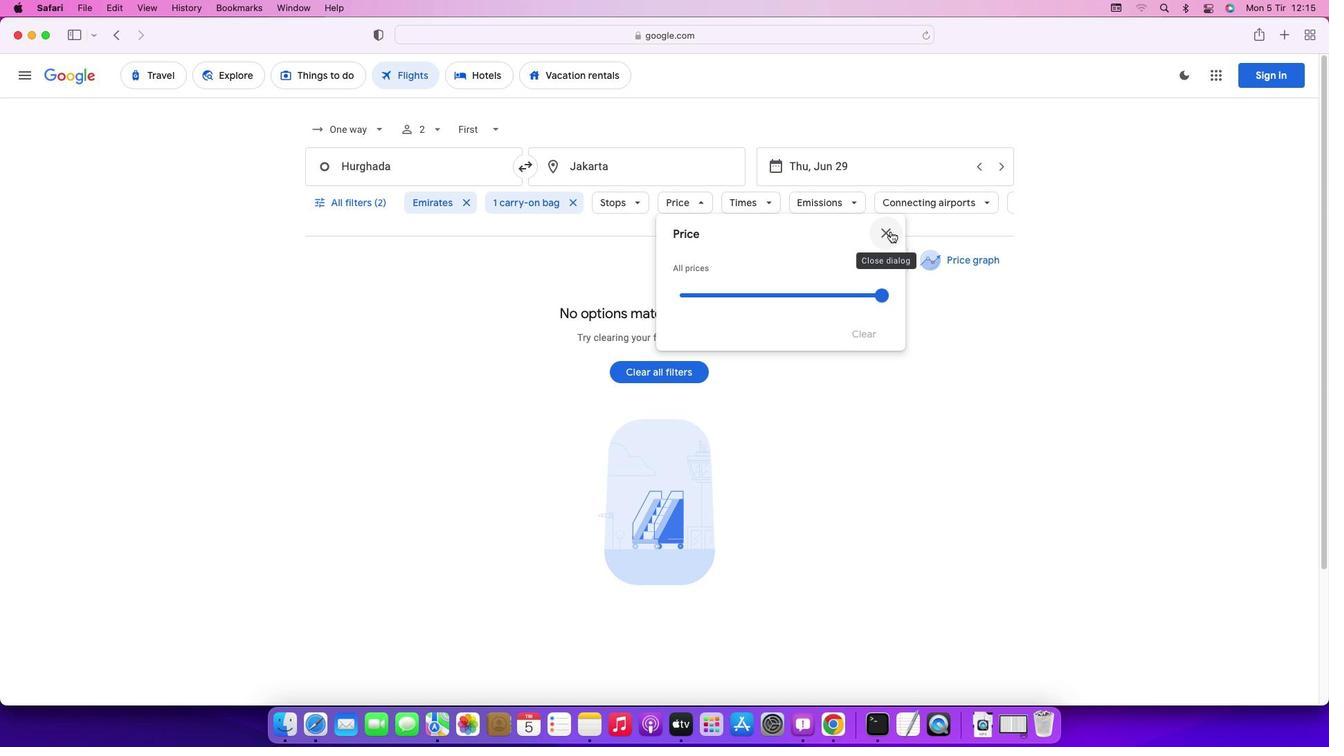 
Action: Mouse moved to (728, 212)
Screenshot: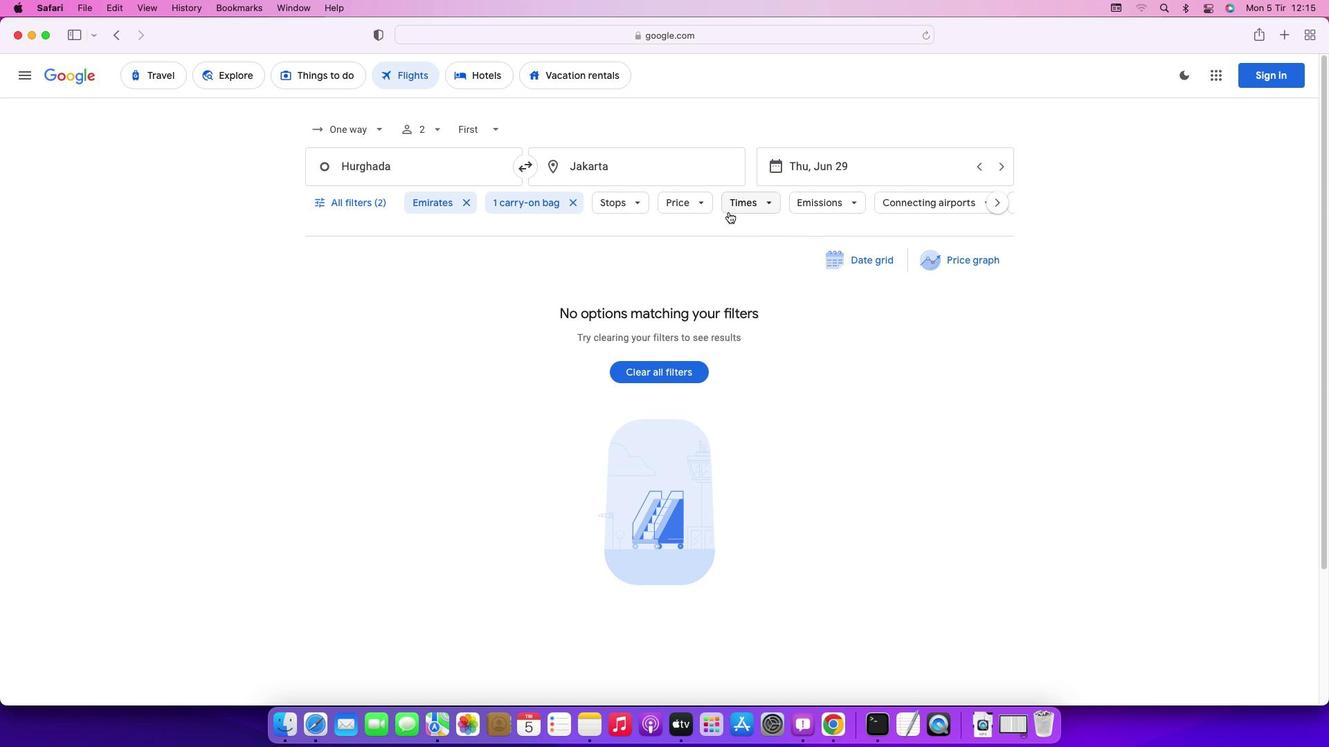 
Action: Mouse pressed left at (728, 212)
Screenshot: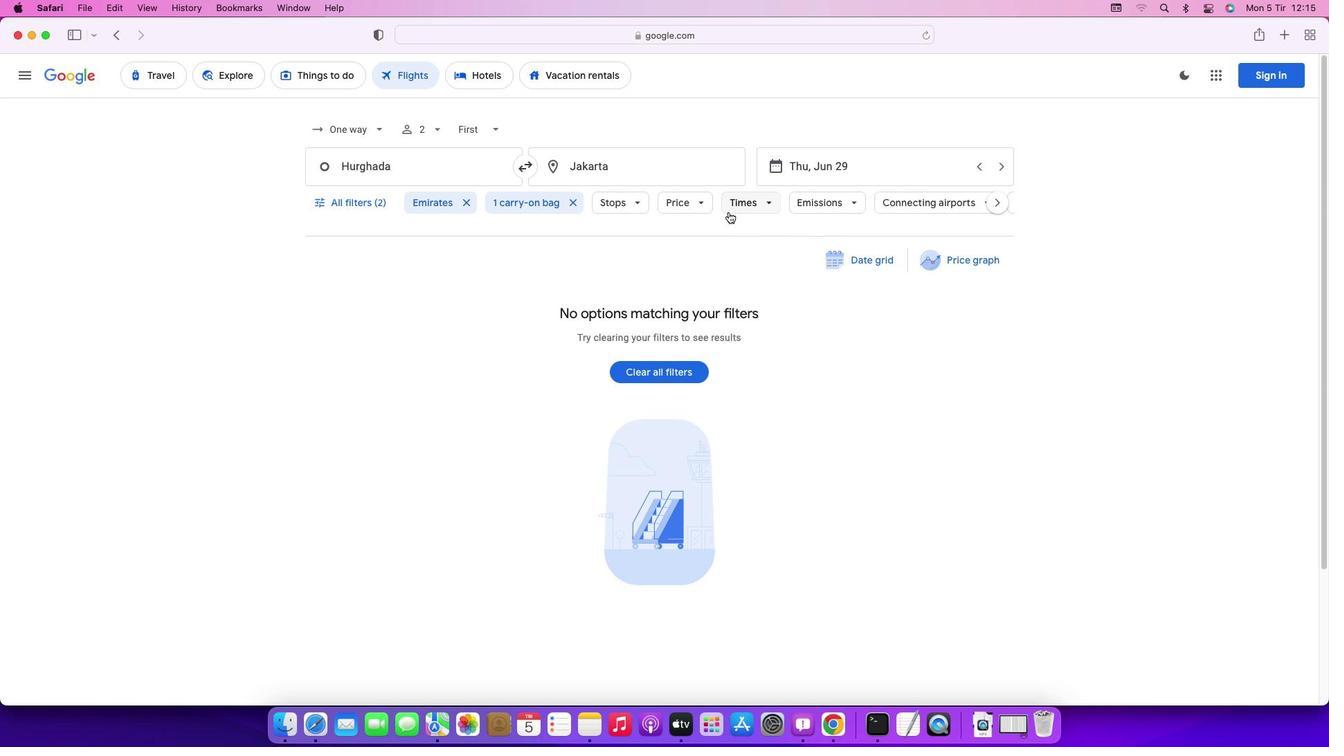 
Action: Mouse moved to (743, 335)
Screenshot: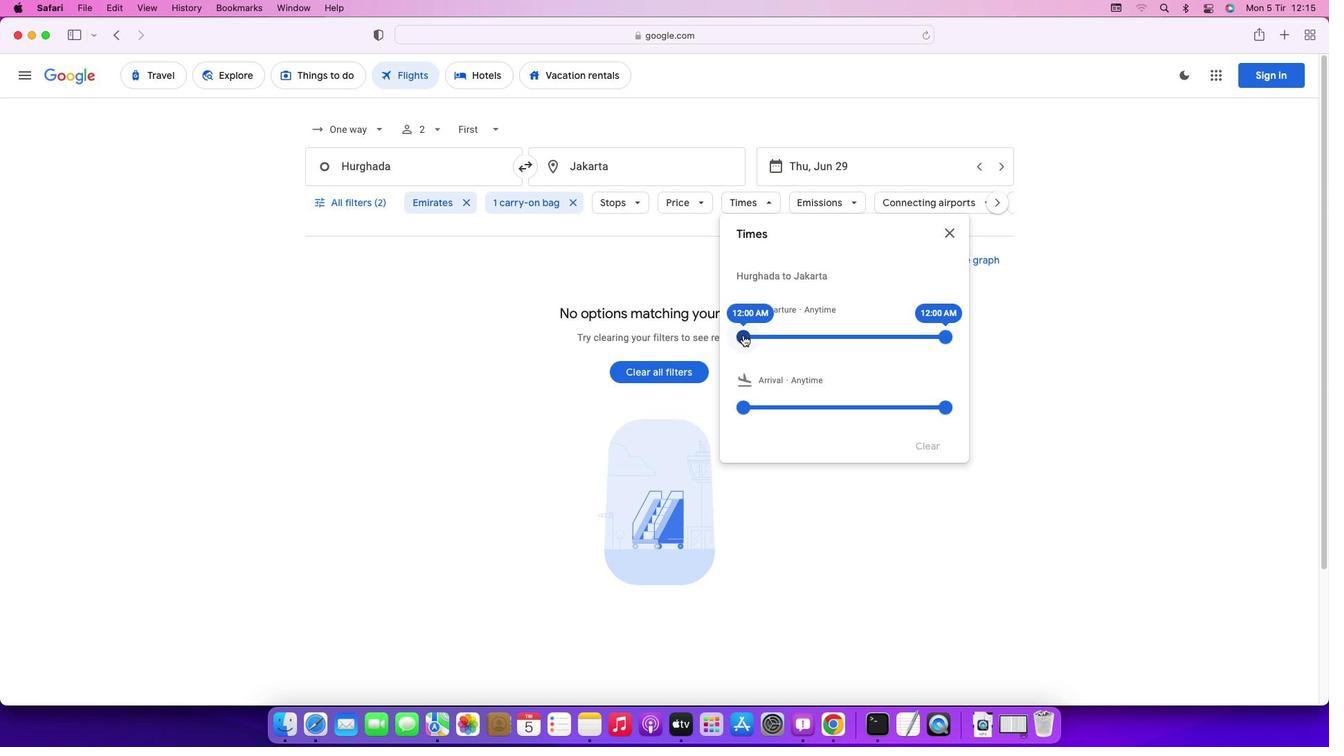 
Action: Mouse pressed left at (743, 335)
Screenshot: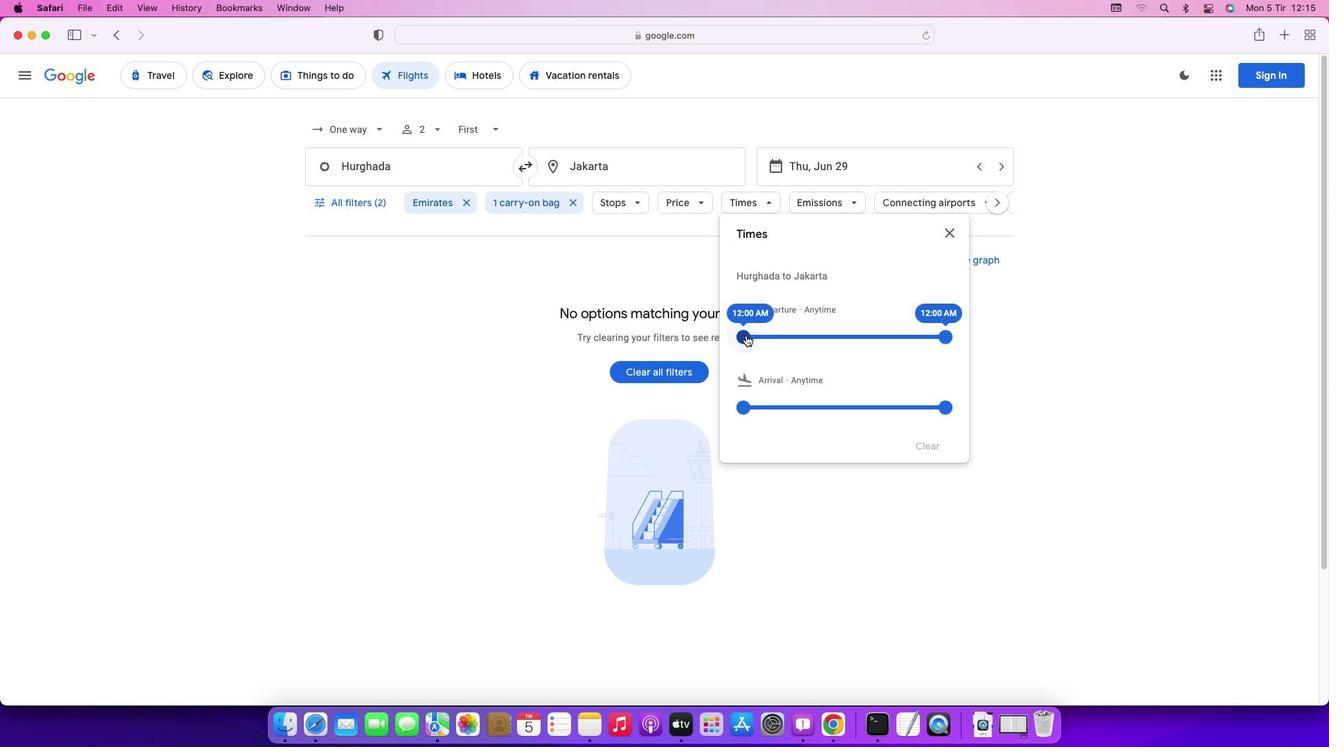 
Action: Mouse moved to (954, 240)
Screenshot: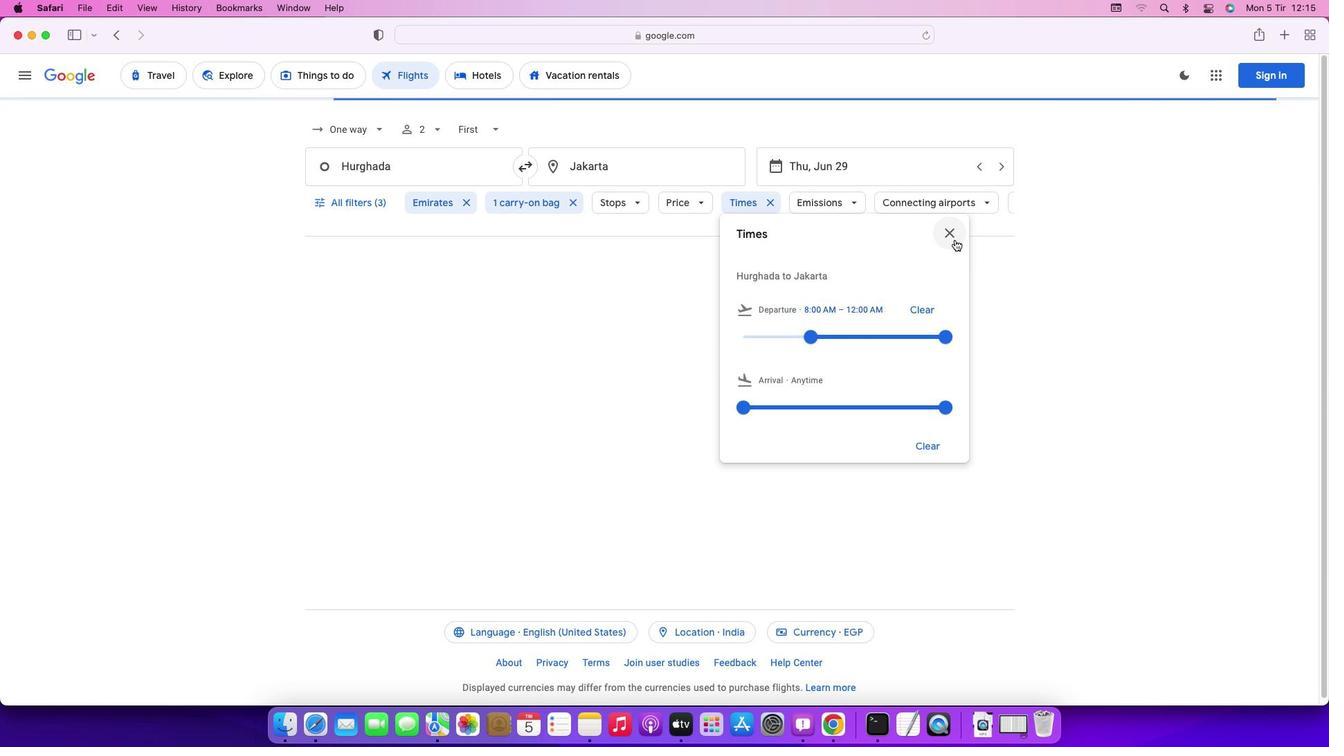 
Action: Mouse pressed left at (954, 240)
Screenshot: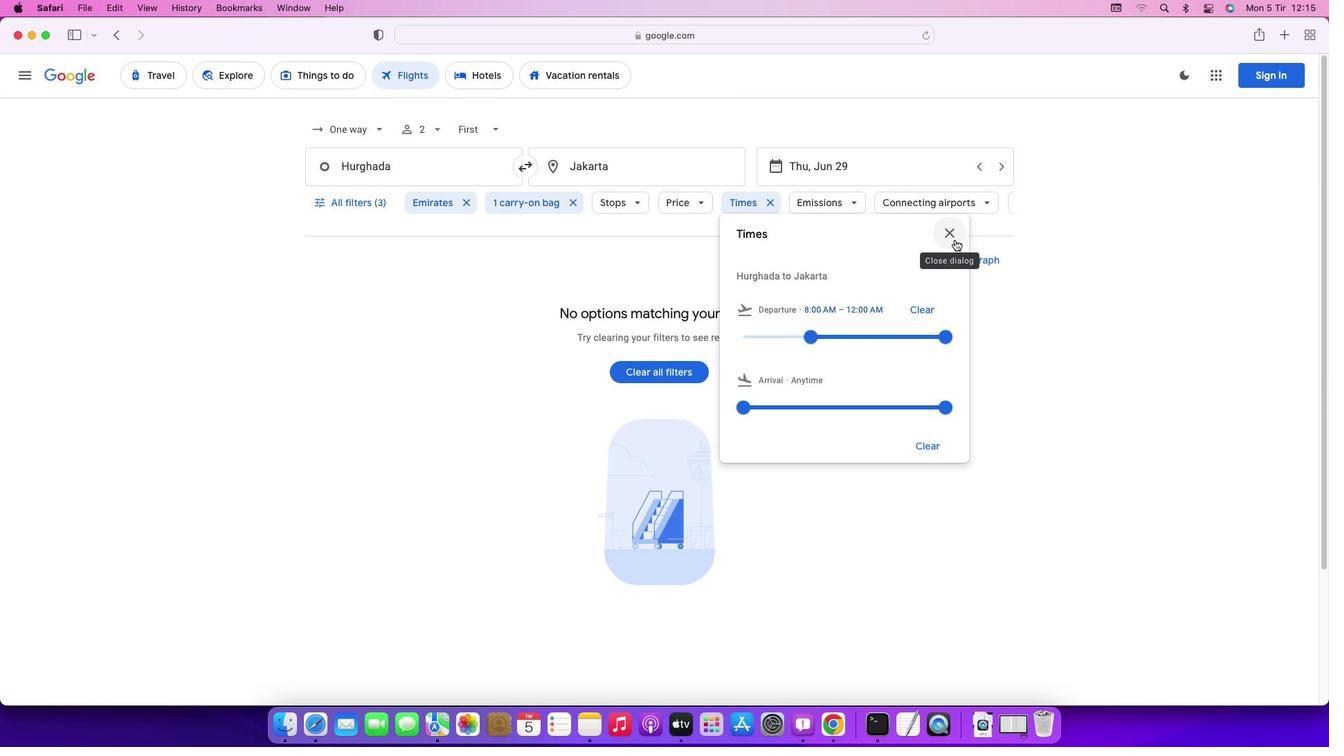 
Action: Mouse moved to (848, 198)
Screenshot: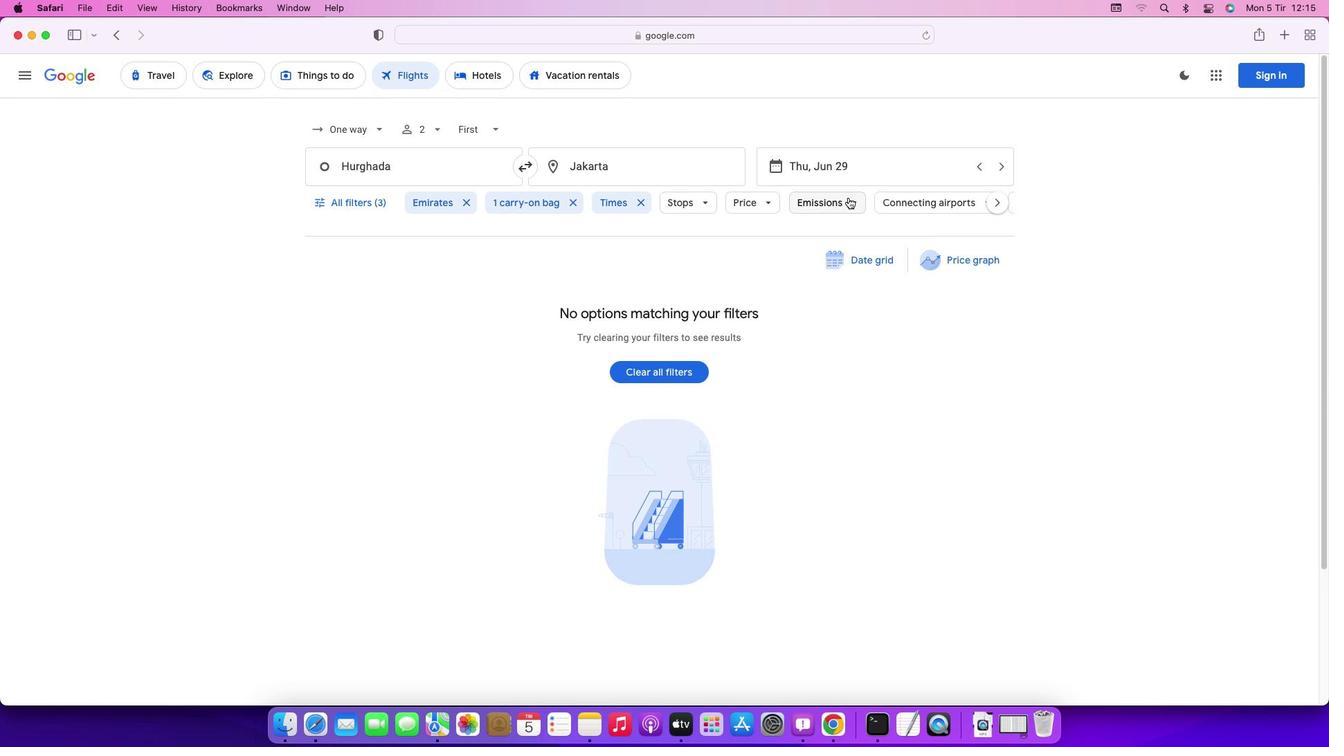 
Action: Mouse pressed left at (848, 198)
Screenshot: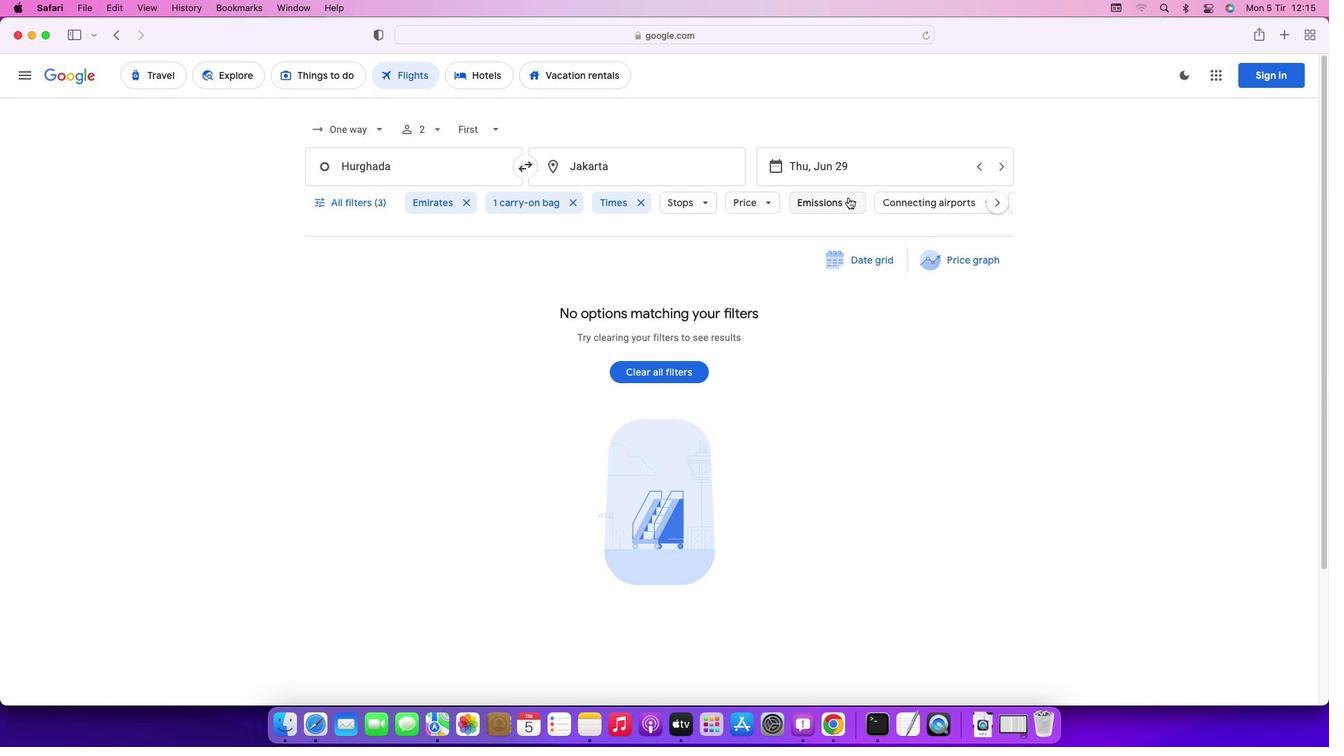 
Action: Mouse moved to (824, 274)
Screenshot: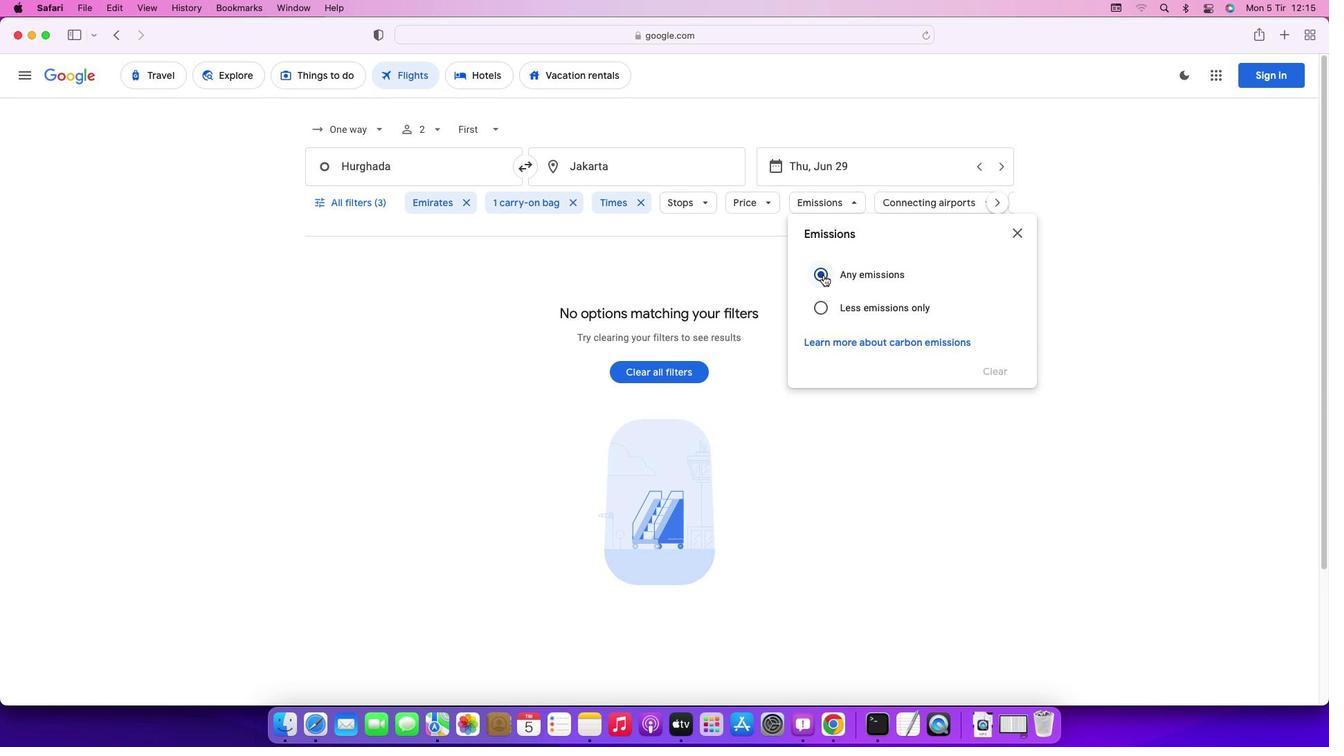
Action: Mouse pressed left at (824, 274)
Screenshot: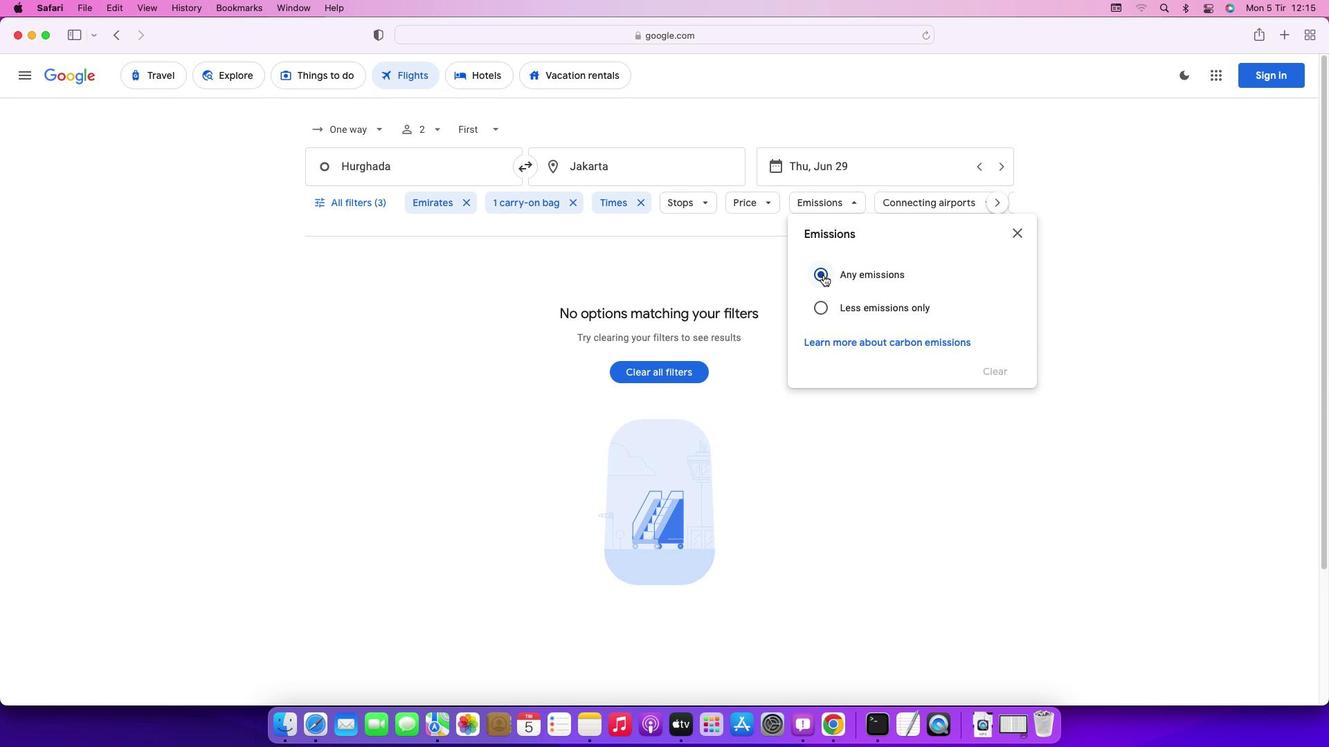 
Action: Mouse moved to (1019, 238)
Screenshot: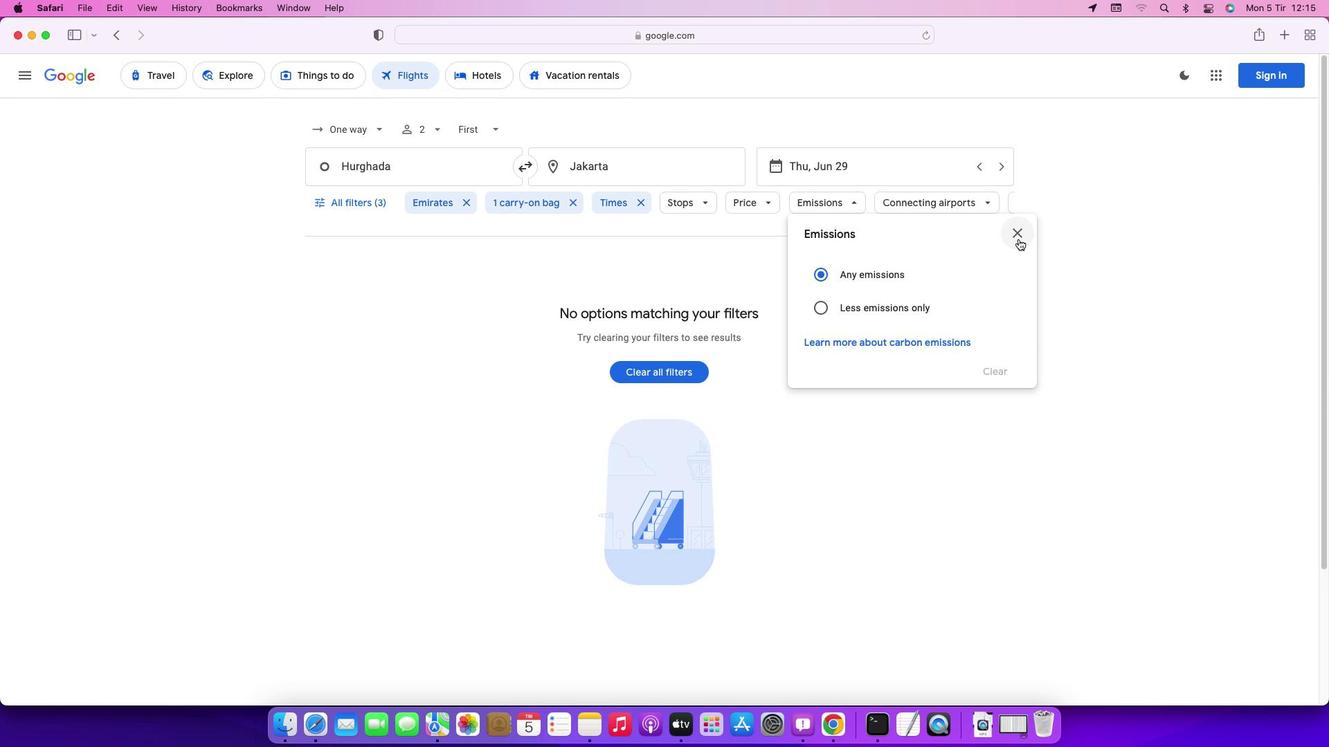 
Action: Mouse pressed left at (1019, 238)
Screenshot: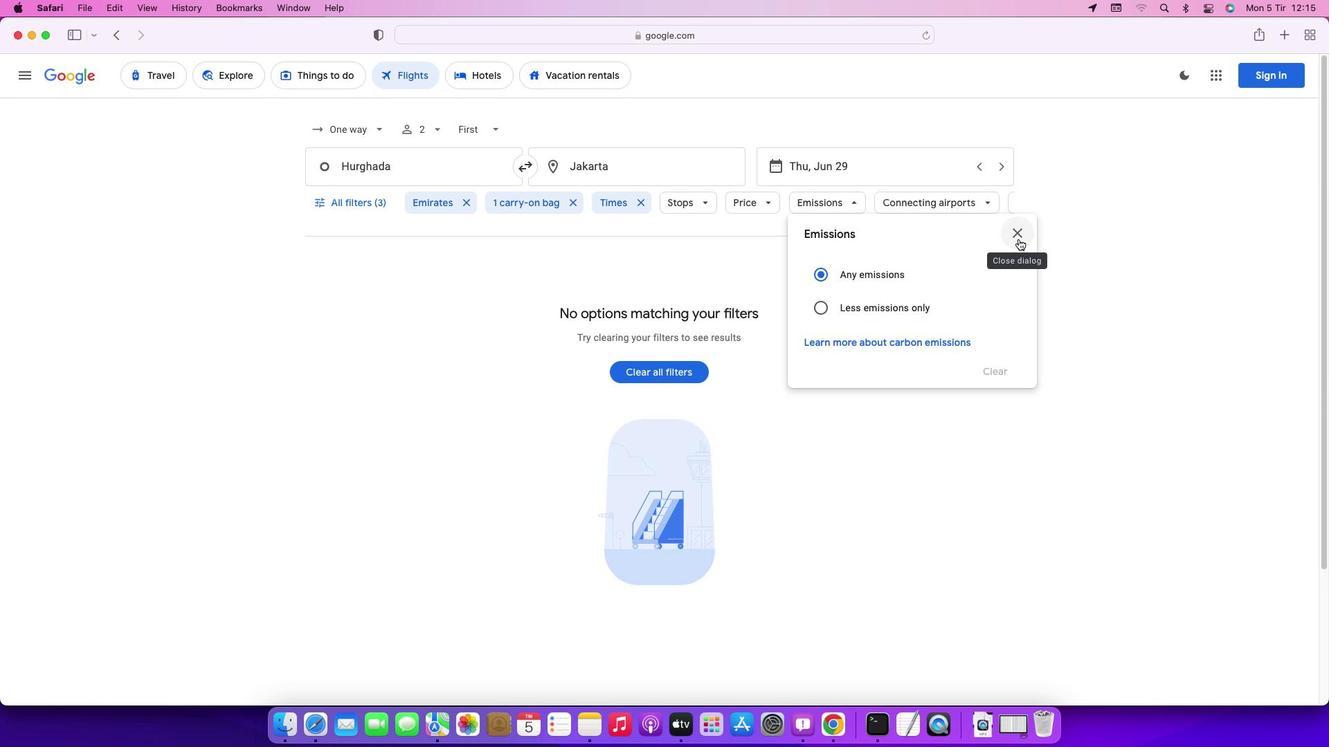 
Action: Mouse moved to (1008, 273)
Screenshot: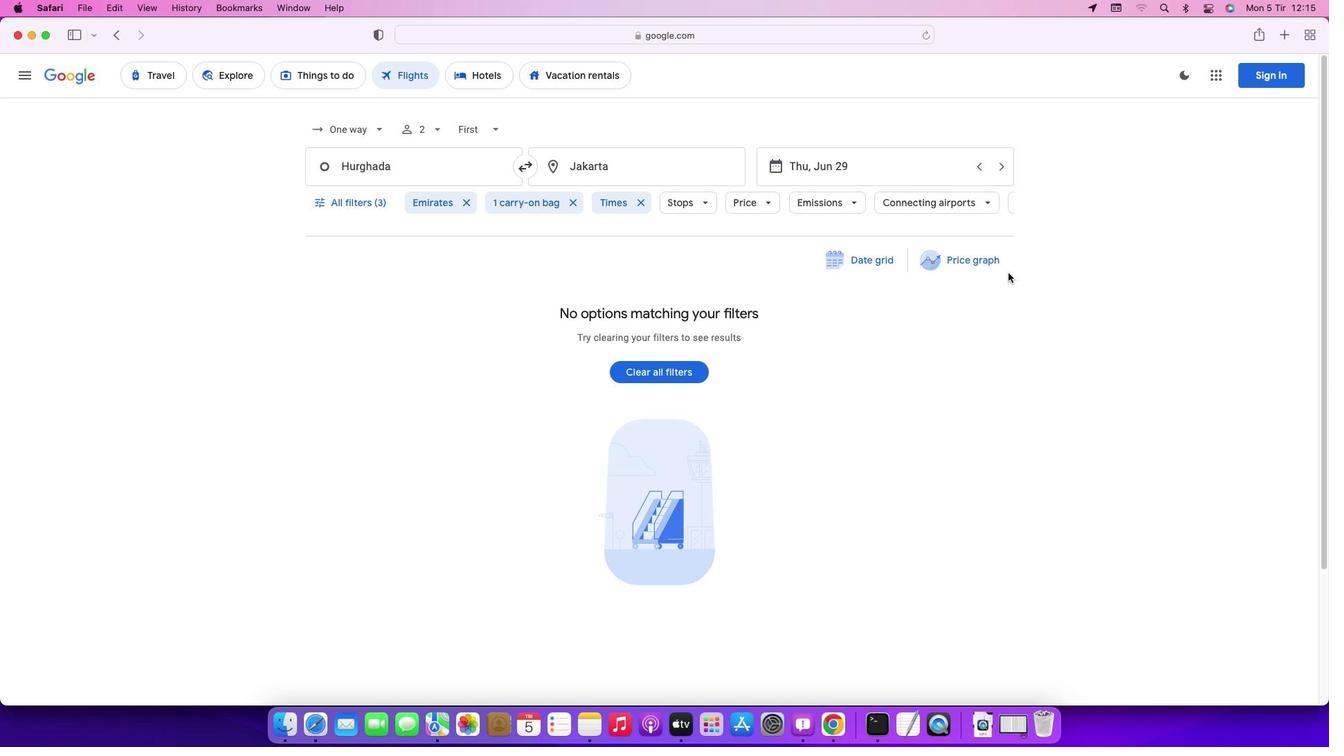 
